 Task: Look for space in Maragogipe, Brazil from 7th July, 2023 to 14th July, 2023 for 1 adult in price range Rs.6000 to Rs.14000. Place can be shared room with 1  bedroom having 1 bed and 1 bathroom. Property type can be house, flat, guest house, hotel. Booking option can be shelf check-in. Required host language is Spanish.
Action: Mouse moved to (509, 130)
Screenshot: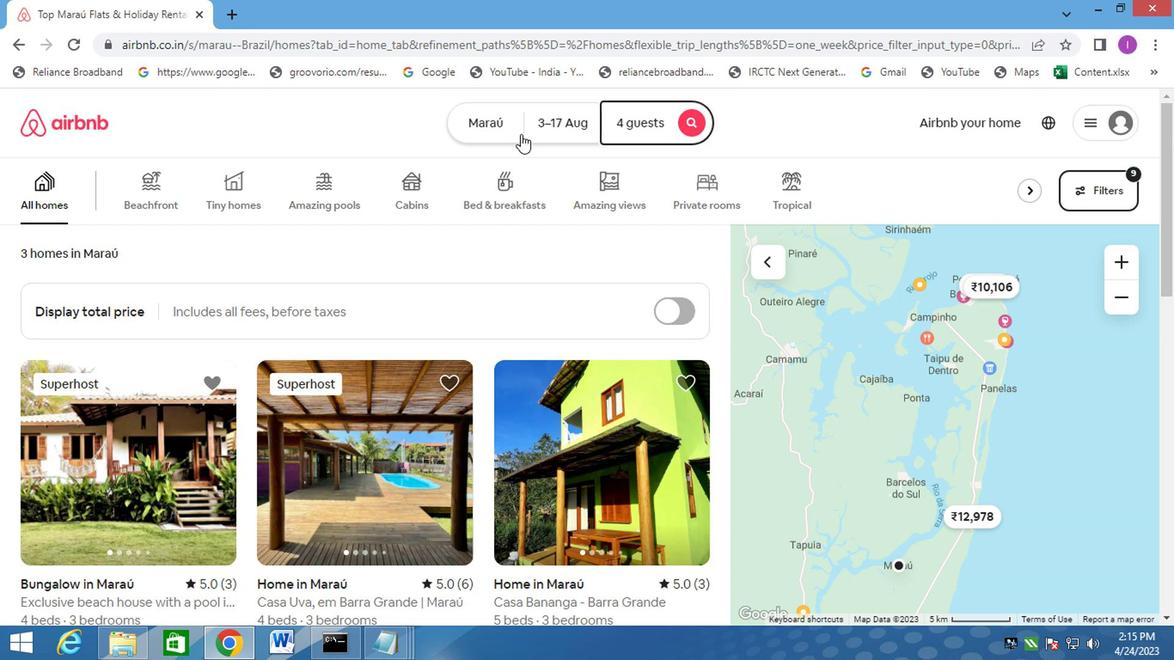 
Action: Mouse pressed left at (509, 130)
Screenshot: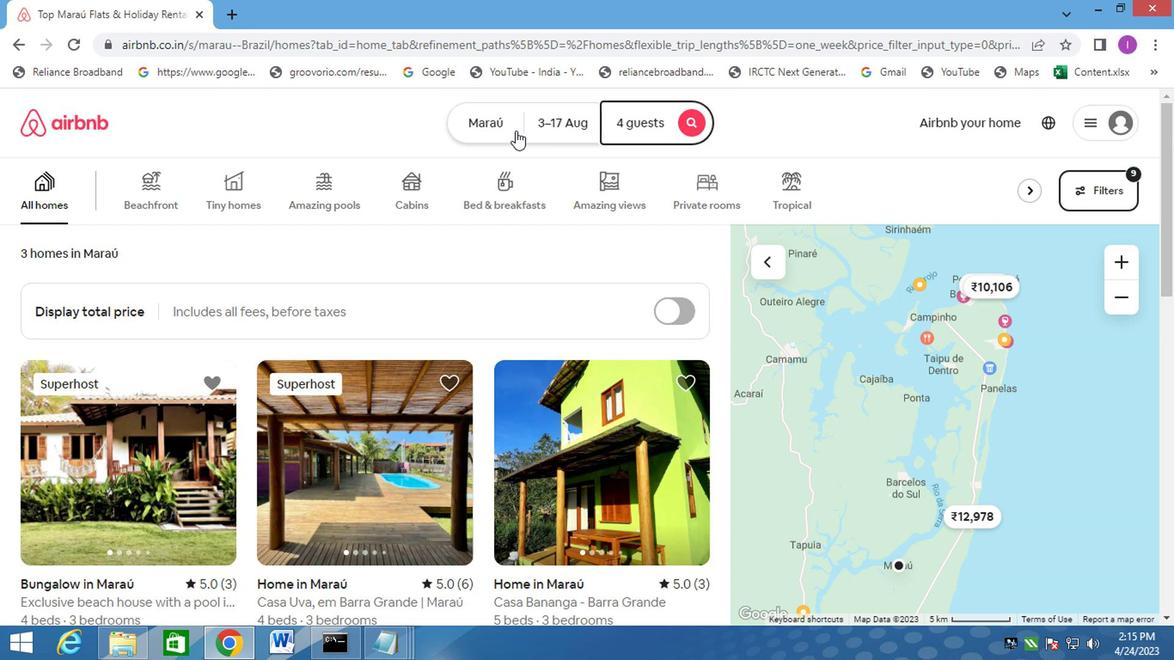 
Action: Mouse moved to (469, 188)
Screenshot: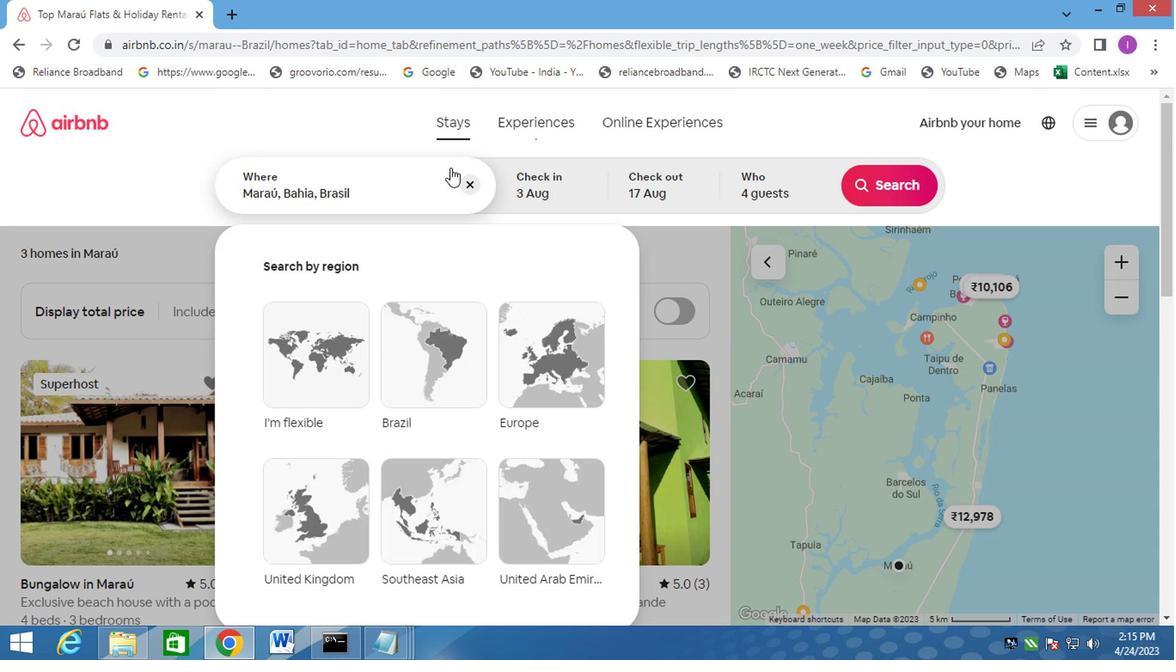 
Action: Mouse pressed left at (469, 188)
Screenshot: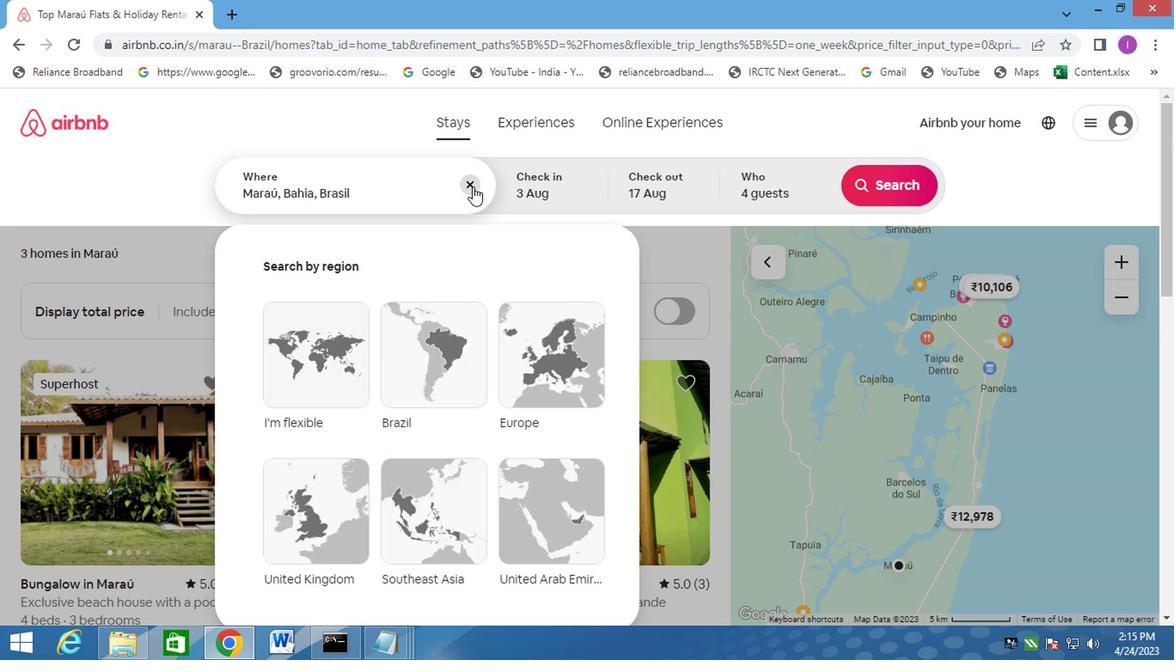 
Action: Mouse moved to (314, 192)
Screenshot: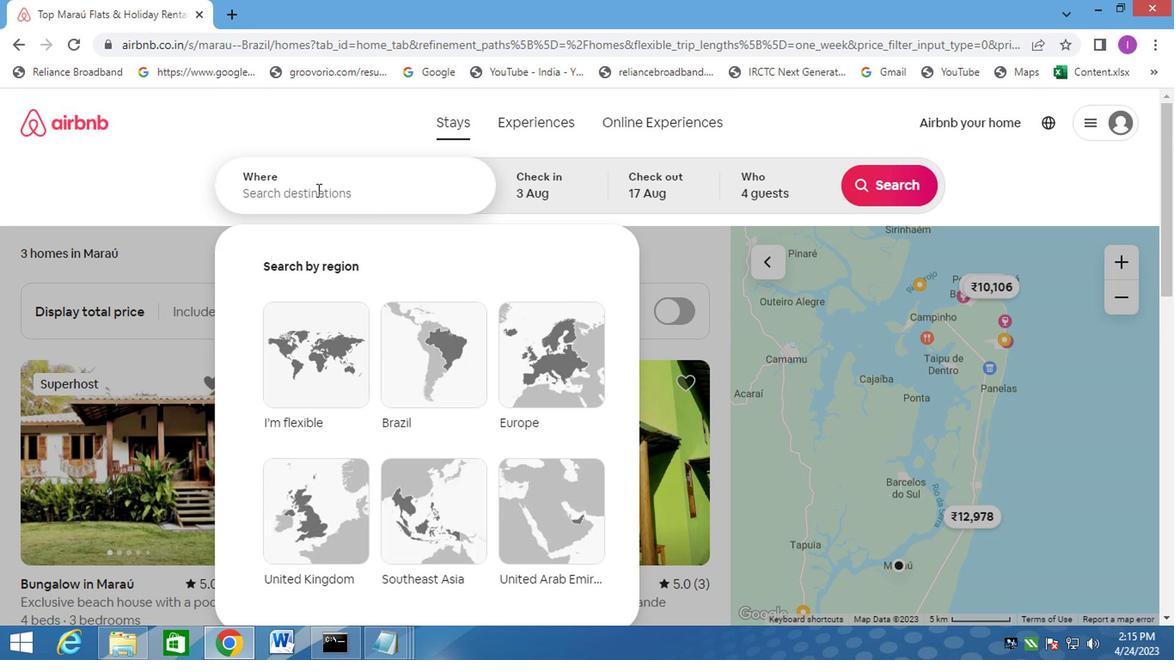
Action: Mouse pressed left at (314, 192)
Screenshot: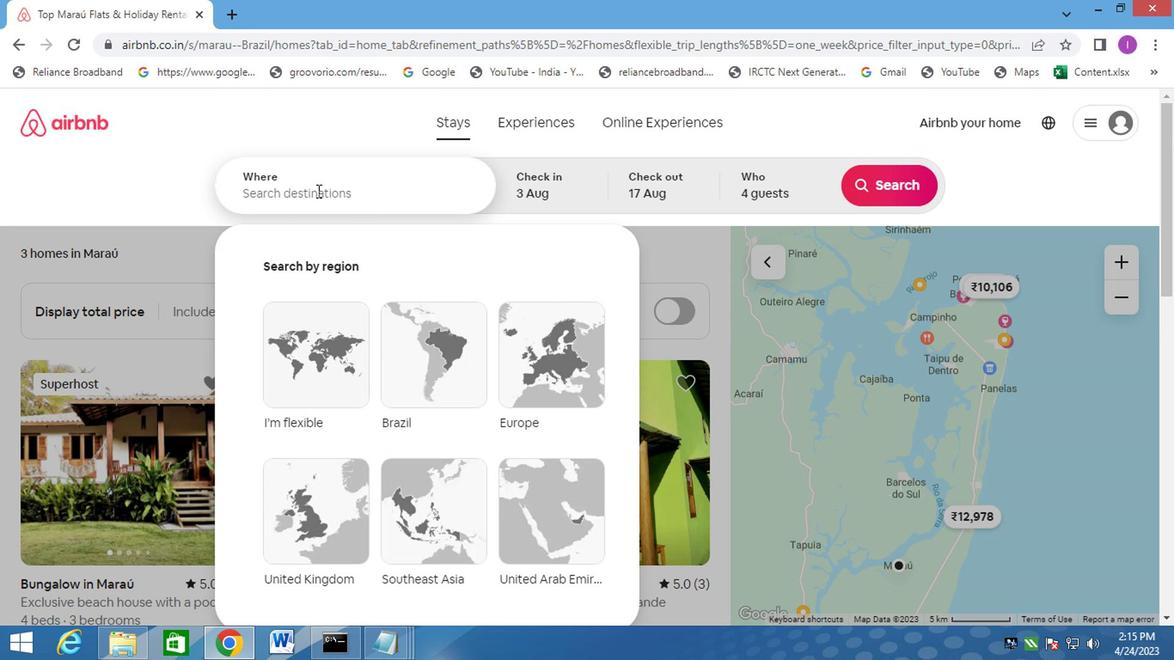 
Action: Mouse moved to (314, 192)
Screenshot: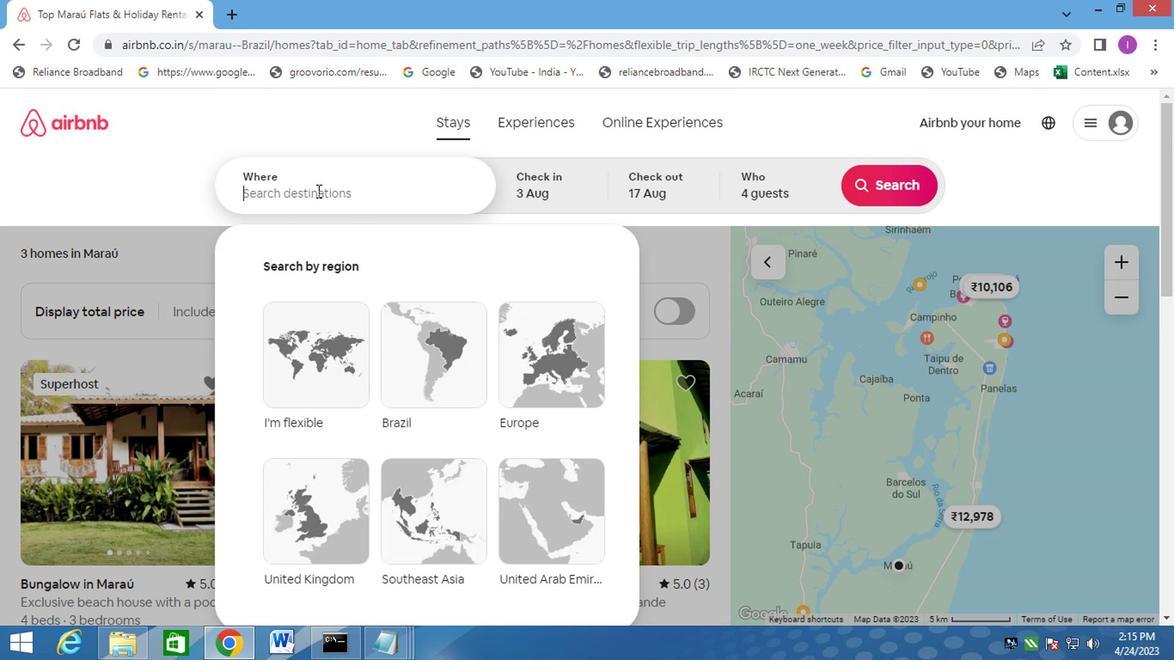
Action: Key pressed maragogipe
Screenshot: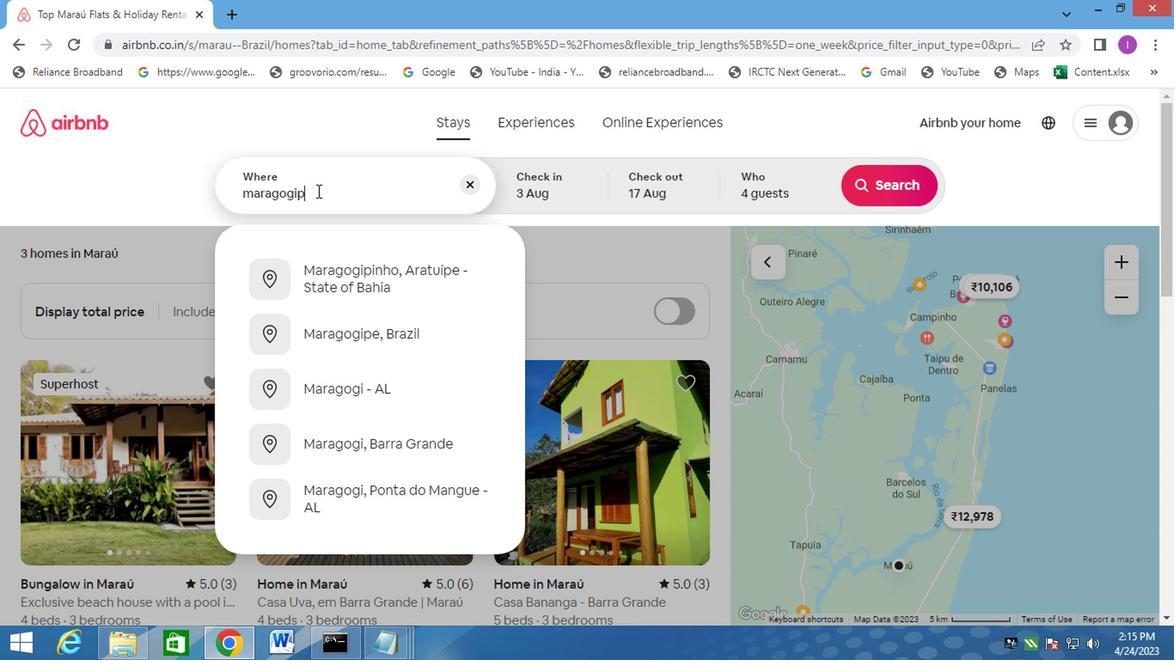 
Action: Mouse moved to (355, 285)
Screenshot: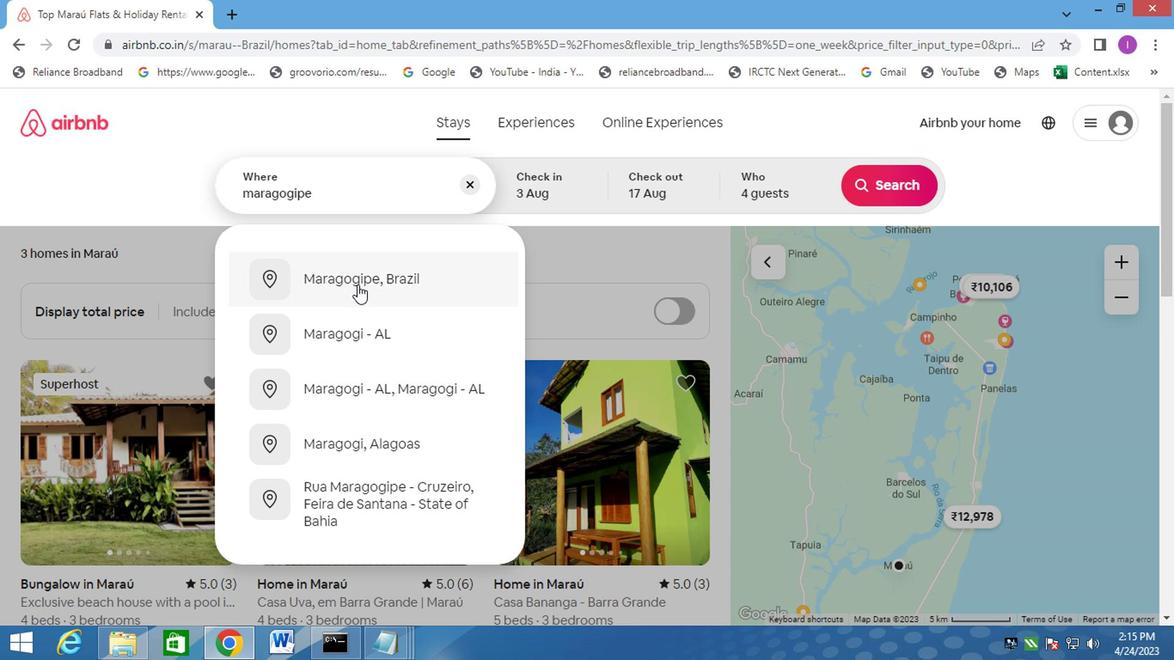 
Action: Mouse pressed left at (355, 285)
Screenshot: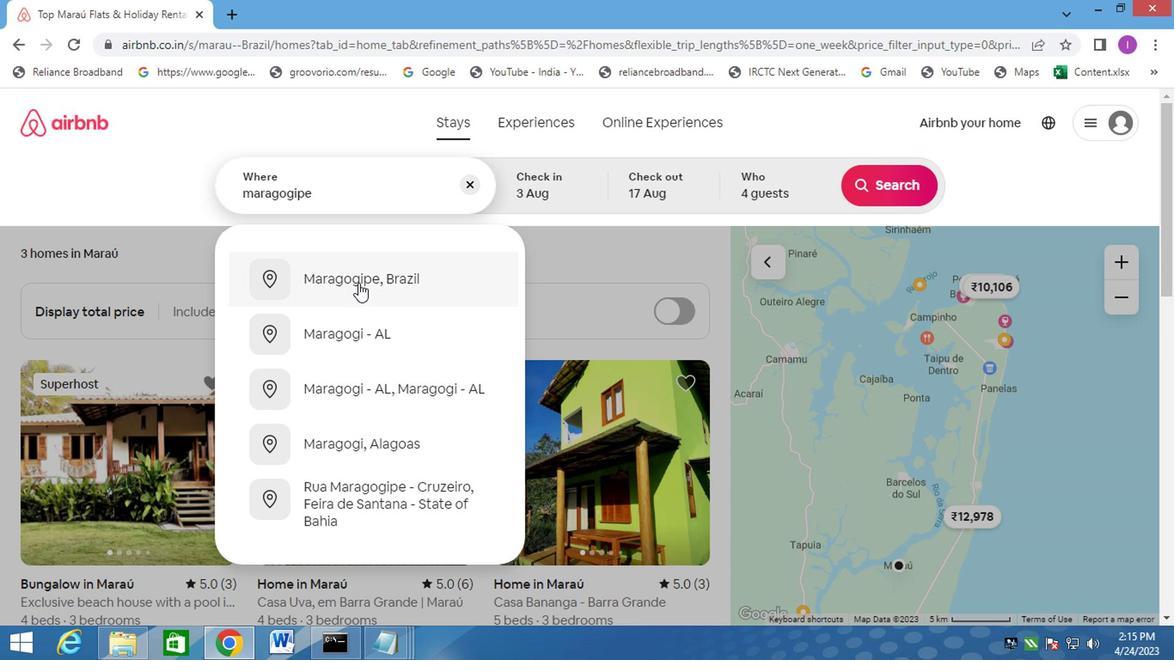 
Action: Mouse moved to (879, 324)
Screenshot: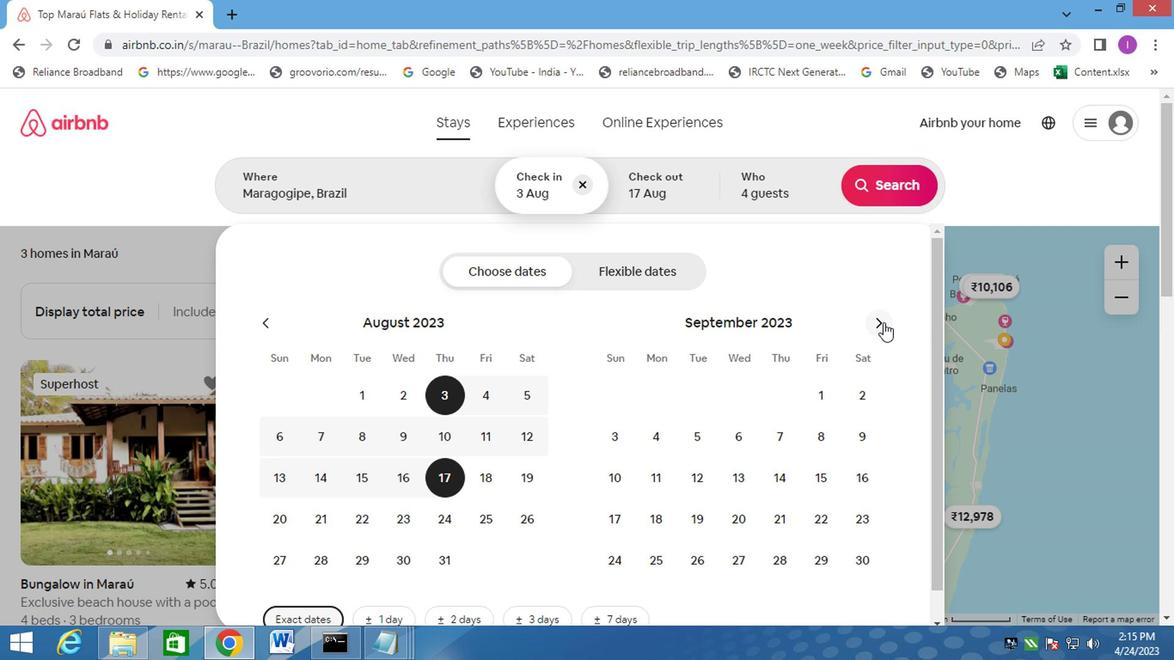 
Action: Mouse pressed left at (879, 324)
Screenshot: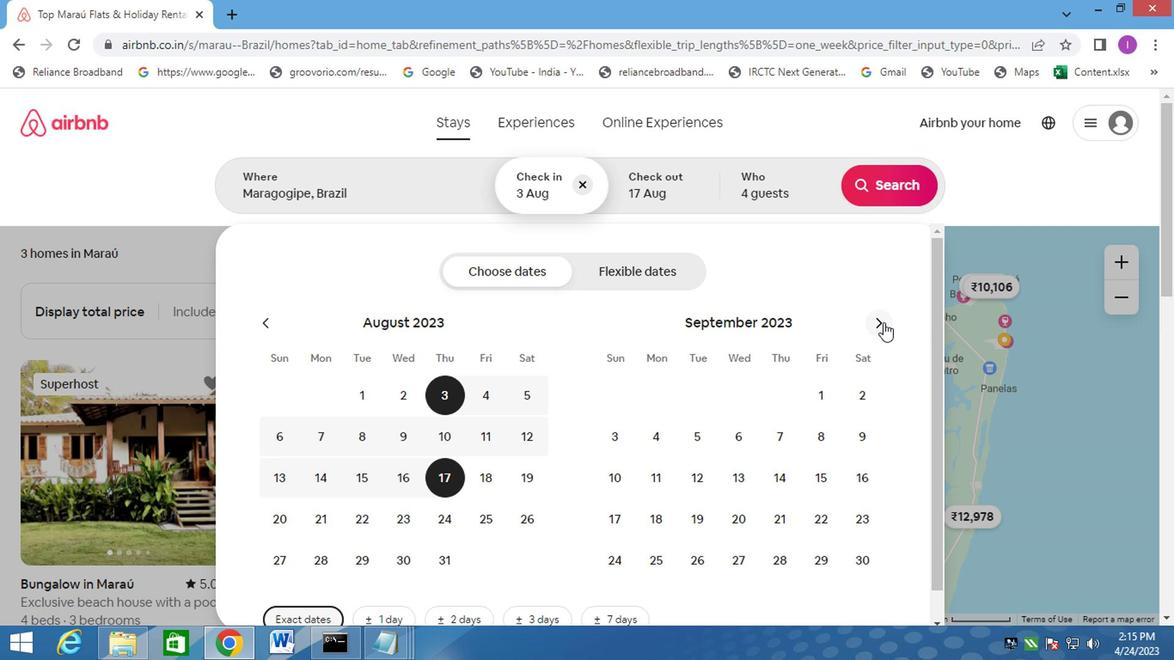 
Action: Mouse moved to (256, 321)
Screenshot: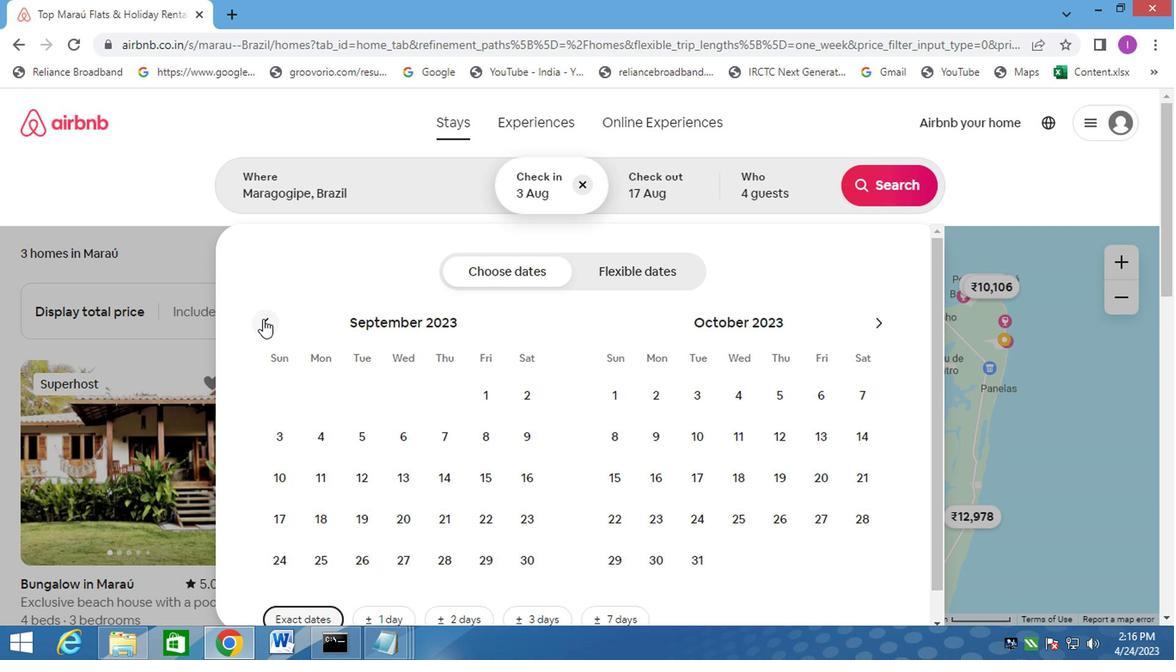 
Action: Mouse pressed left at (256, 321)
Screenshot: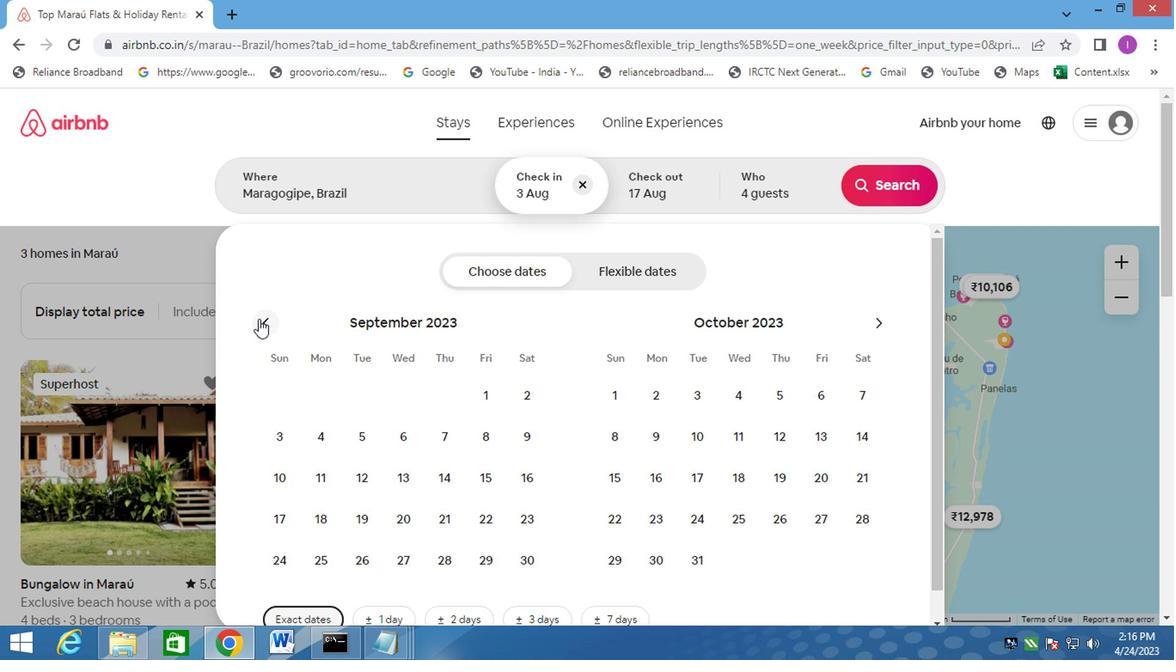 
Action: Mouse moved to (259, 325)
Screenshot: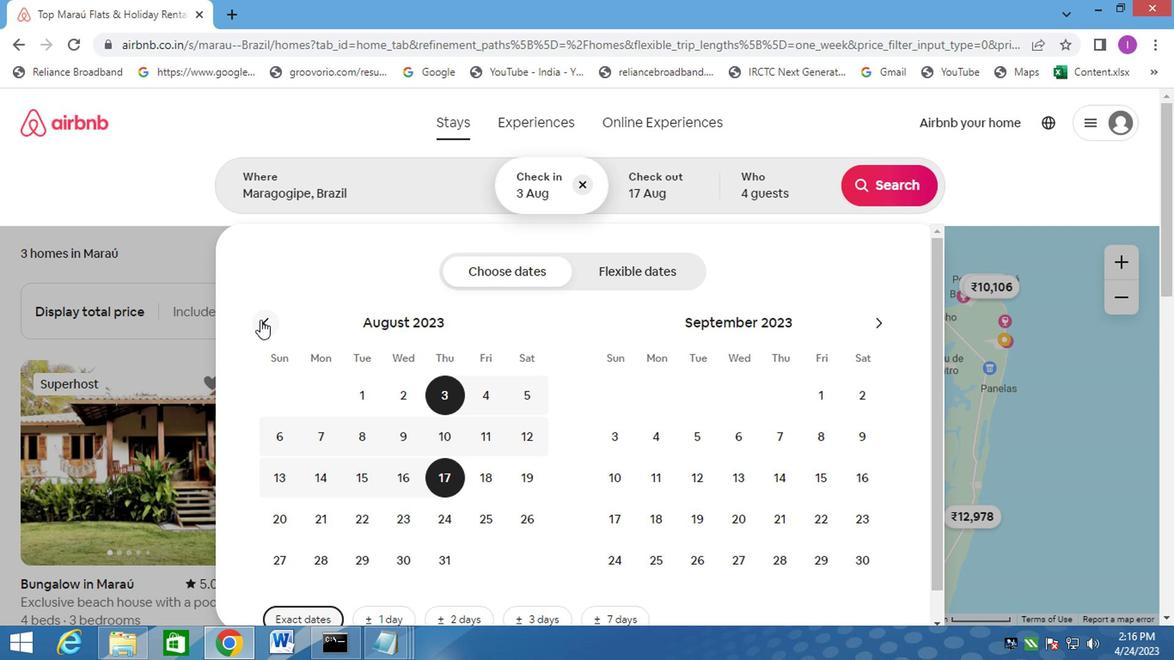 
Action: Mouse pressed left at (259, 325)
Screenshot: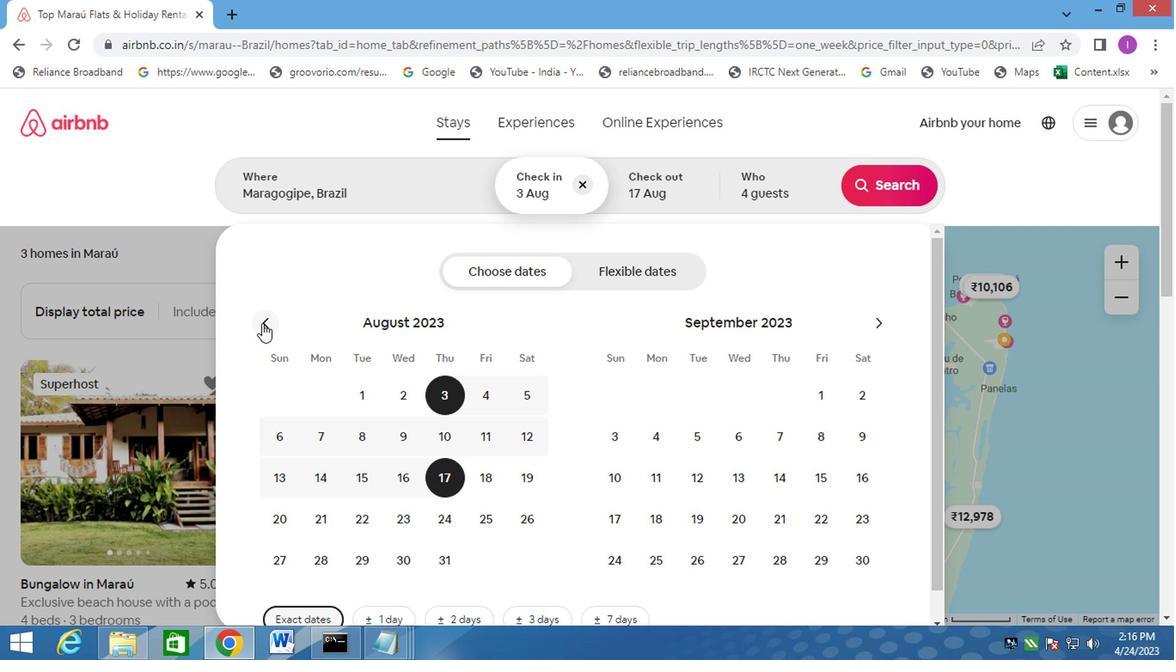 
Action: Mouse moved to (488, 435)
Screenshot: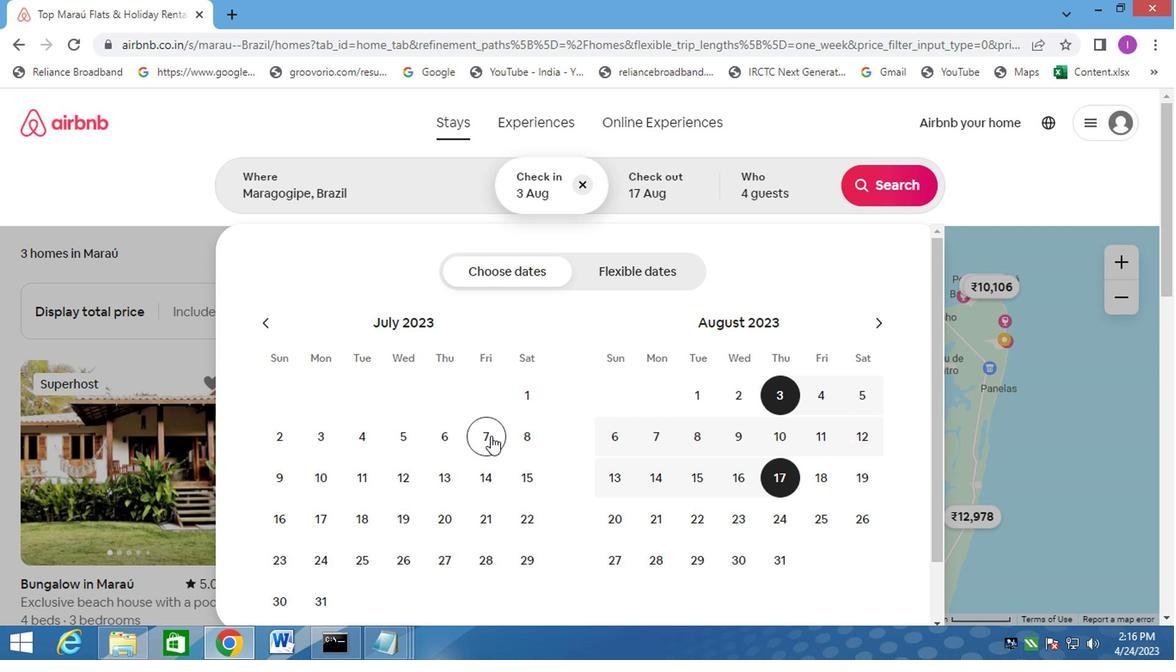 
Action: Mouse pressed left at (488, 435)
Screenshot: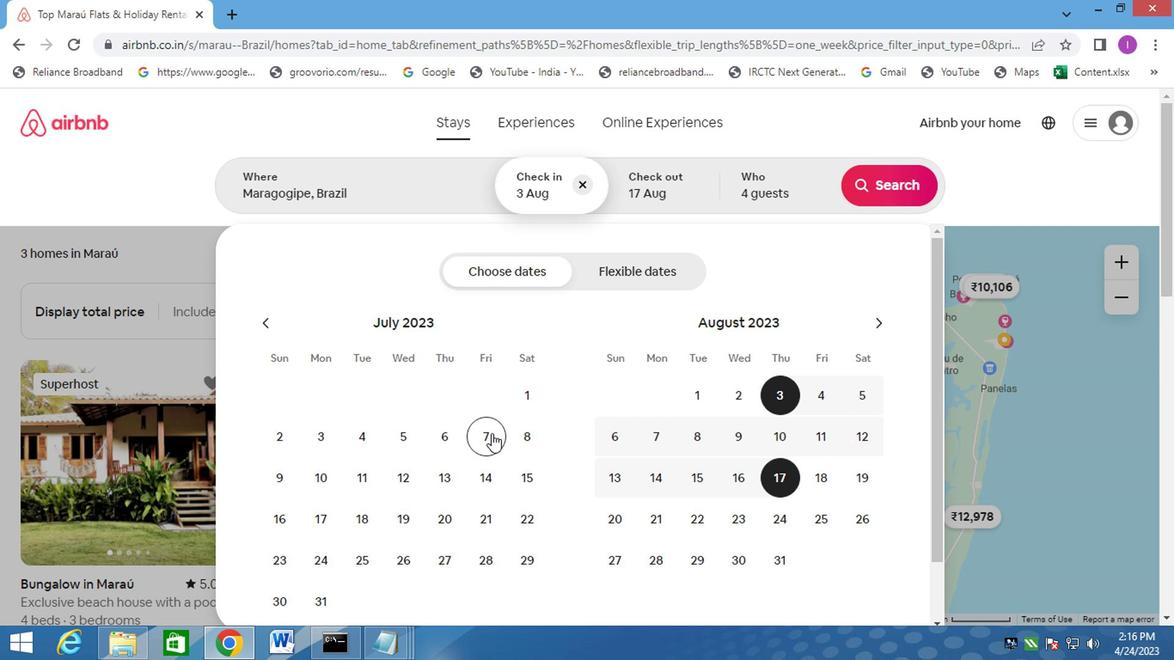 
Action: Mouse moved to (479, 481)
Screenshot: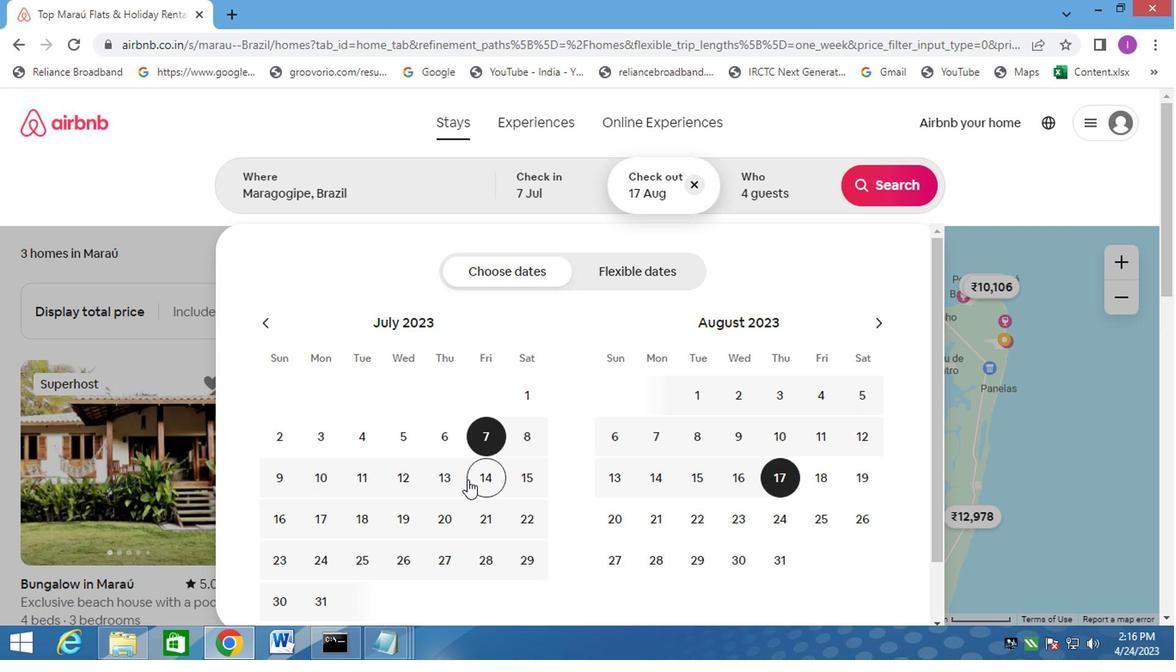 
Action: Mouse pressed left at (479, 481)
Screenshot: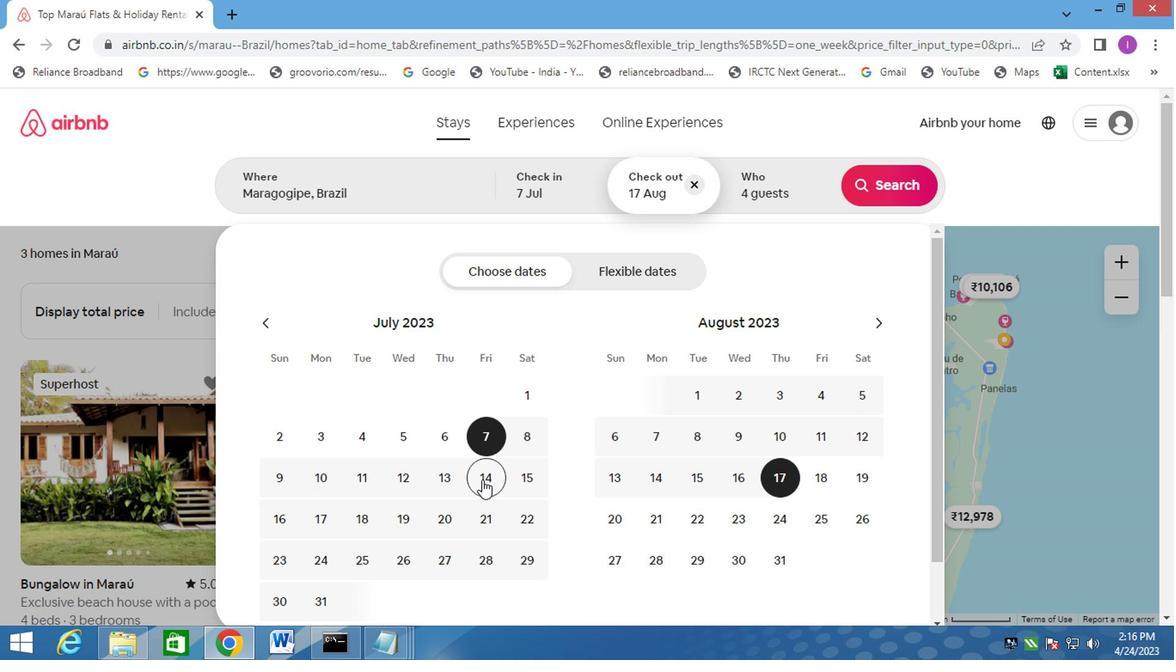 
Action: Mouse moved to (779, 201)
Screenshot: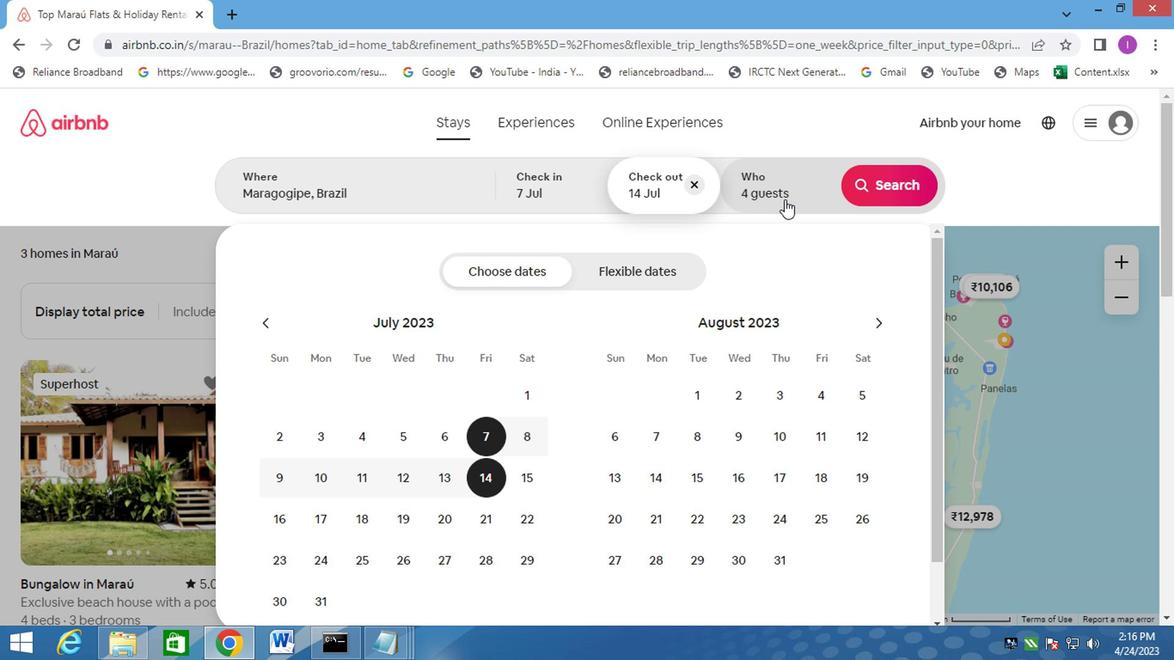 
Action: Mouse pressed left at (779, 201)
Screenshot: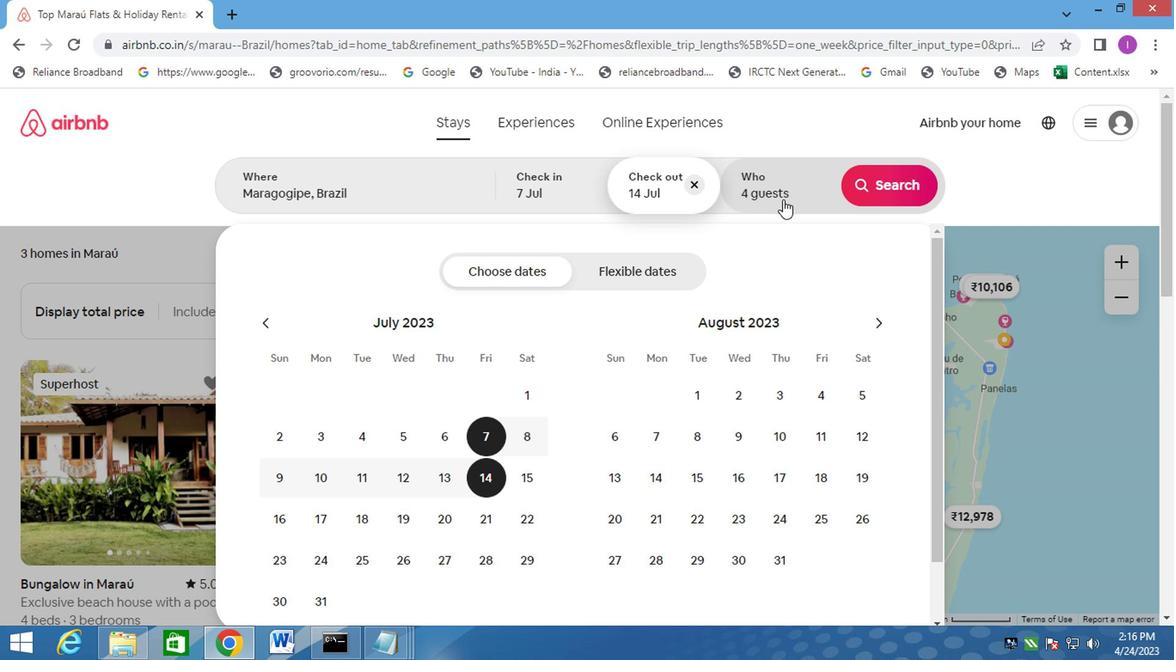 
Action: Mouse moved to (830, 364)
Screenshot: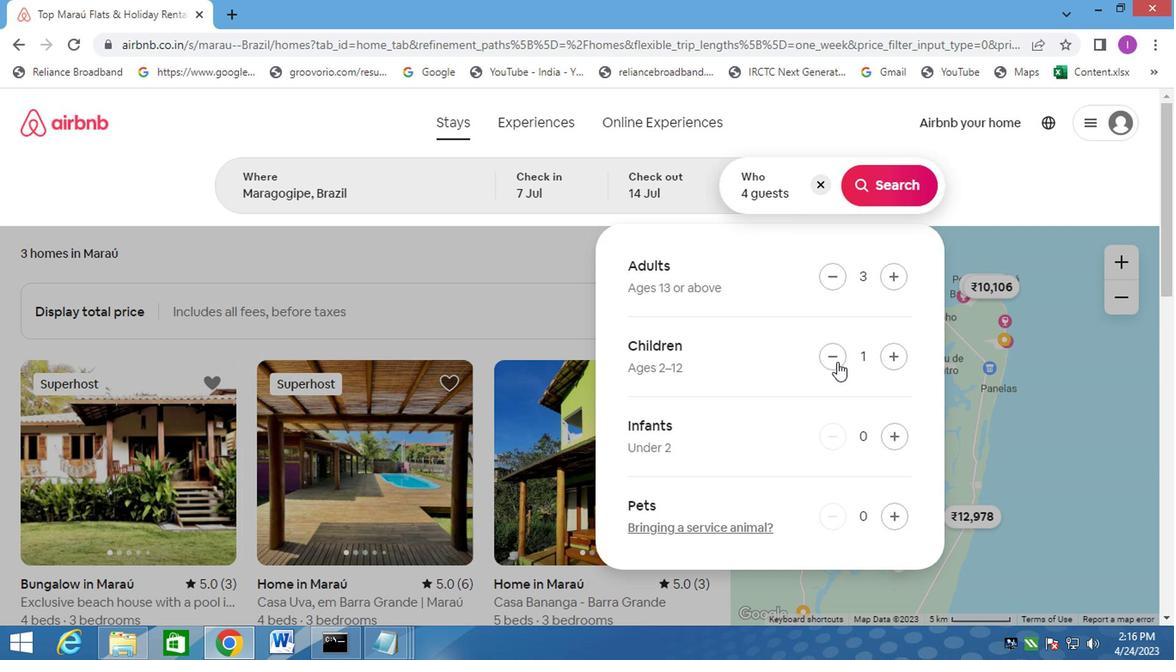 
Action: Mouse pressed left at (830, 364)
Screenshot: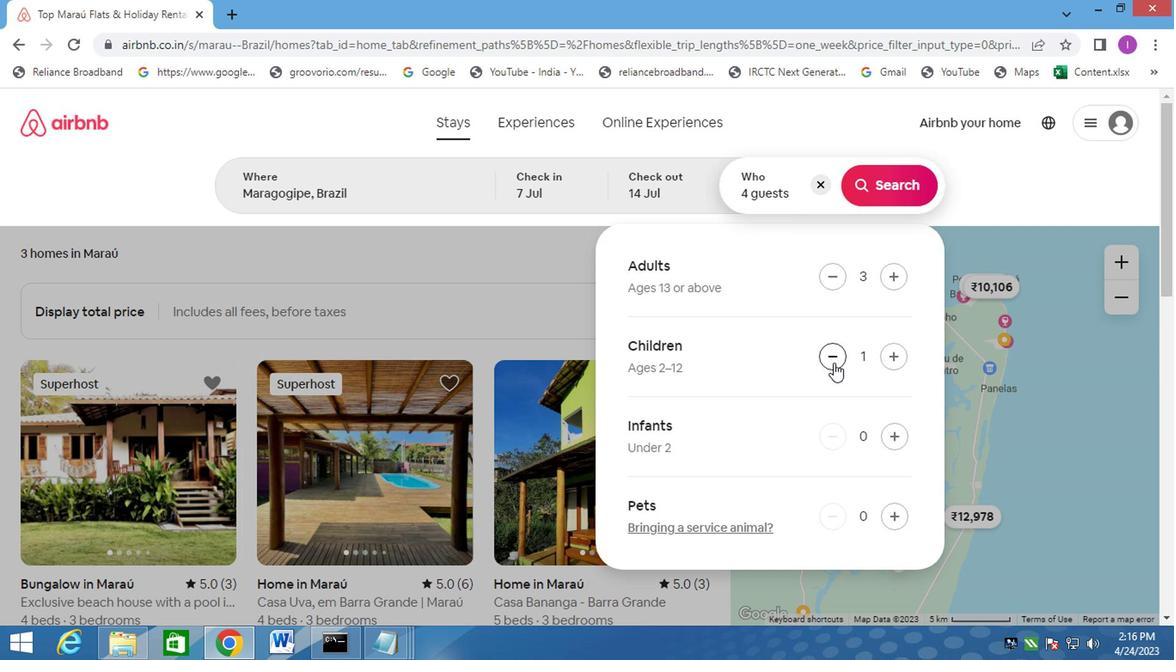 
Action: Mouse moved to (836, 276)
Screenshot: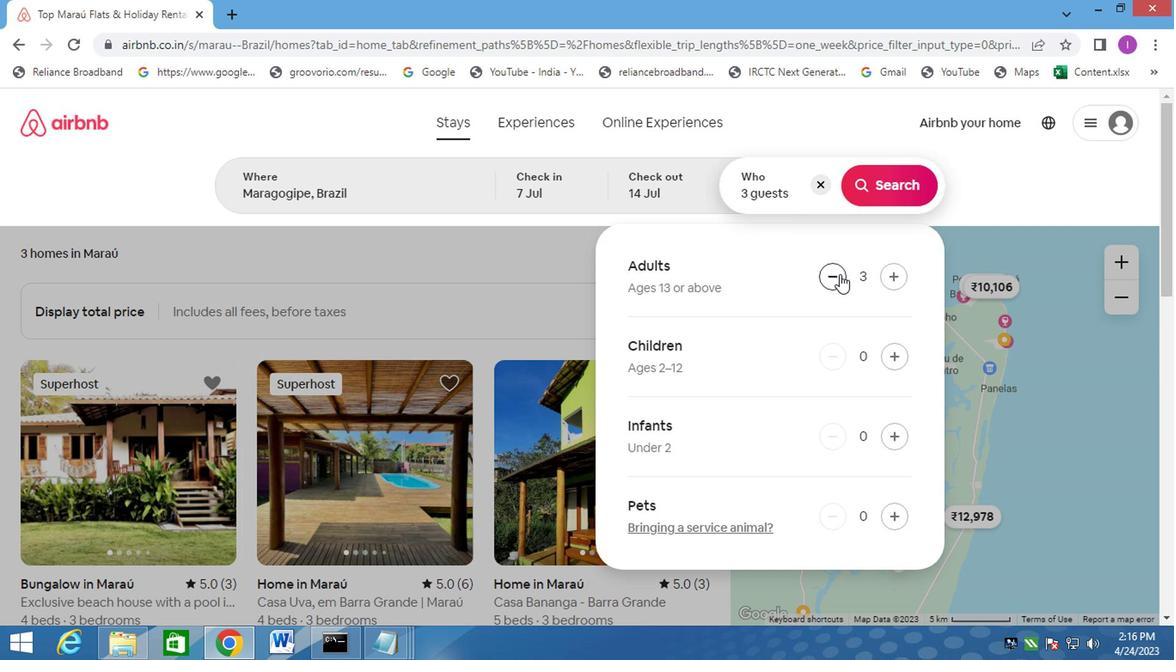 
Action: Mouse pressed left at (836, 276)
Screenshot: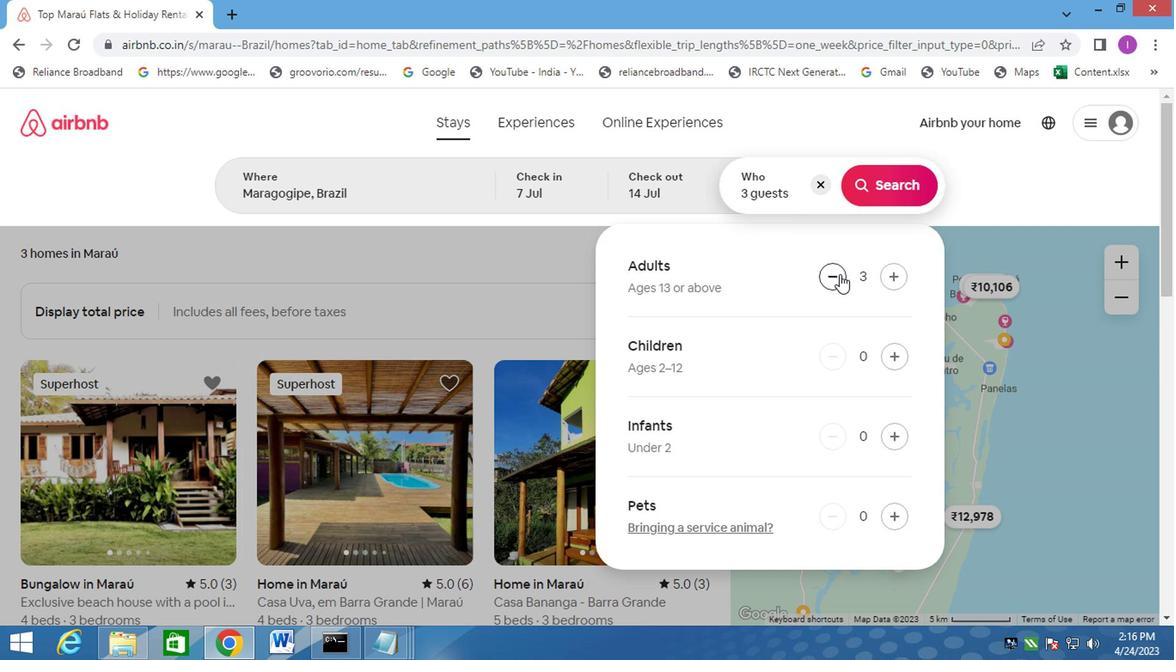 
Action: Mouse moved to (834, 275)
Screenshot: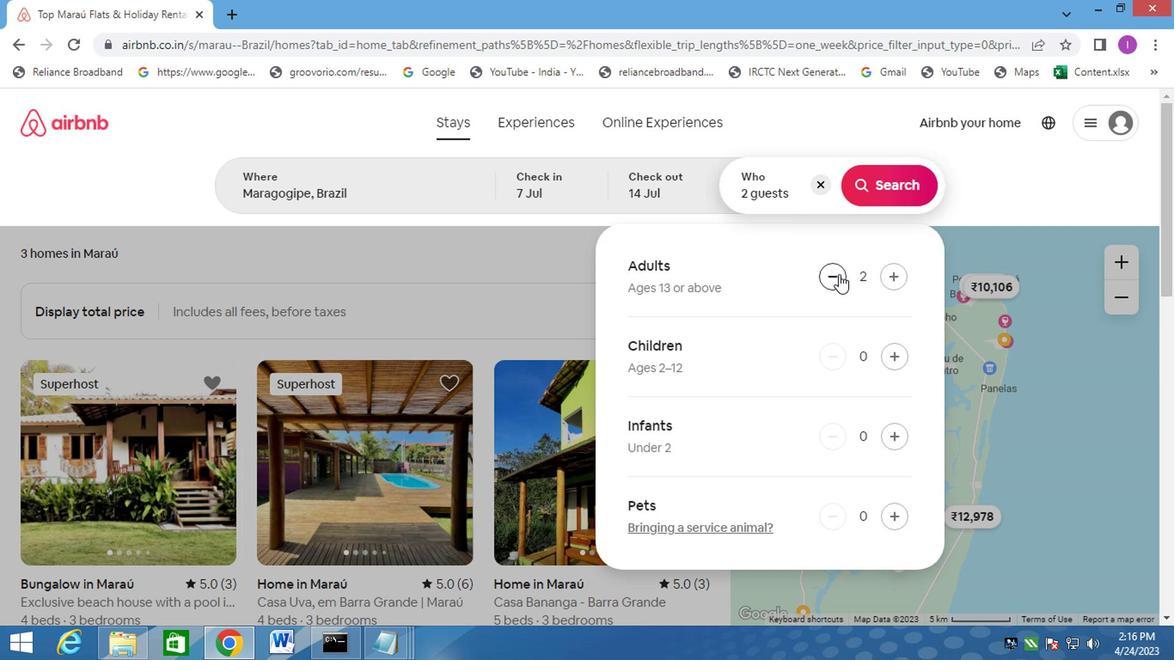 
Action: Mouse pressed left at (834, 275)
Screenshot: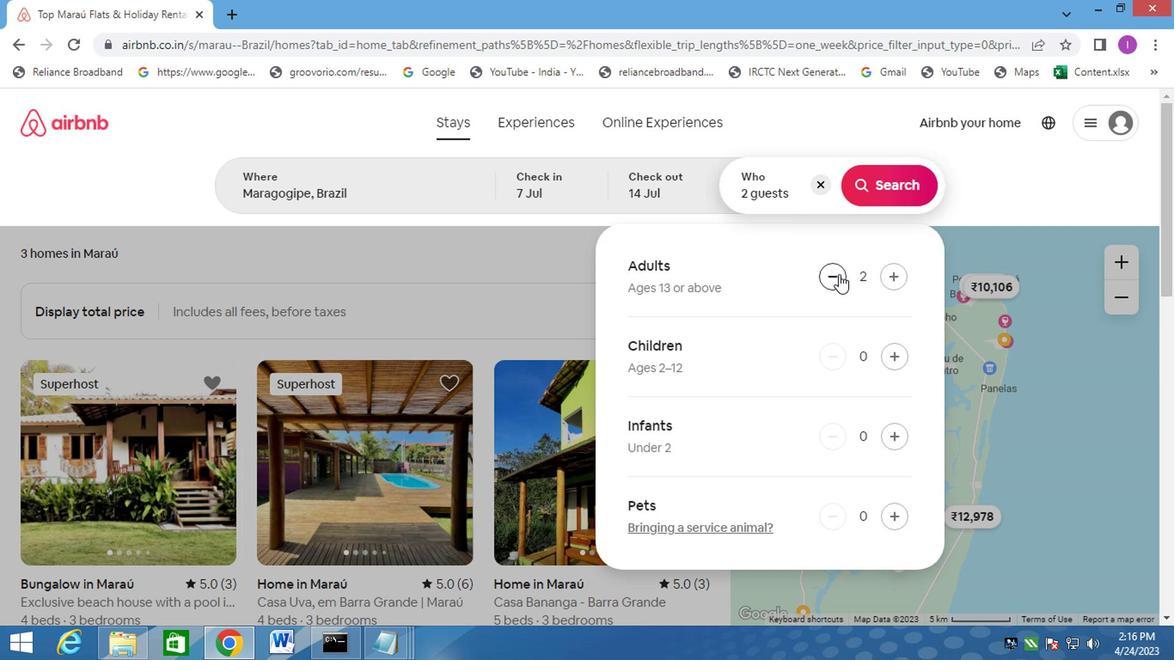 
Action: Mouse moved to (881, 179)
Screenshot: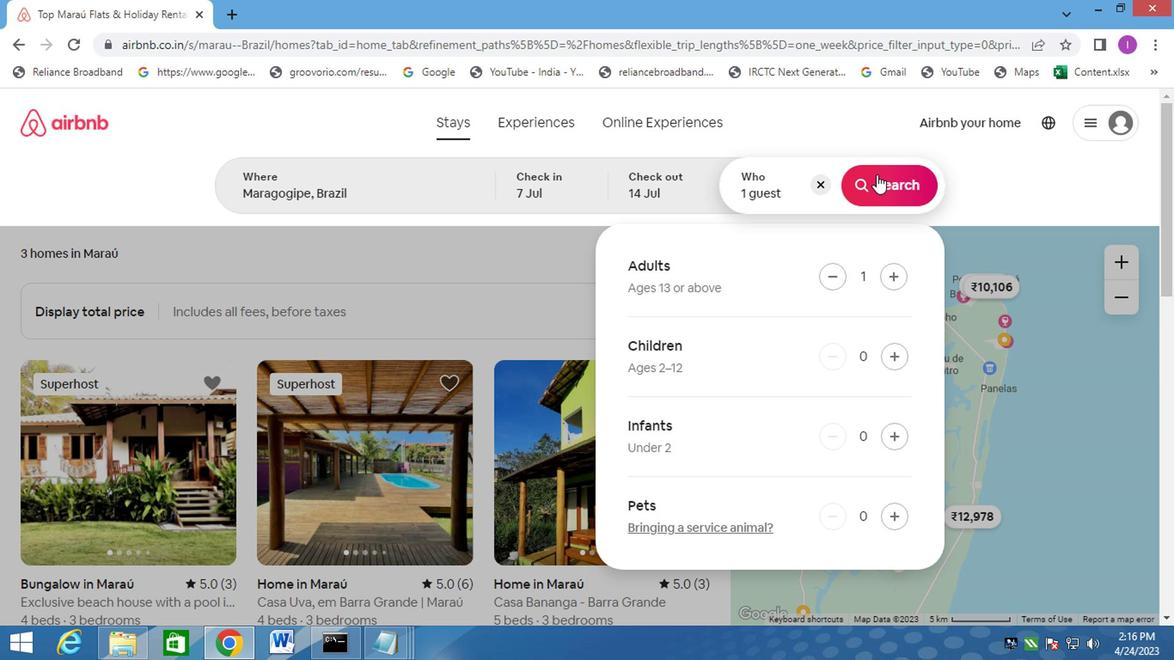 
Action: Mouse pressed left at (881, 179)
Screenshot: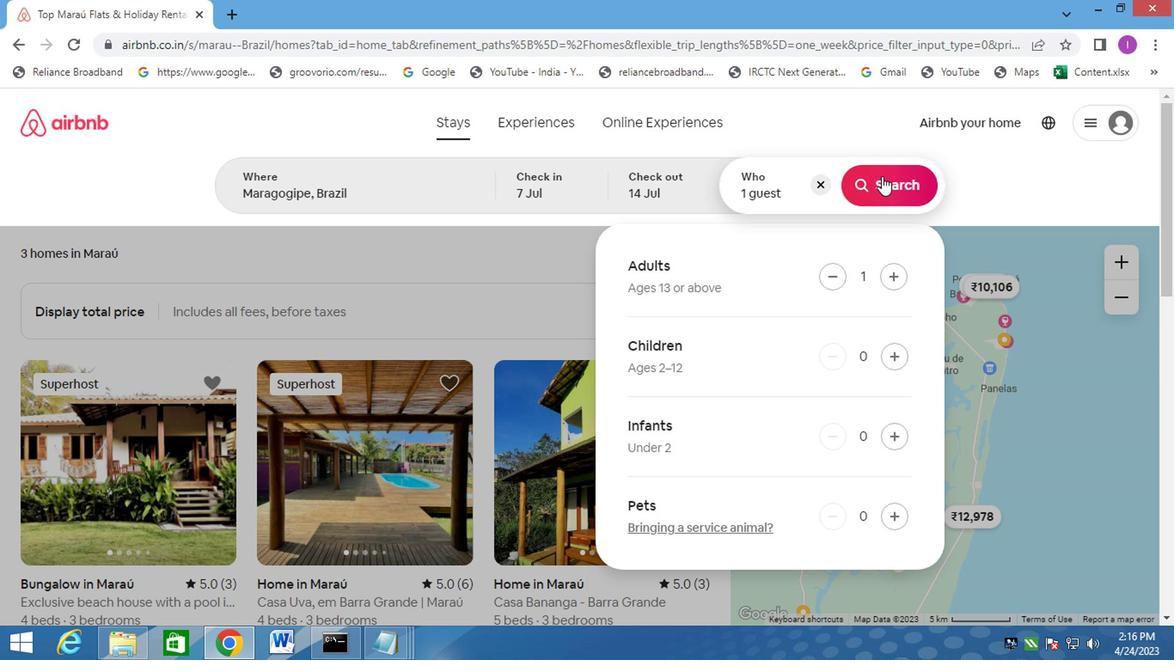 
Action: Mouse moved to (1078, 198)
Screenshot: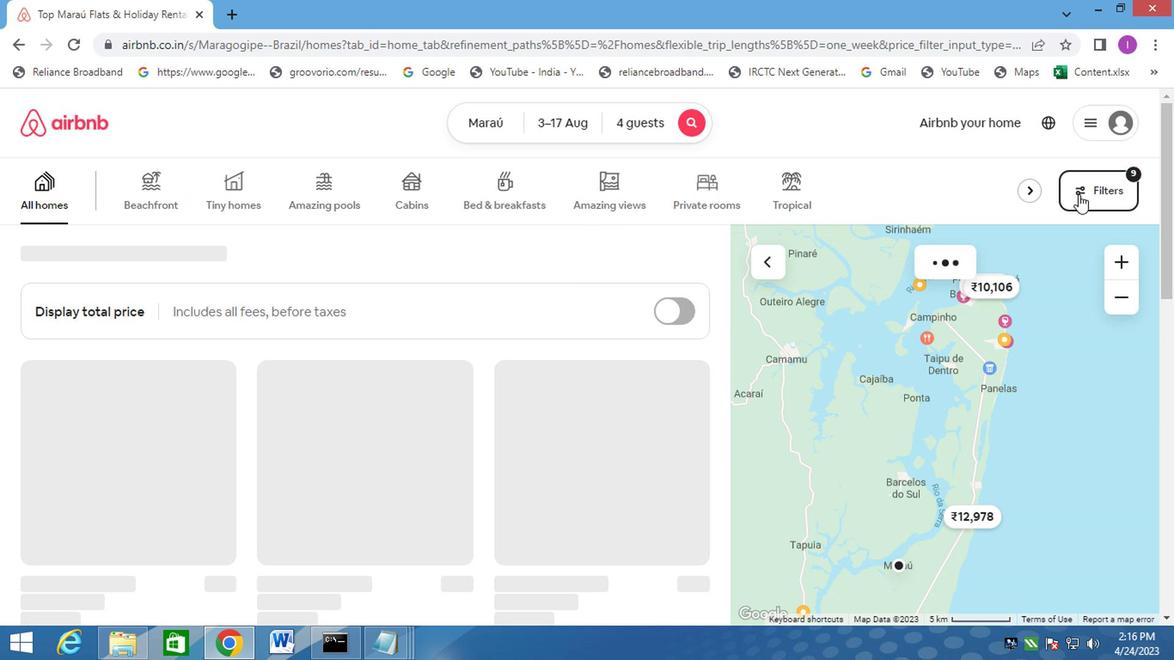 
Action: Mouse pressed left at (1078, 198)
Screenshot: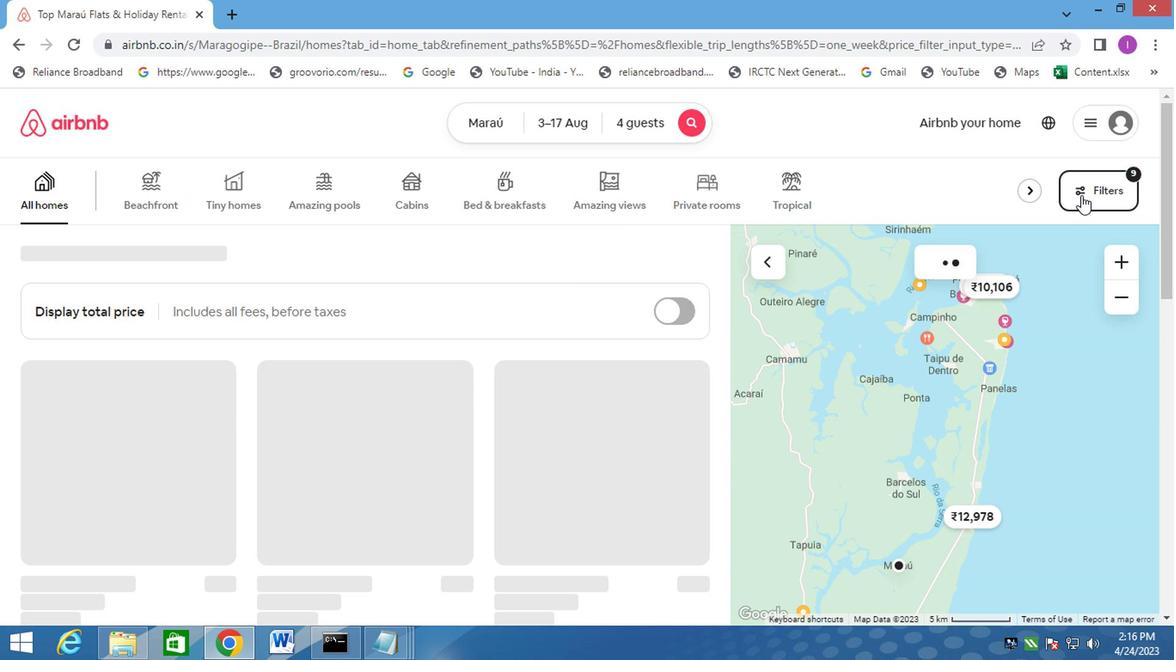 
Action: Mouse moved to (331, 410)
Screenshot: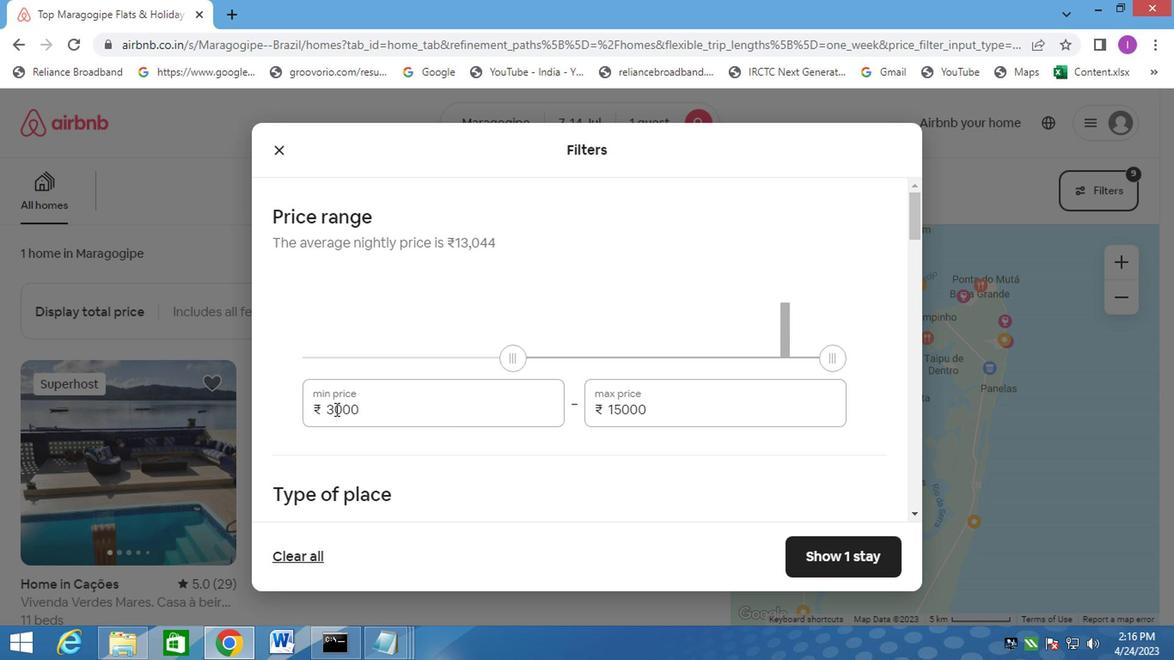 
Action: Mouse pressed left at (331, 410)
Screenshot: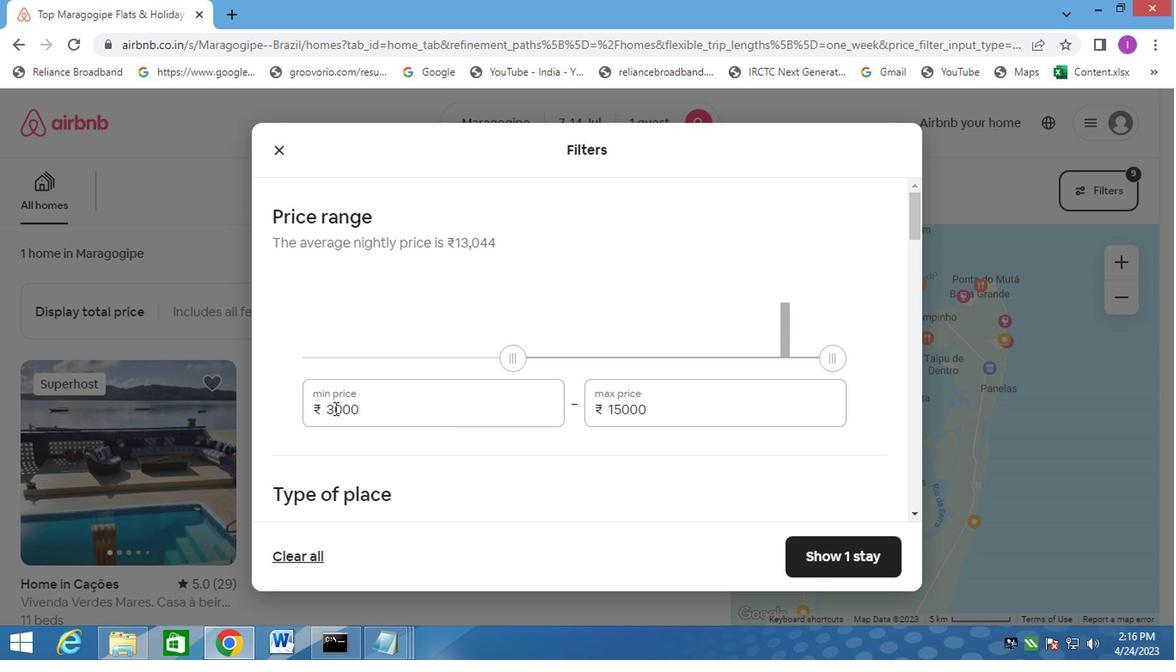 
Action: Mouse moved to (523, 364)
Screenshot: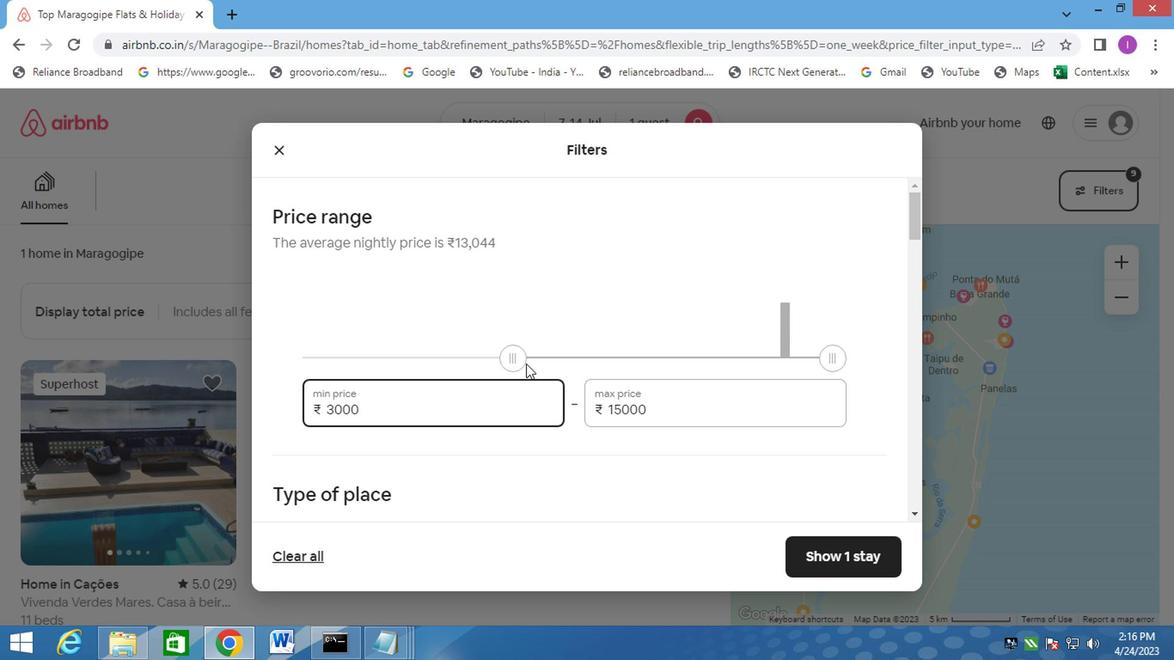 
Action: Key pressed <Key.backspace>6
Screenshot: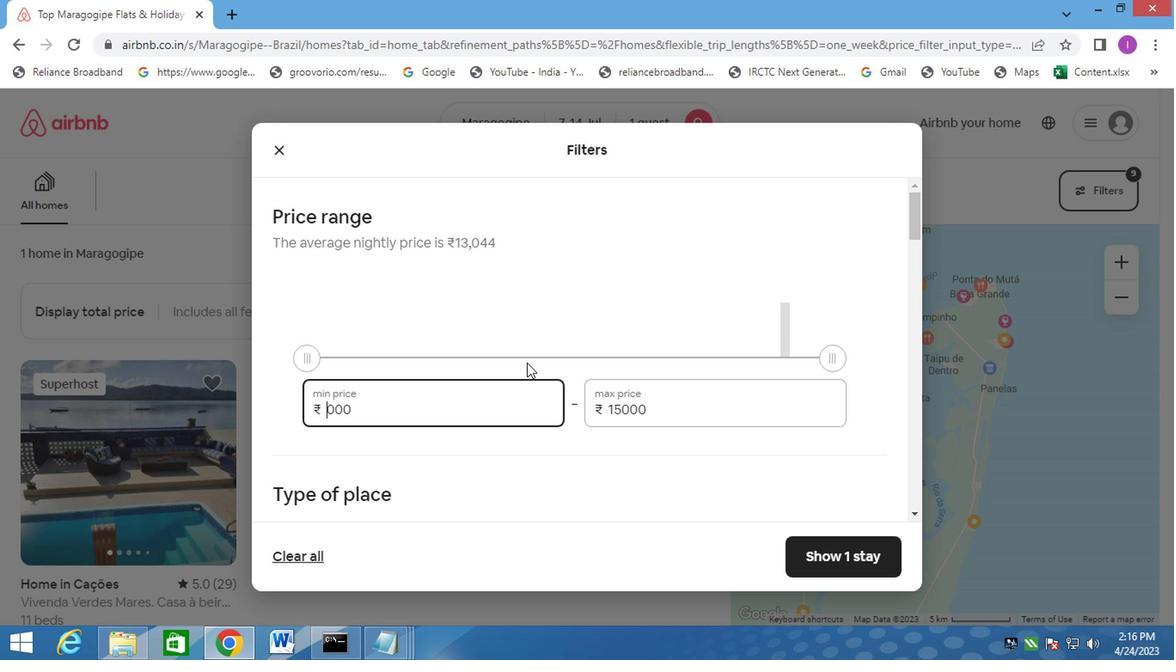
Action: Mouse moved to (614, 410)
Screenshot: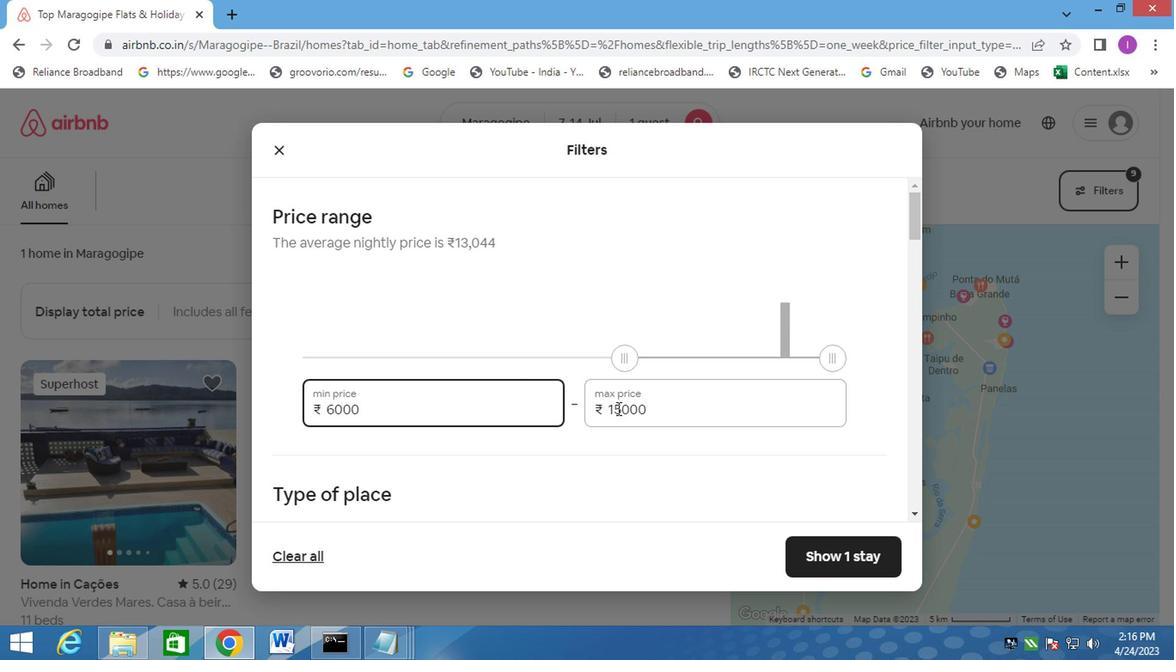 
Action: Mouse pressed left at (614, 410)
Screenshot: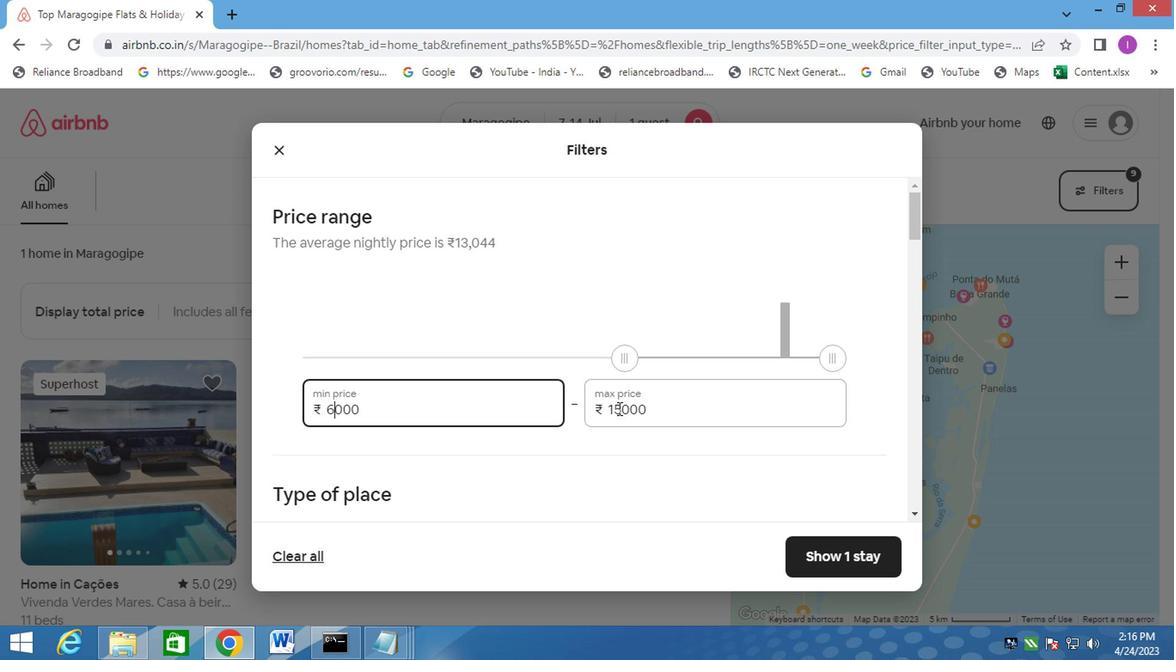 
Action: Mouse moved to (674, 224)
Screenshot: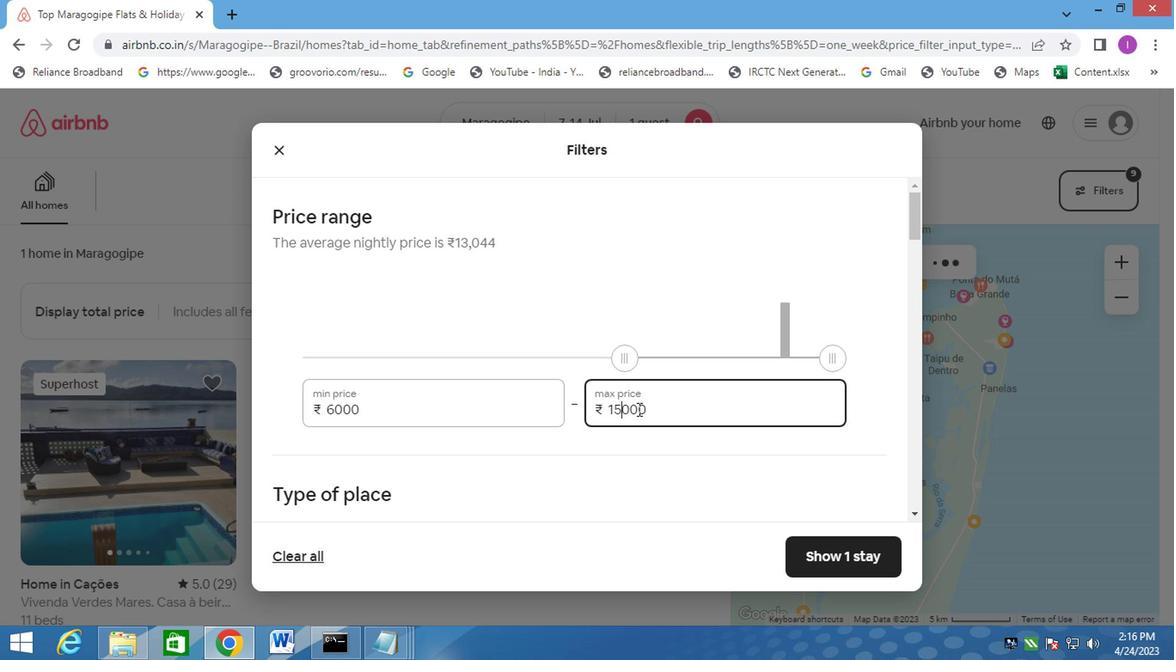 
Action: Key pressed <Key.backspace>4
Screenshot: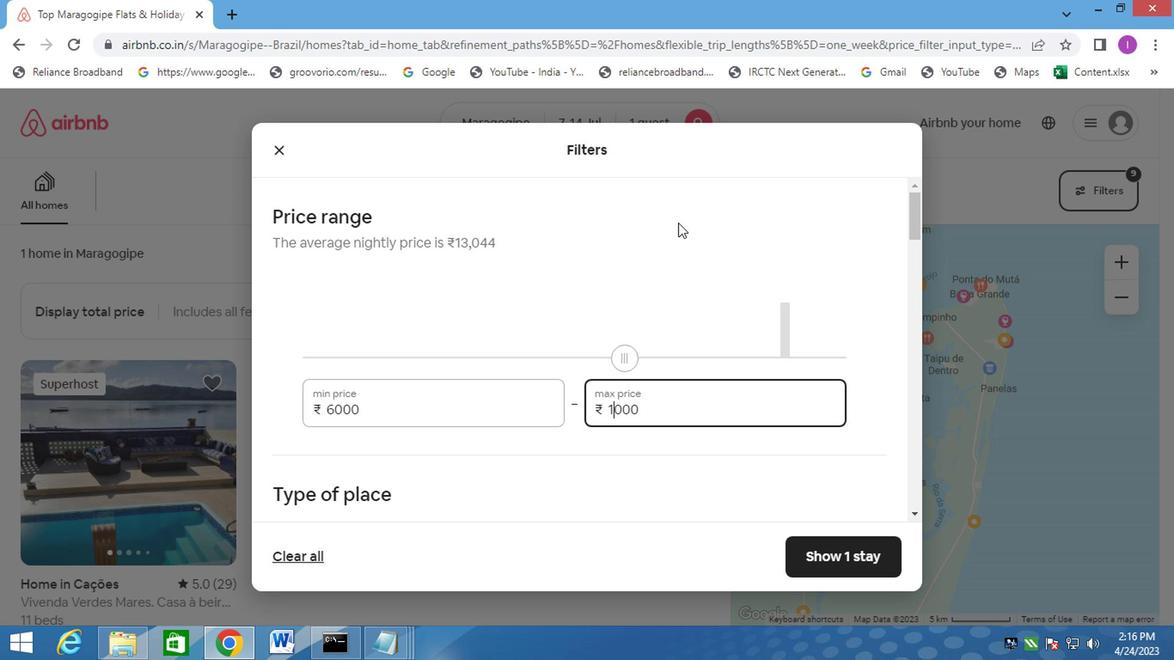 
Action: Mouse moved to (471, 363)
Screenshot: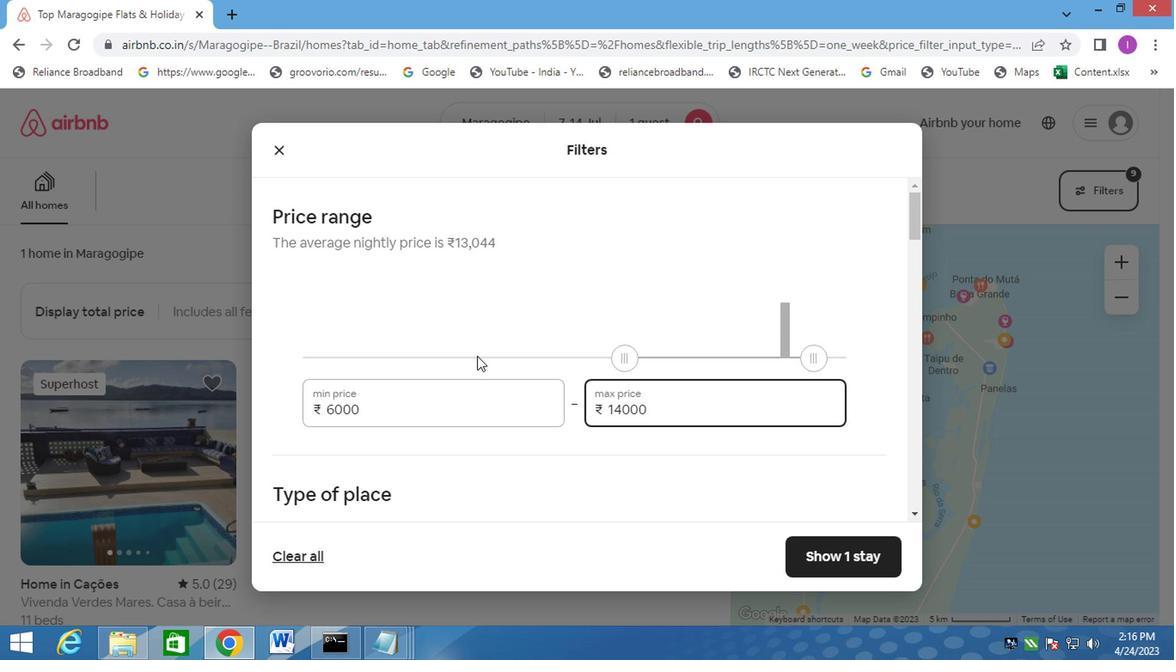 
Action: Mouse scrolled (471, 362) with delta (0, -1)
Screenshot: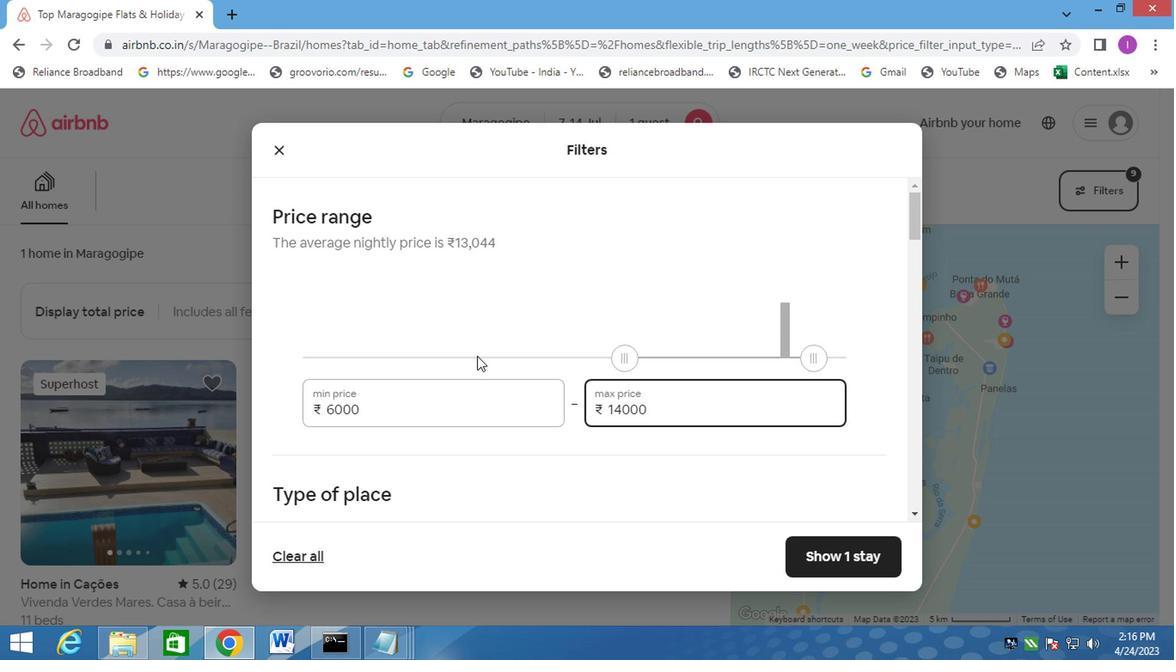 
Action: Mouse moved to (612, 357)
Screenshot: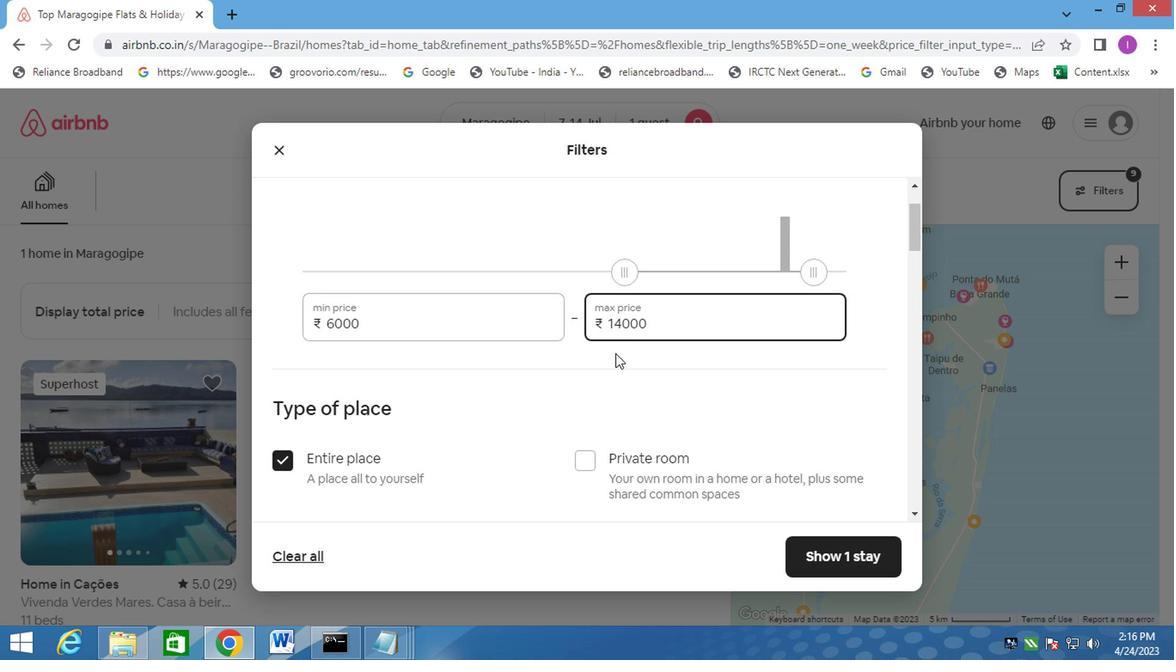 
Action: Mouse scrolled (612, 356) with delta (0, -1)
Screenshot: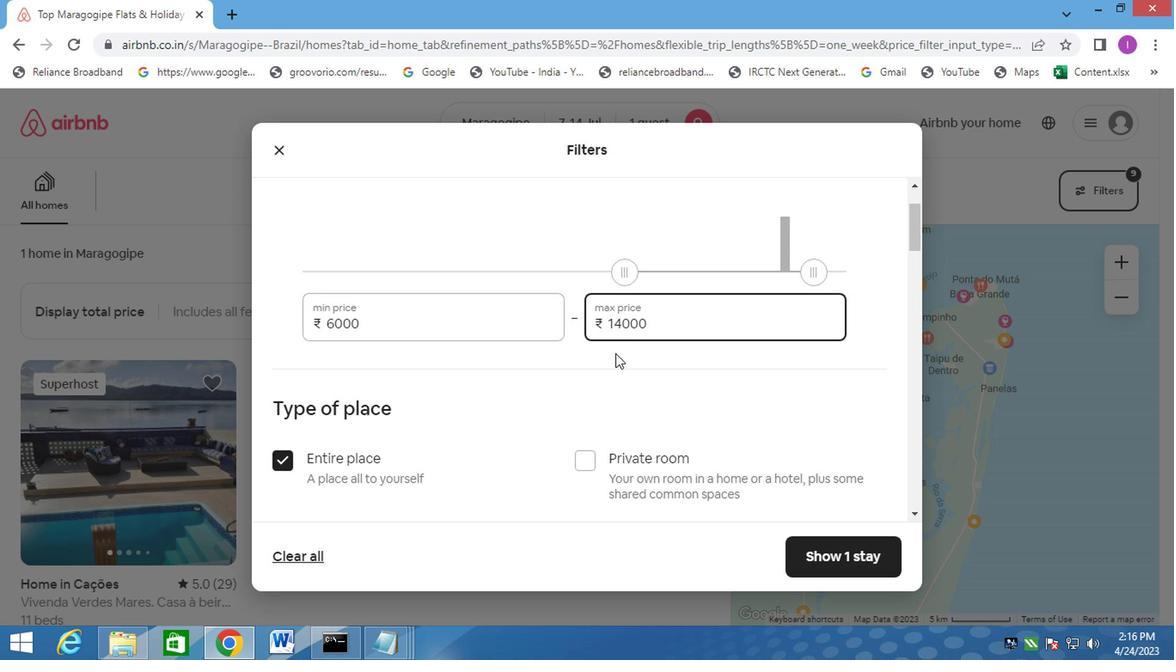 
Action: Mouse moved to (408, 441)
Screenshot: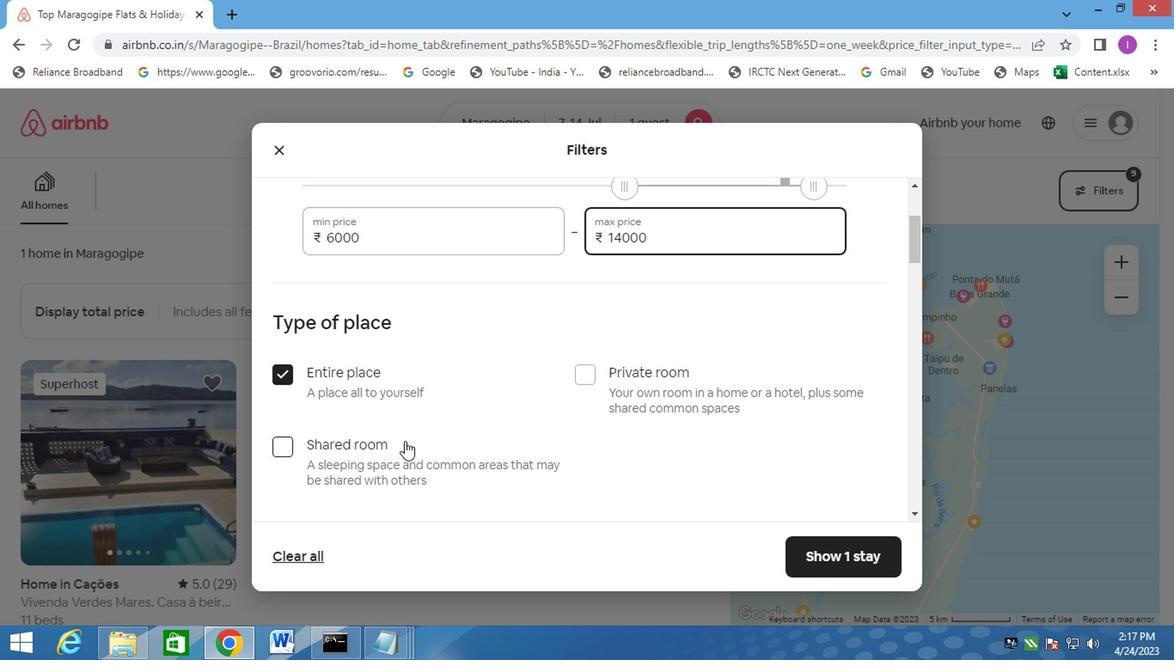 
Action: Mouse scrolled (408, 440) with delta (0, 0)
Screenshot: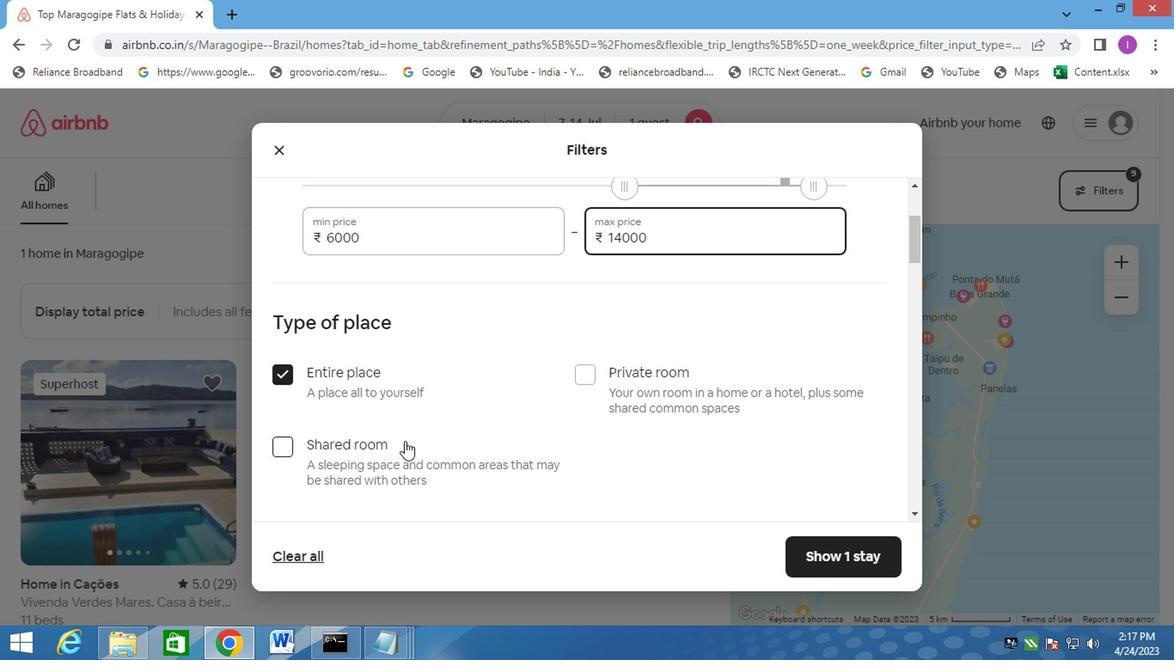 
Action: Mouse moved to (419, 439)
Screenshot: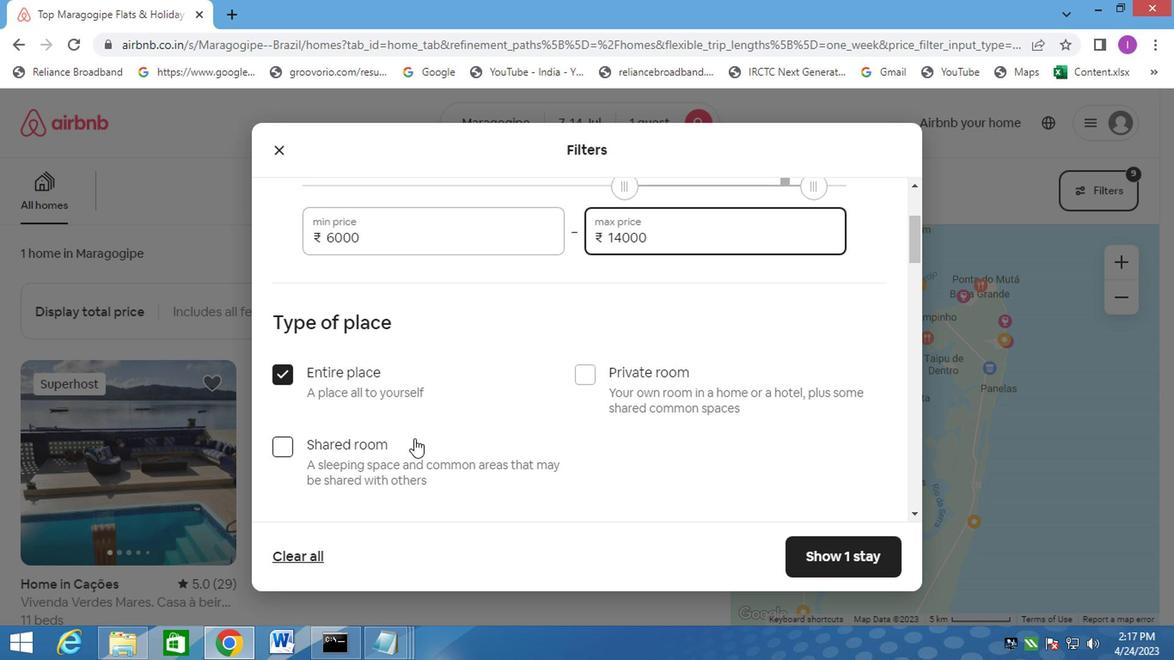 
Action: Mouse scrolled (419, 438) with delta (0, -1)
Screenshot: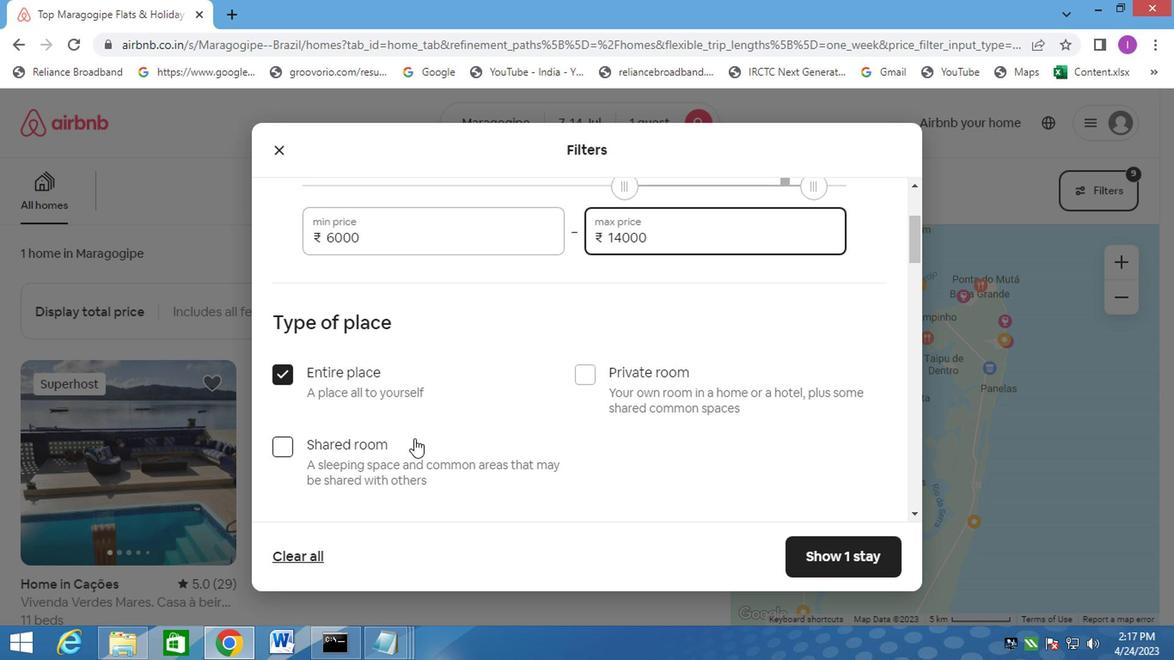 
Action: Mouse moved to (417, 408)
Screenshot: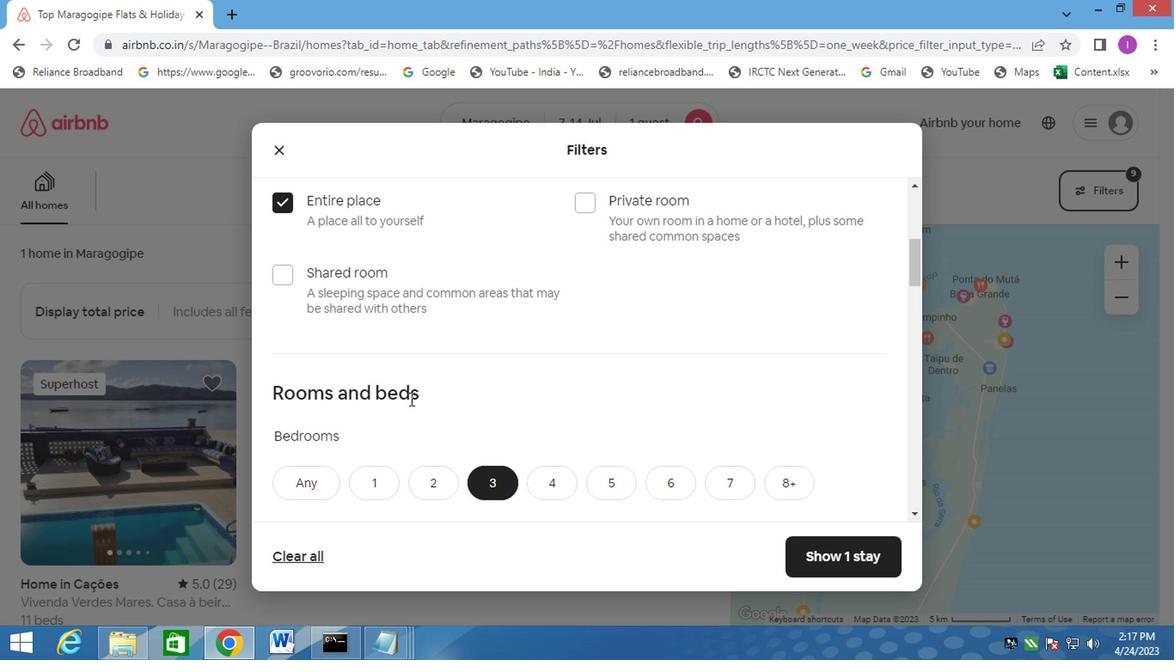 
Action: Mouse scrolled (417, 406) with delta (0, -1)
Screenshot: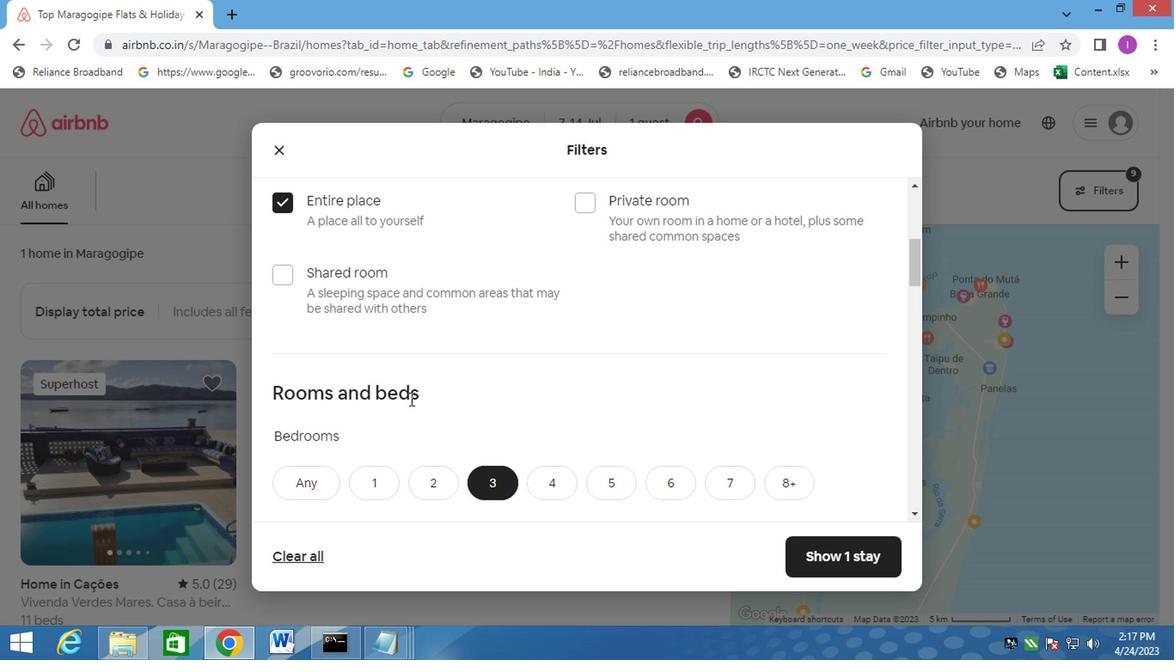 
Action: Mouse moved to (433, 412)
Screenshot: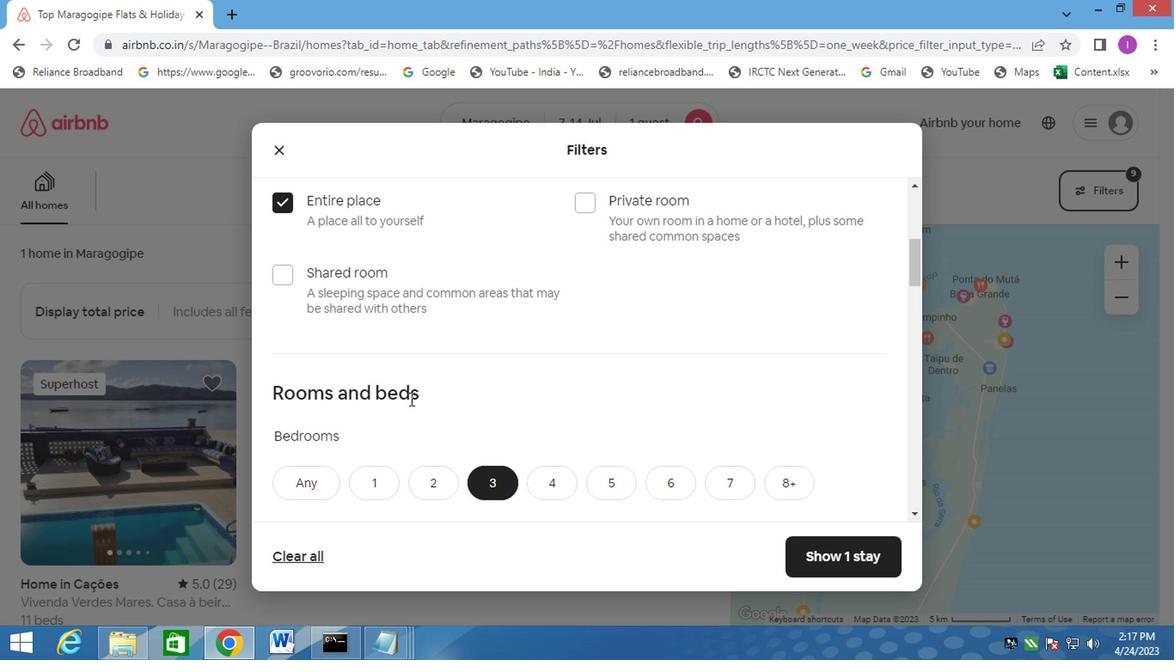 
Action: Mouse scrolled (433, 411) with delta (0, -1)
Screenshot: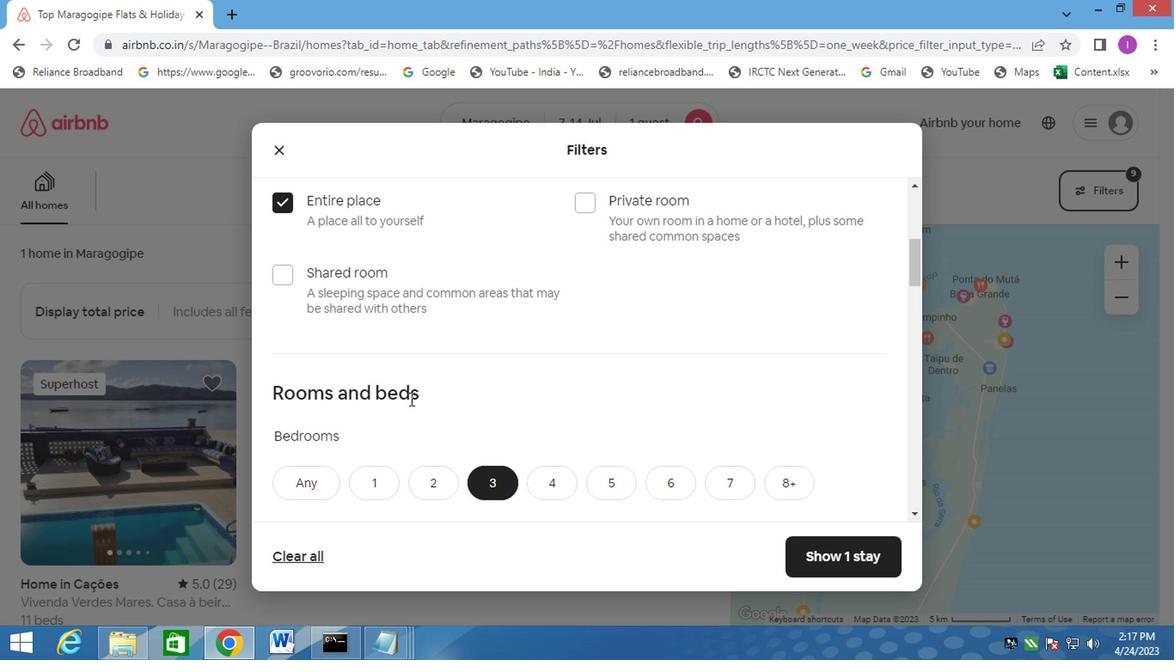 
Action: Mouse moved to (376, 319)
Screenshot: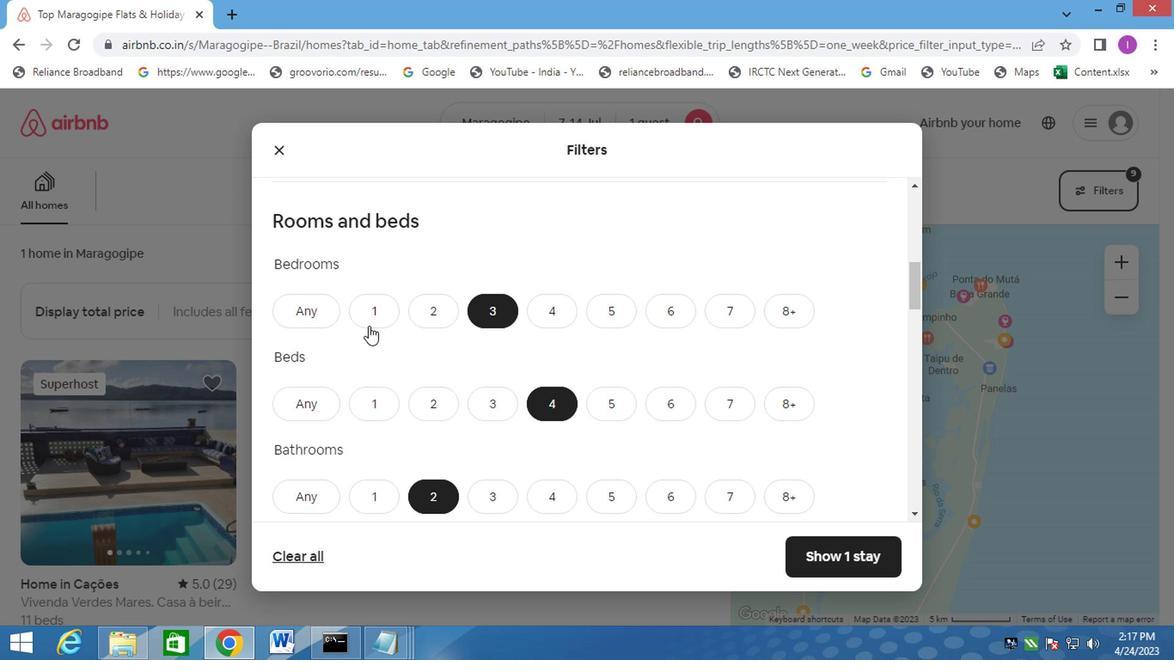 
Action: Mouse pressed left at (376, 319)
Screenshot: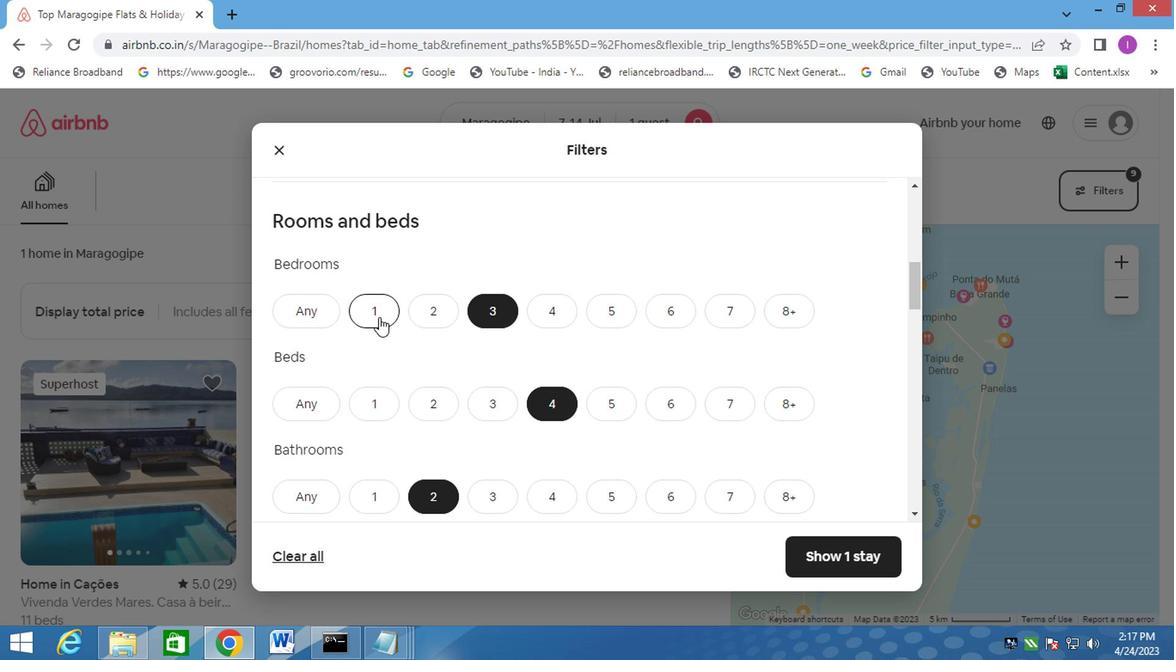 
Action: Mouse moved to (370, 397)
Screenshot: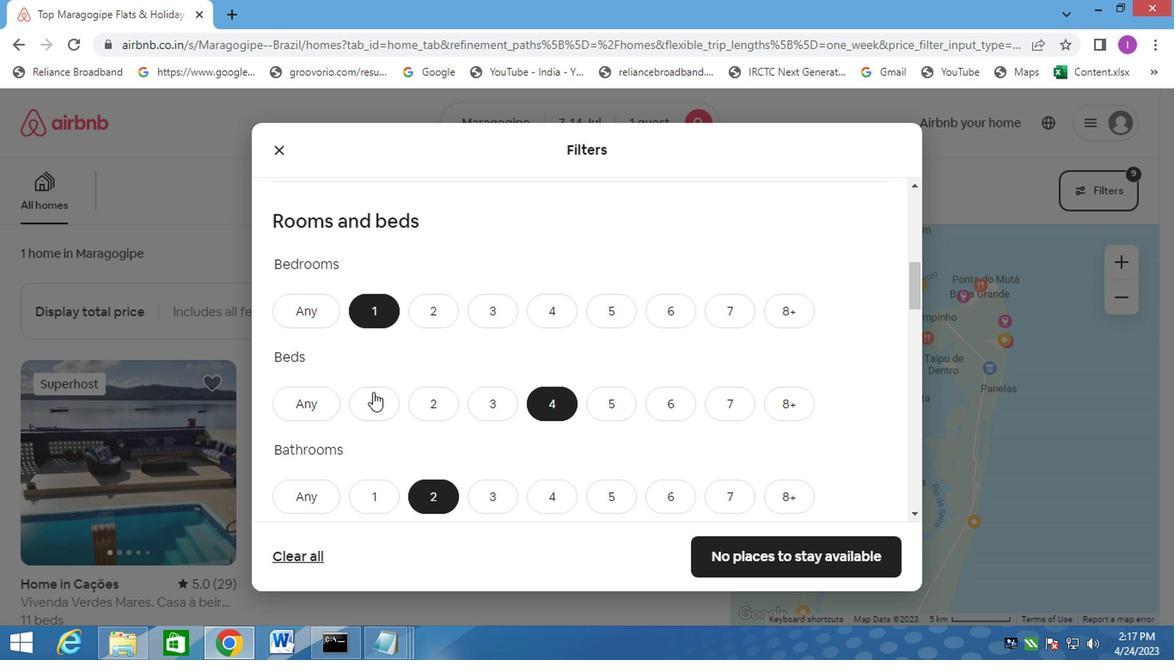 
Action: Mouse pressed left at (370, 397)
Screenshot: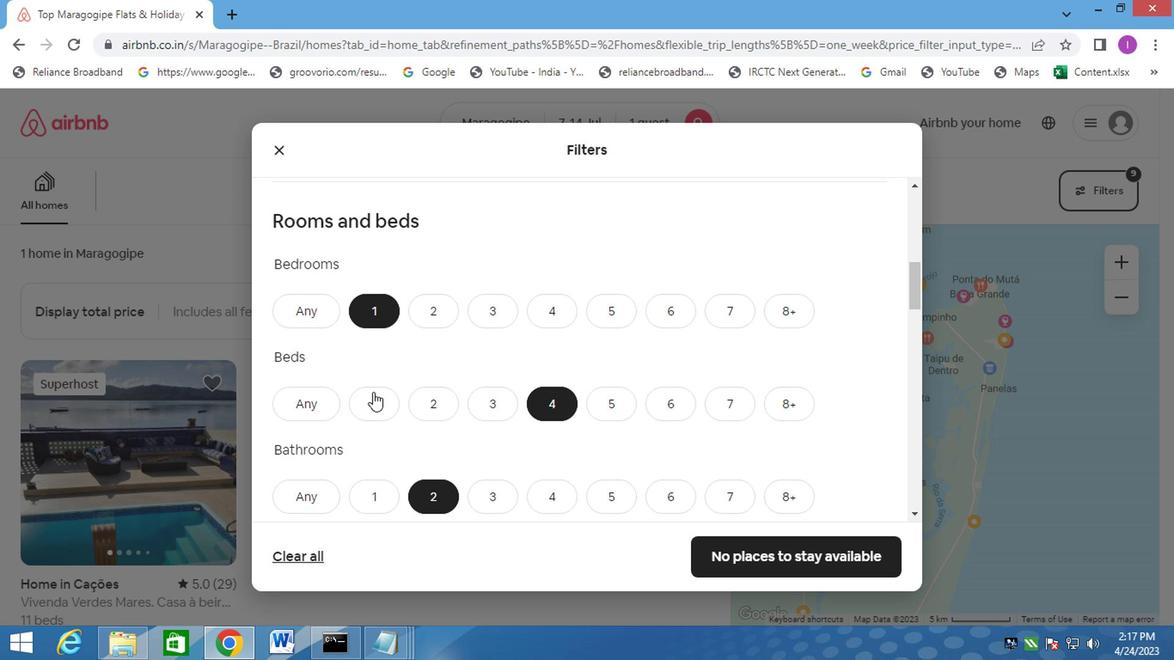 
Action: Mouse moved to (378, 501)
Screenshot: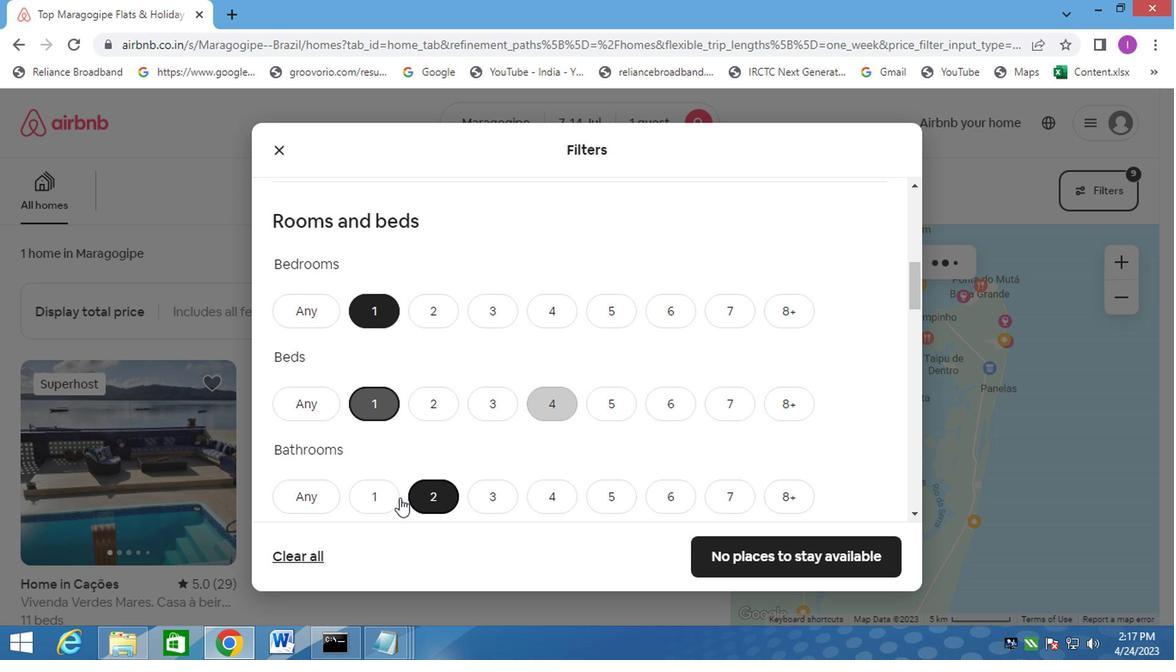 
Action: Mouse pressed left at (378, 501)
Screenshot: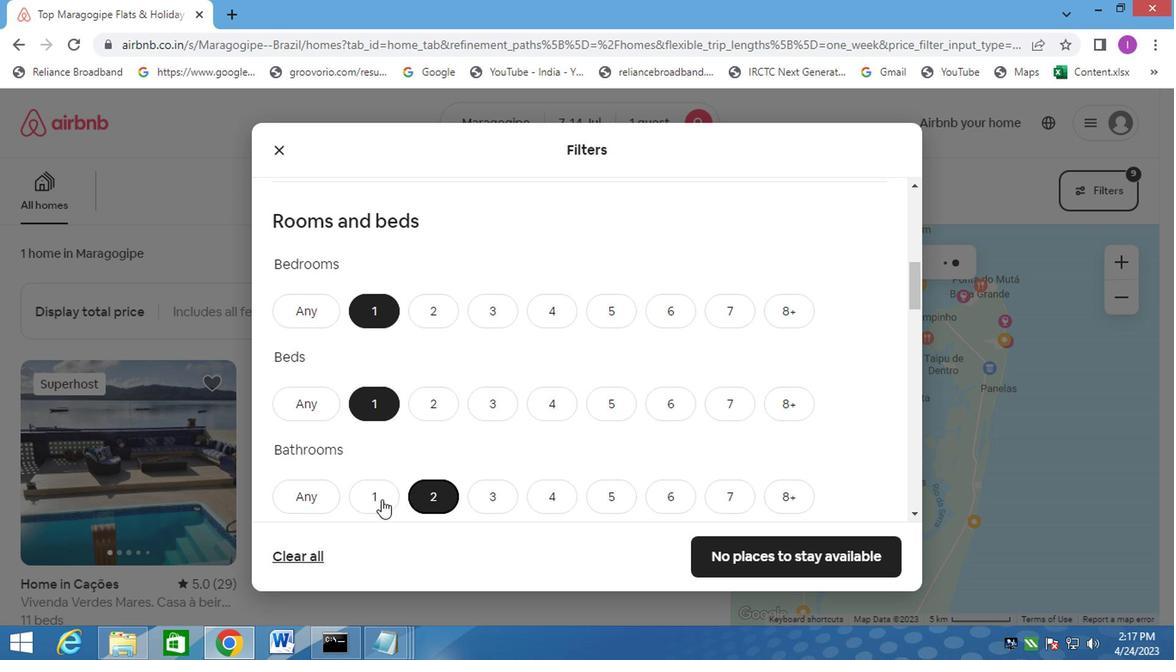 
Action: Mouse moved to (493, 411)
Screenshot: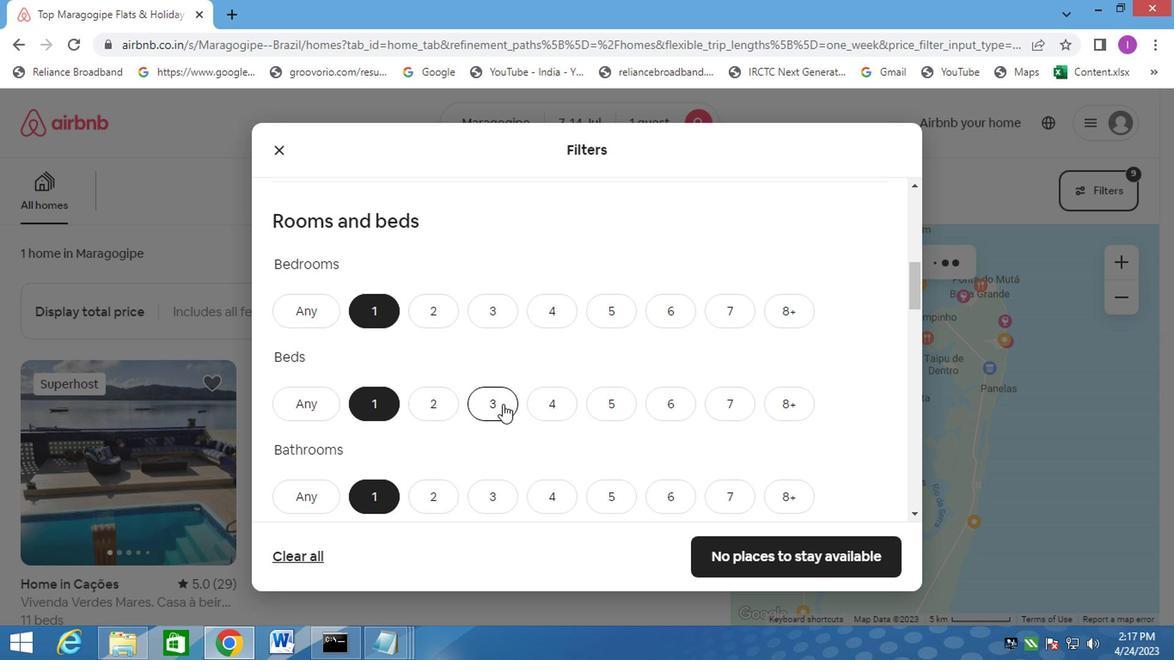 
Action: Mouse scrolled (493, 410) with delta (0, 0)
Screenshot: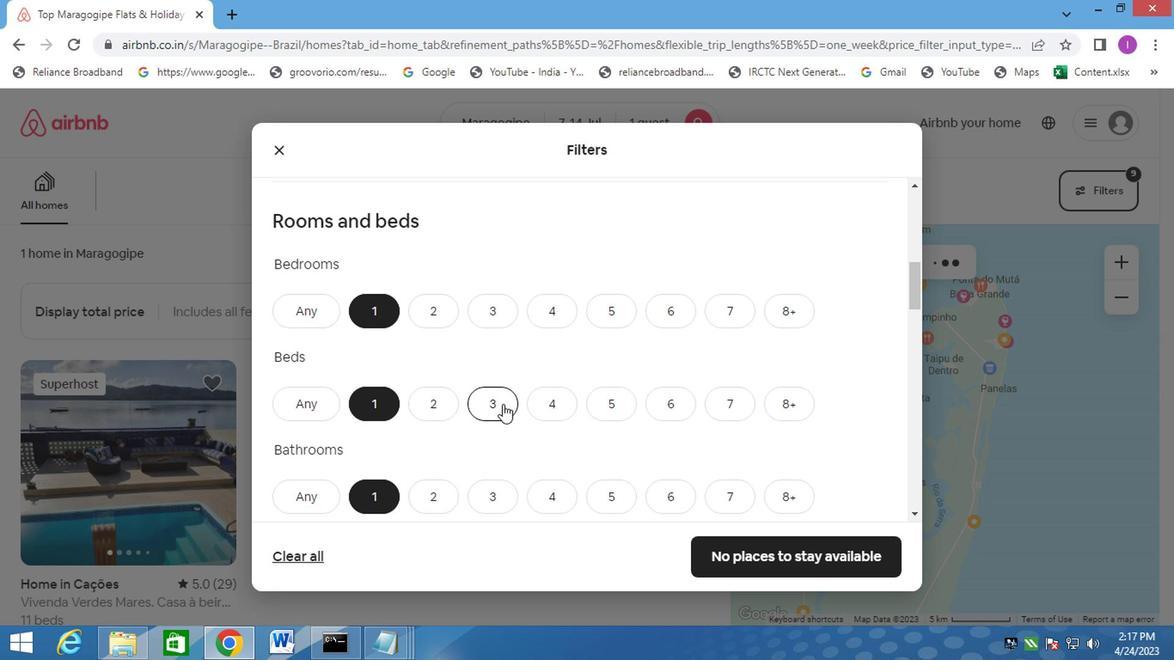 
Action: Mouse moved to (493, 413)
Screenshot: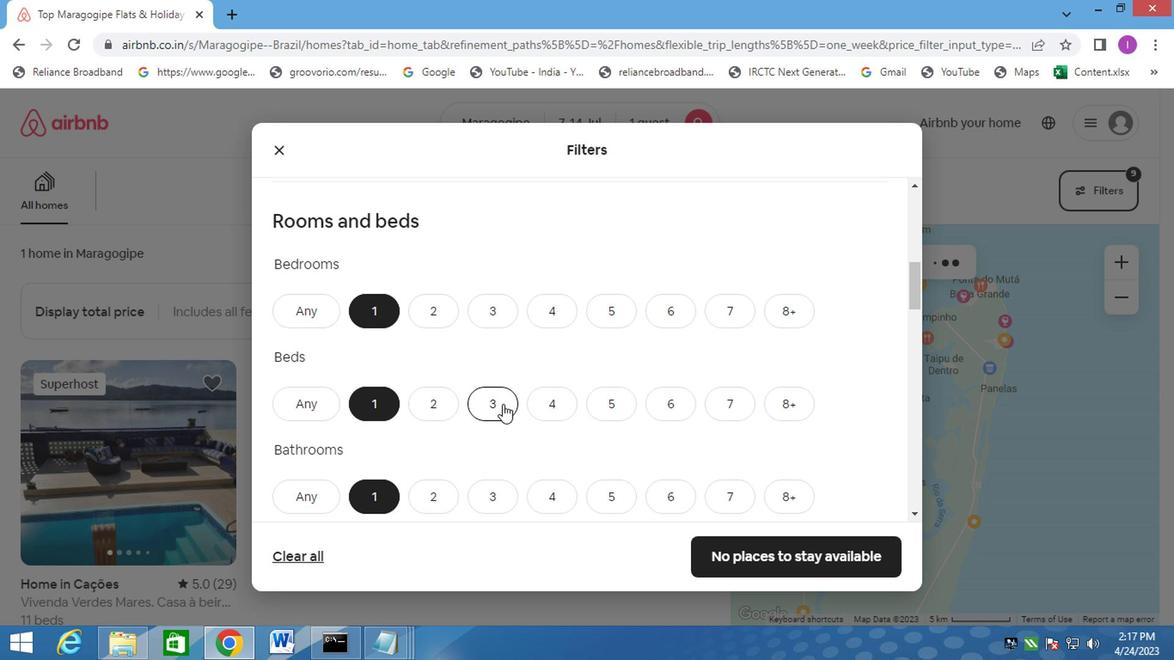 
Action: Mouse scrolled (493, 412) with delta (0, 0)
Screenshot: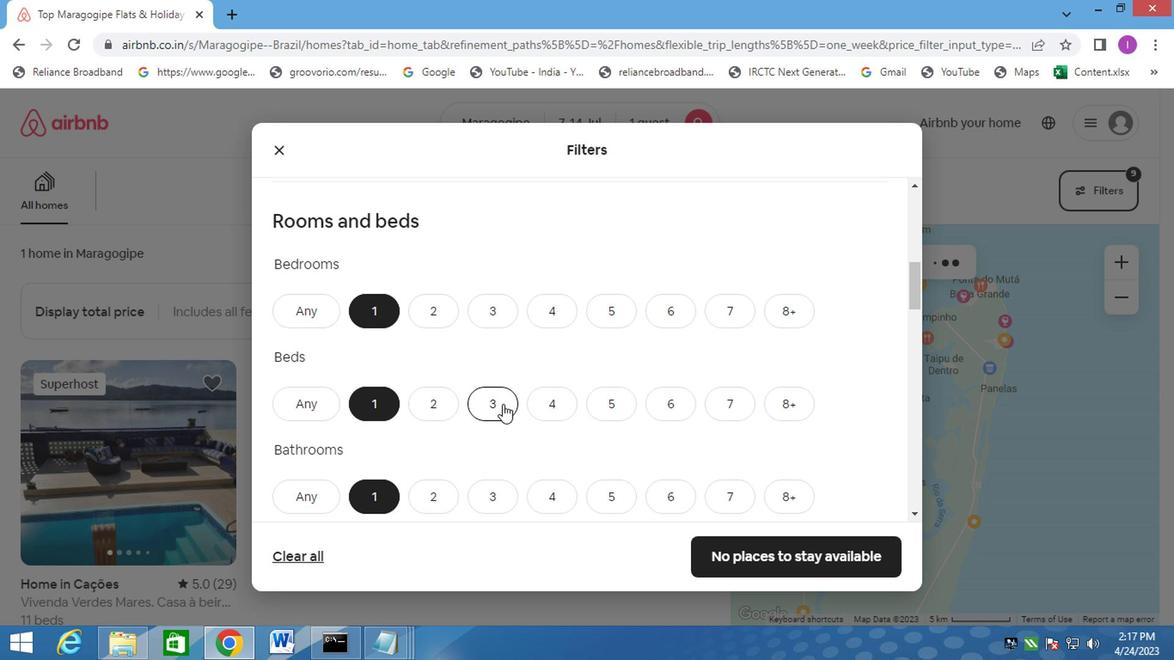 
Action: Mouse moved to (493, 415)
Screenshot: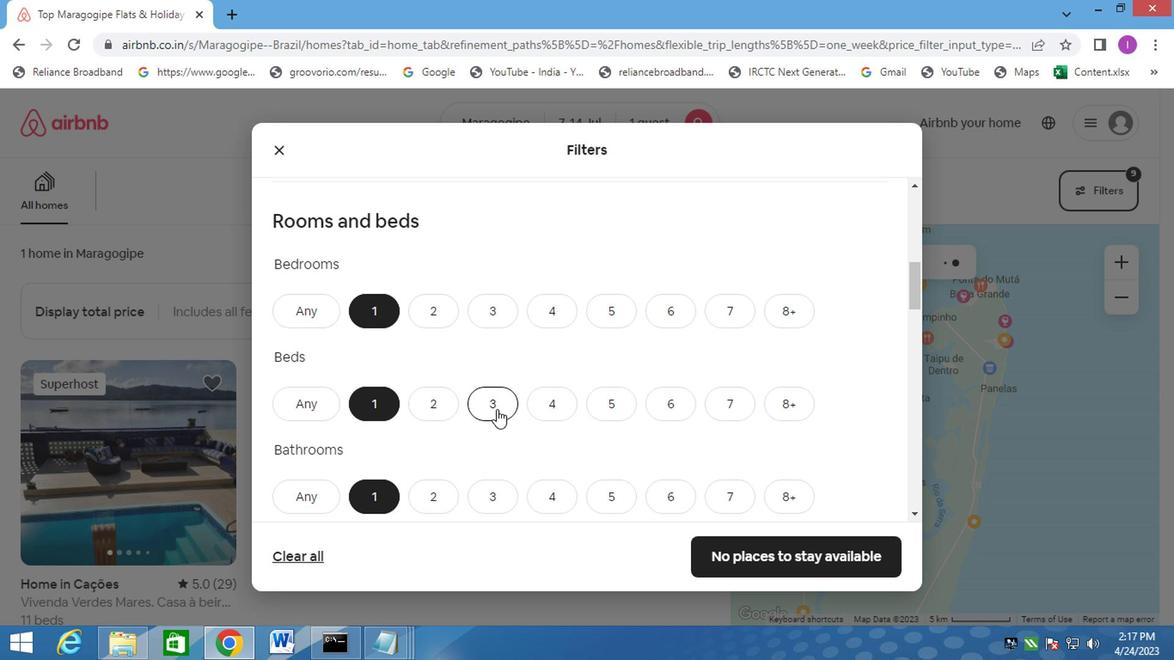 
Action: Mouse scrolled (493, 414) with delta (0, 0)
Screenshot: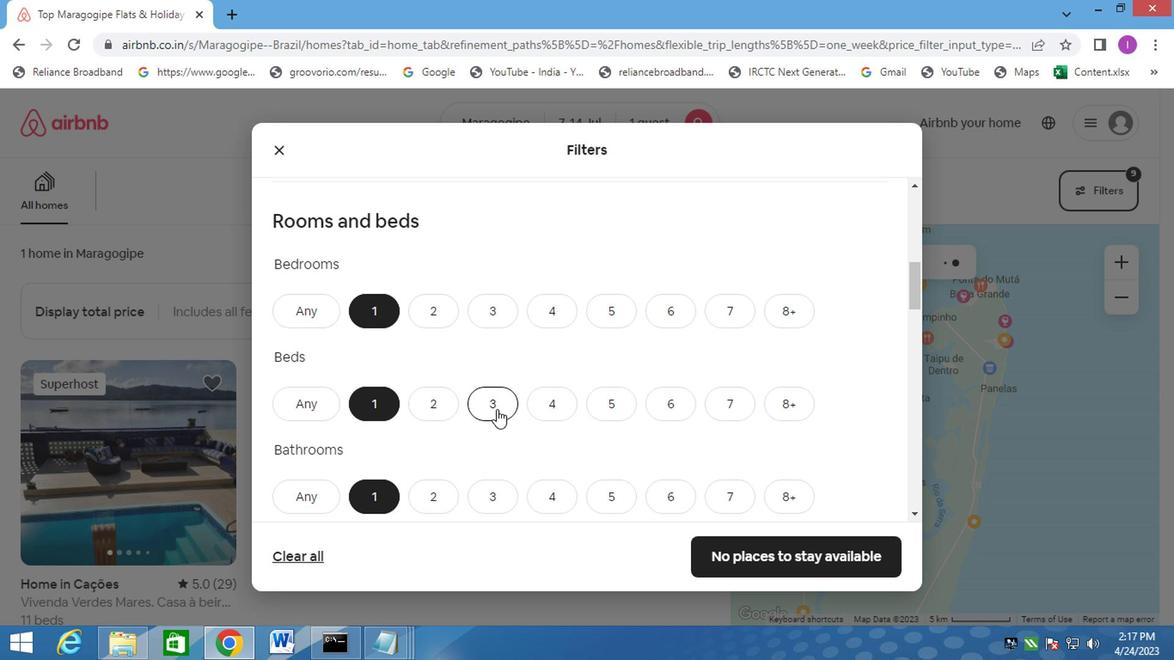 
Action: Mouse moved to (687, 372)
Screenshot: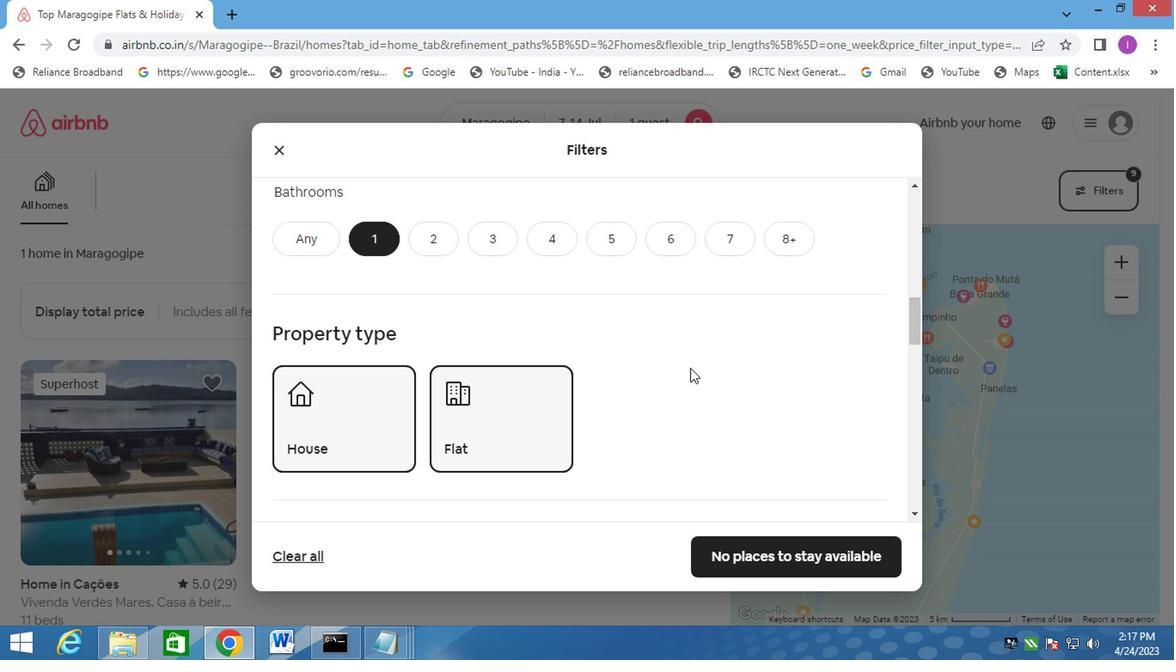 
Action: Mouse scrolled (687, 370) with delta (0, -1)
Screenshot: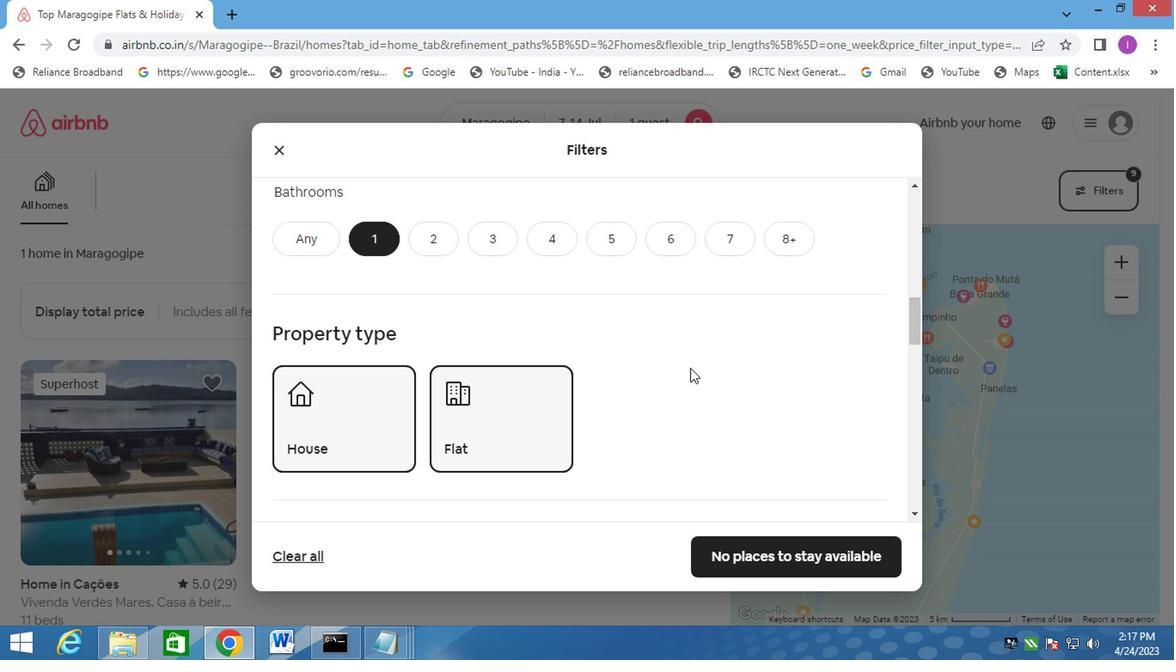 
Action: Mouse moved to (695, 375)
Screenshot: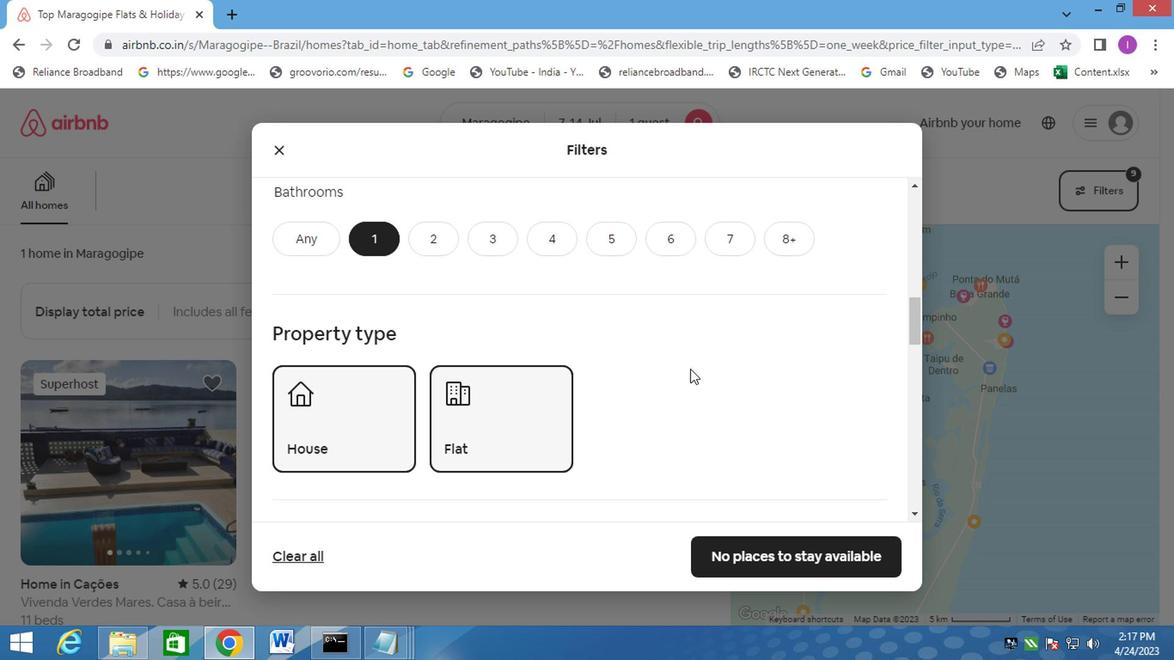 
Action: Mouse scrolled (695, 374) with delta (0, 0)
Screenshot: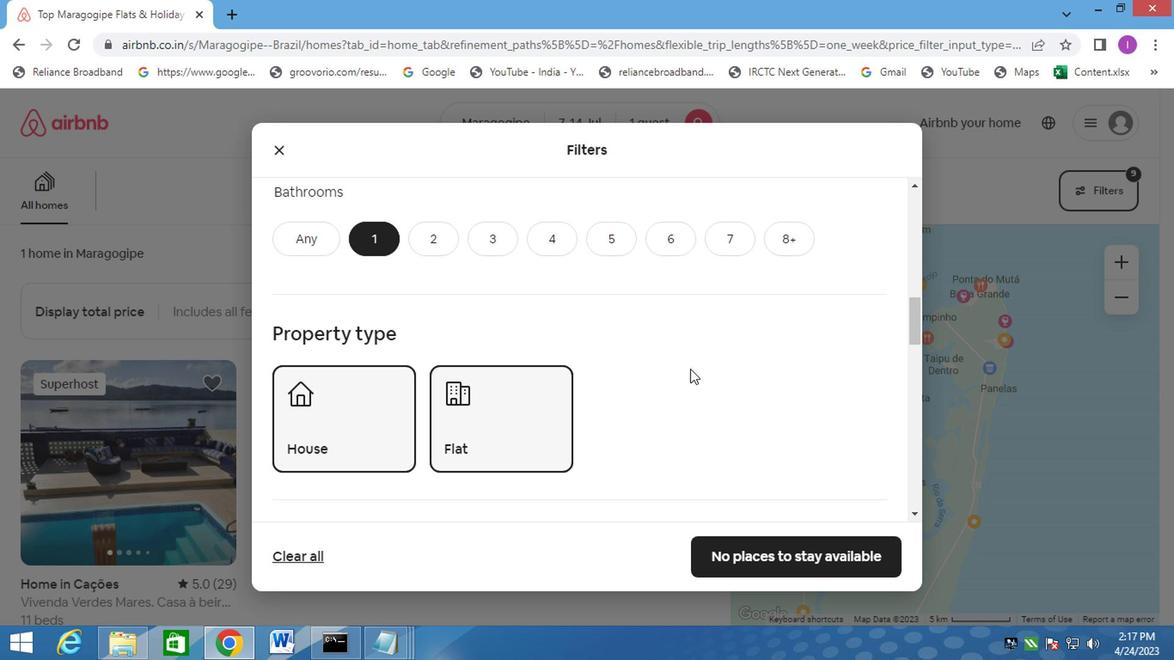 
Action: Mouse moved to (703, 379)
Screenshot: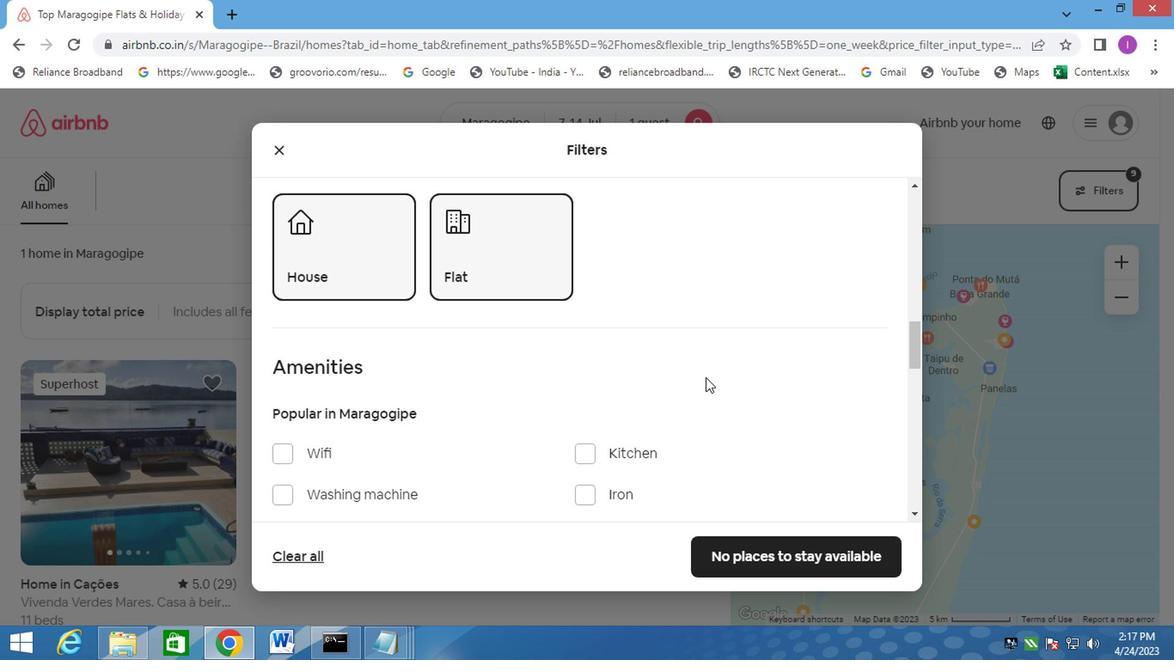 
Action: Mouse scrolled (703, 378) with delta (0, 0)
Screenshot: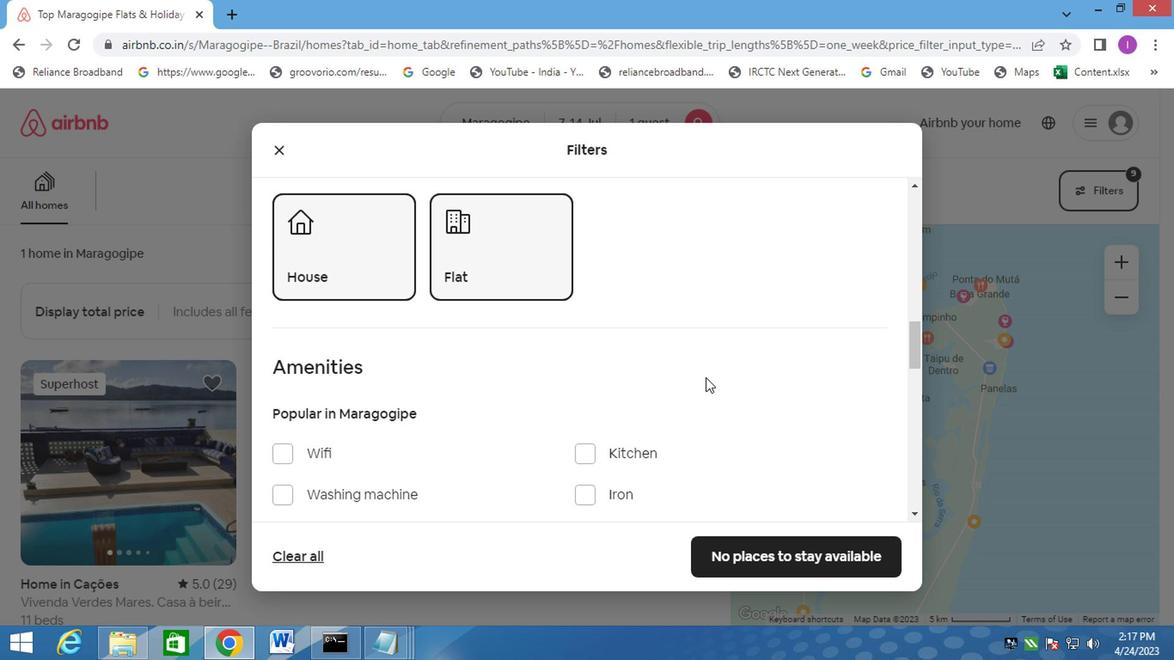 
Action: Mouse moved to (485, 376)
Screenshot: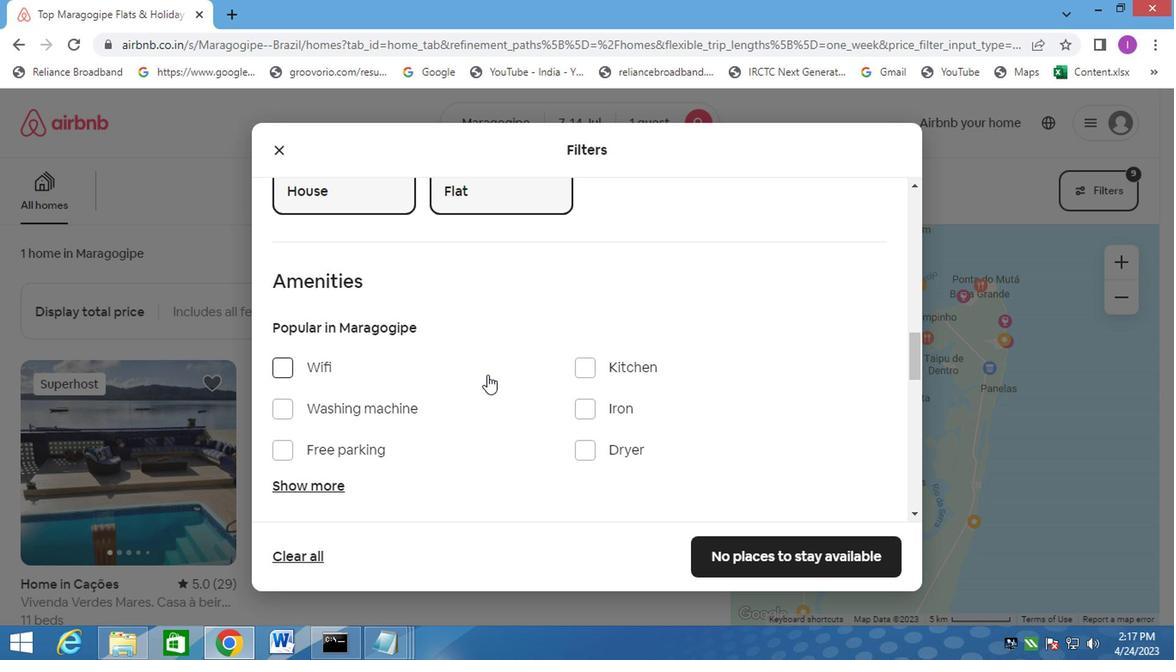 
Action: Mouse scrolled (485, 375) with delta (0, -1)
Screenshot: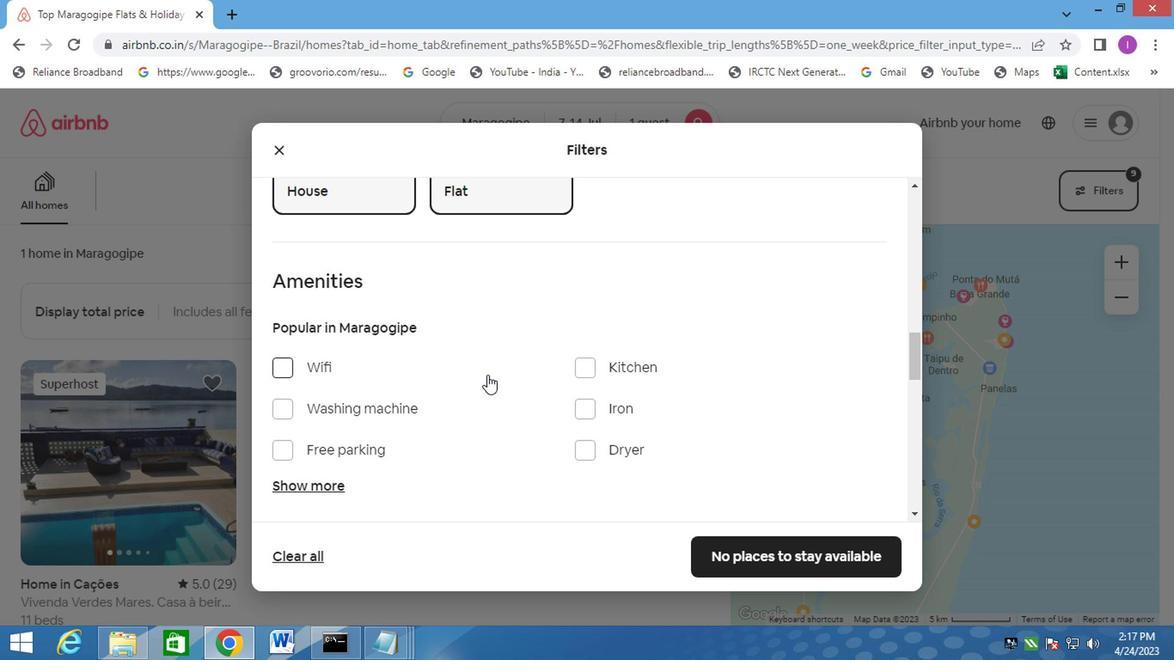 
Action: Mouse moved to (488, 376)
Screenshot: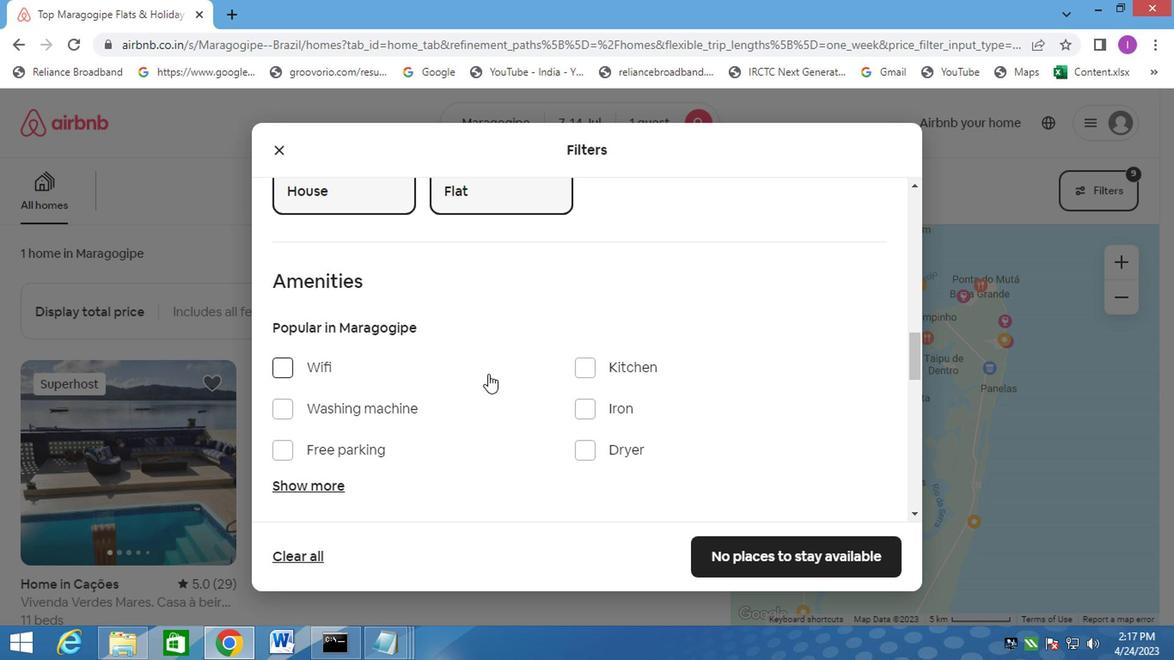 
Action: Mouse scrolled (488, 375) with delta (0, -1)
Screenshot: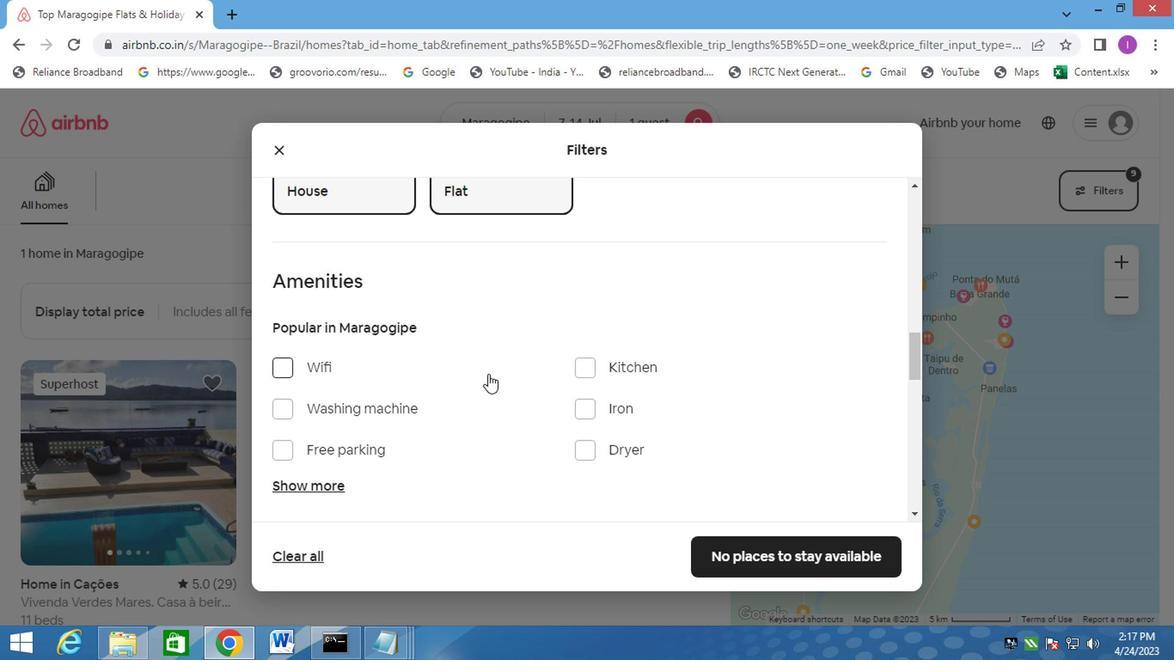 
Action: Mouse moved to (500, 434)
Screenshot: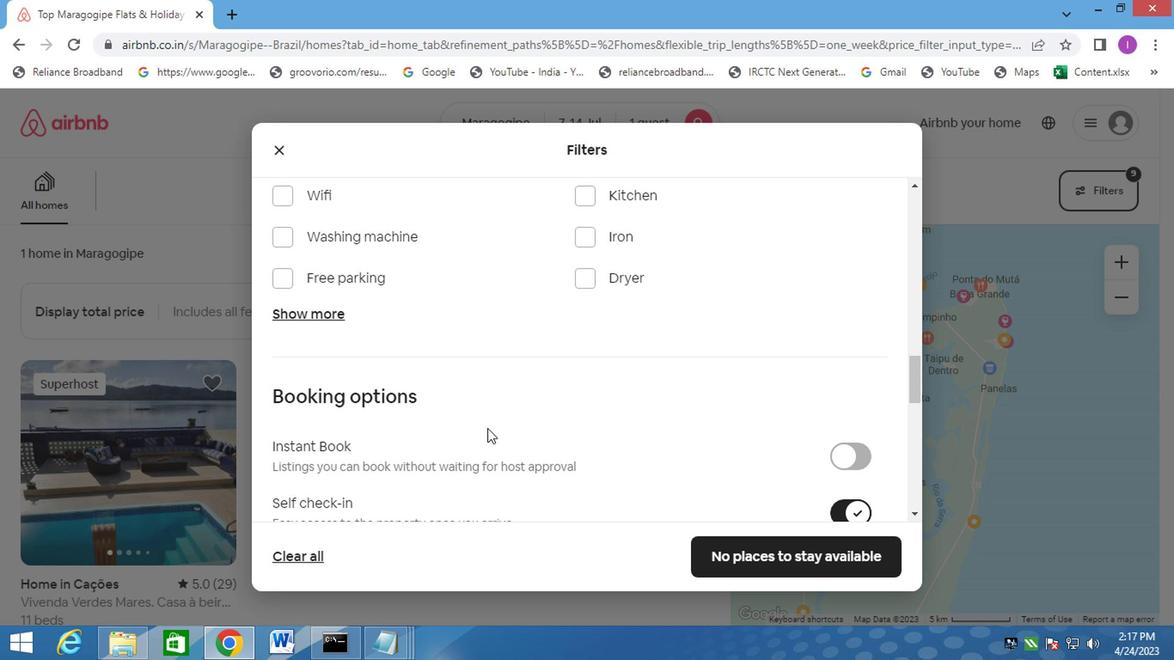 
Action: Mouse scrolled (500, 433) with delta (0, 0)
Screenshot: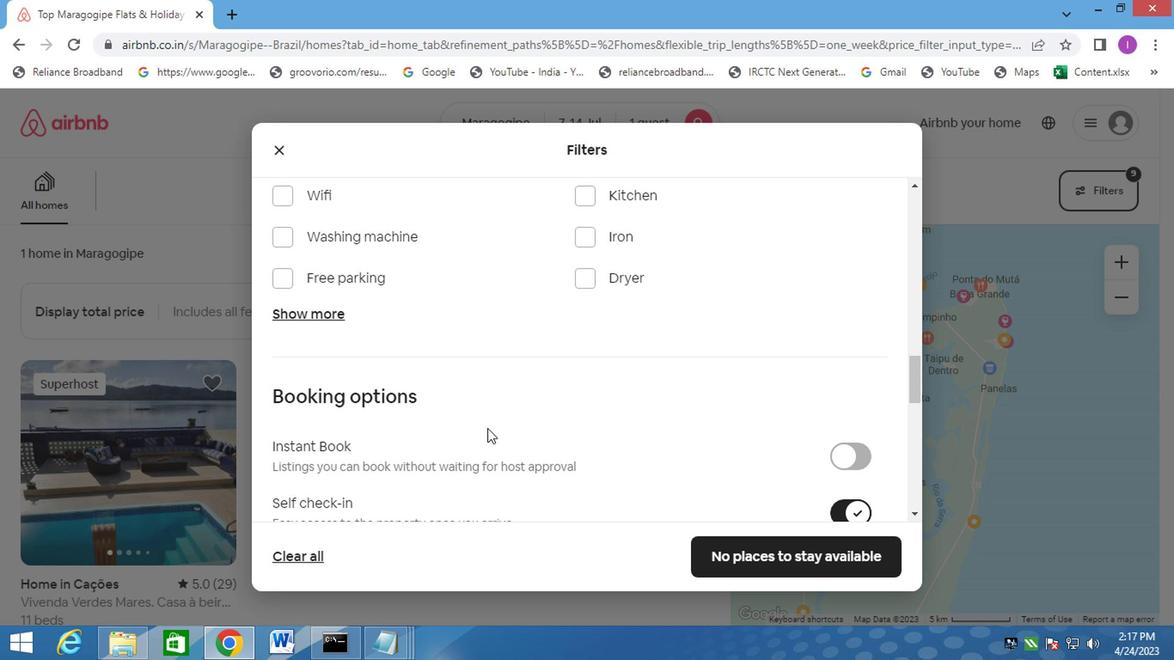 
Action: Mouse moved to (505, 434)
Screenshot: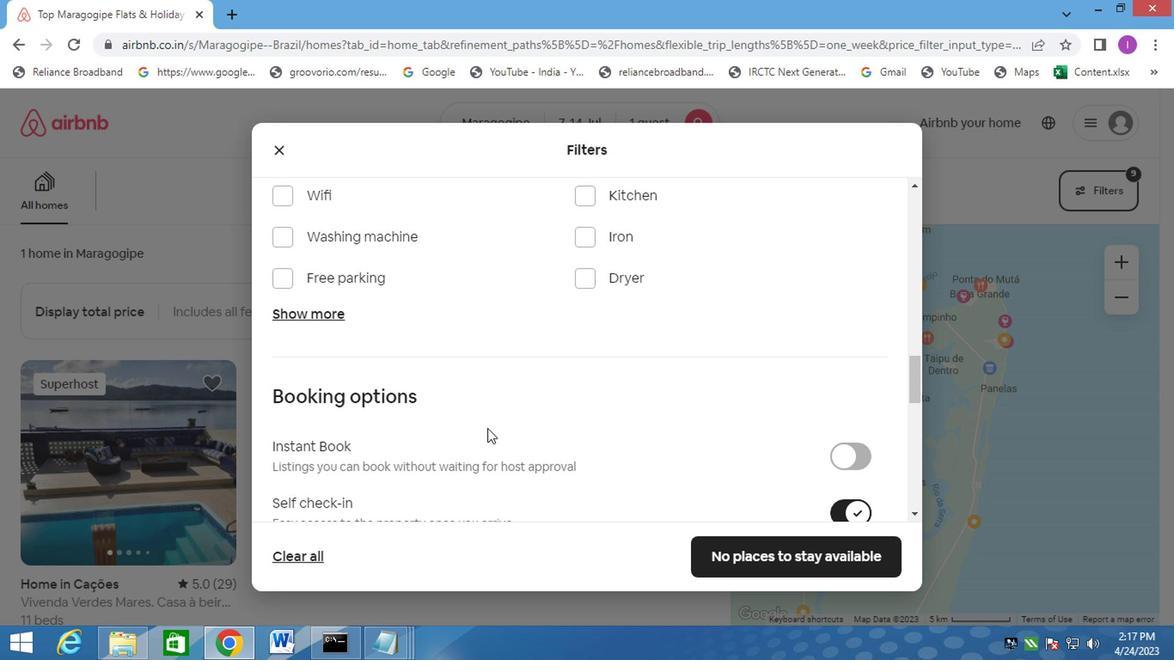 
Action: Mouse scrolled (505, 433) with delta (0, 0)
Screenshot: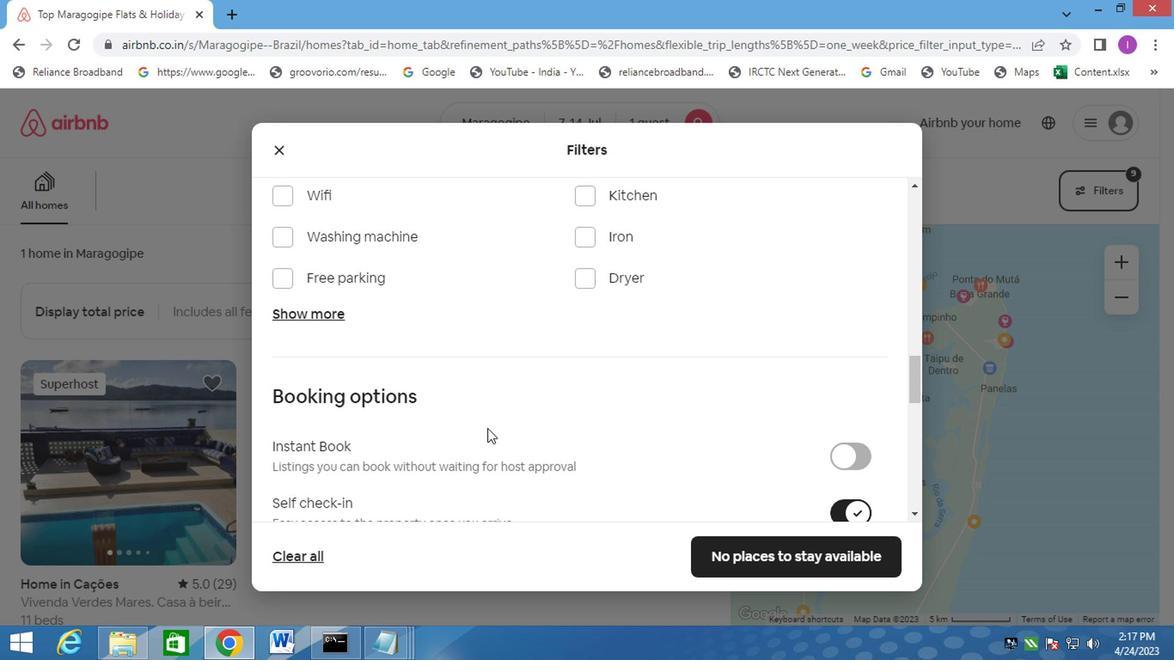 
Action: Mouse moved to (552, 396)
Screenshot: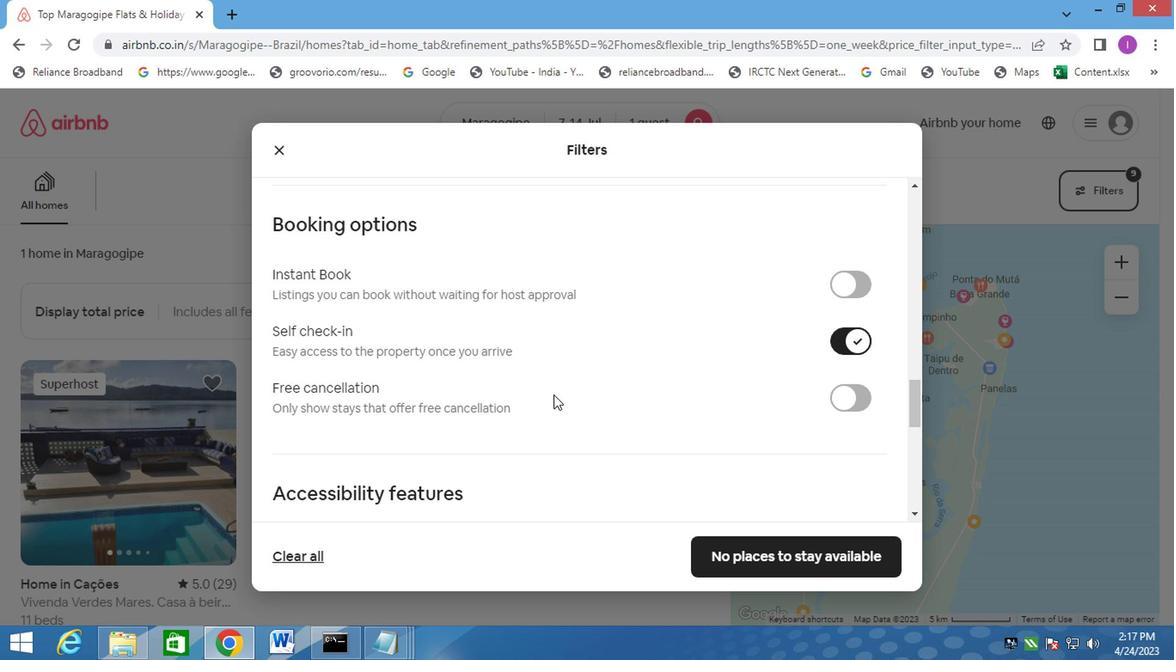 
Action: Mouse scrolled (552, 395) with delta (0, 0)
Screenshot: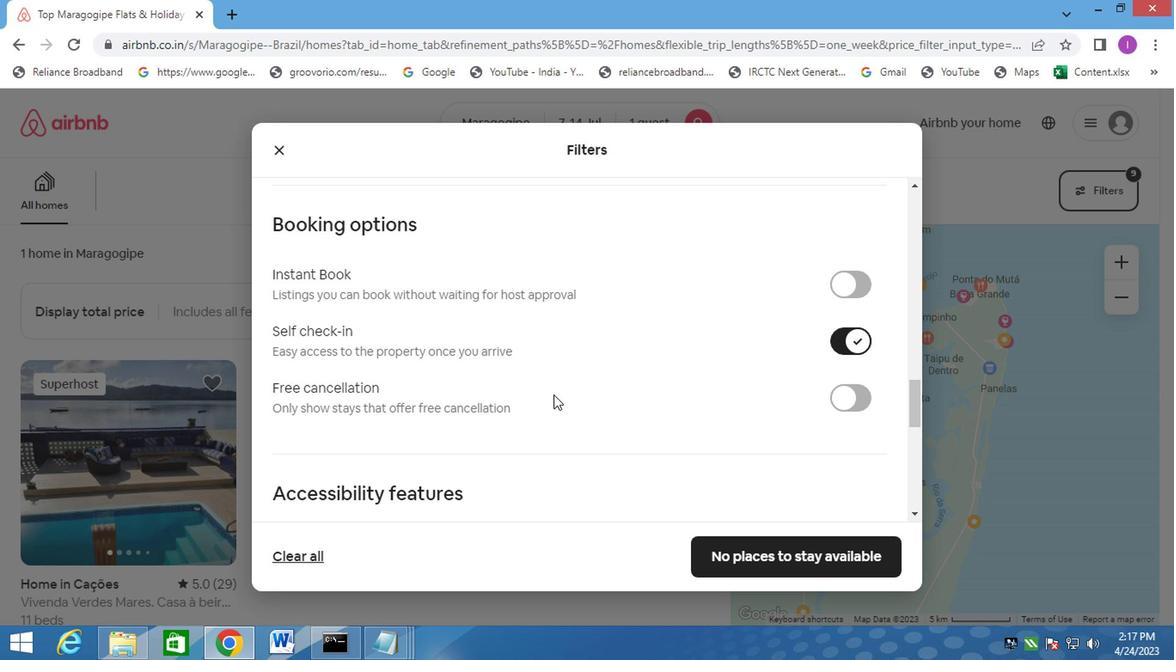 
Action: Mouse moved to (603, 404)
Screenshot: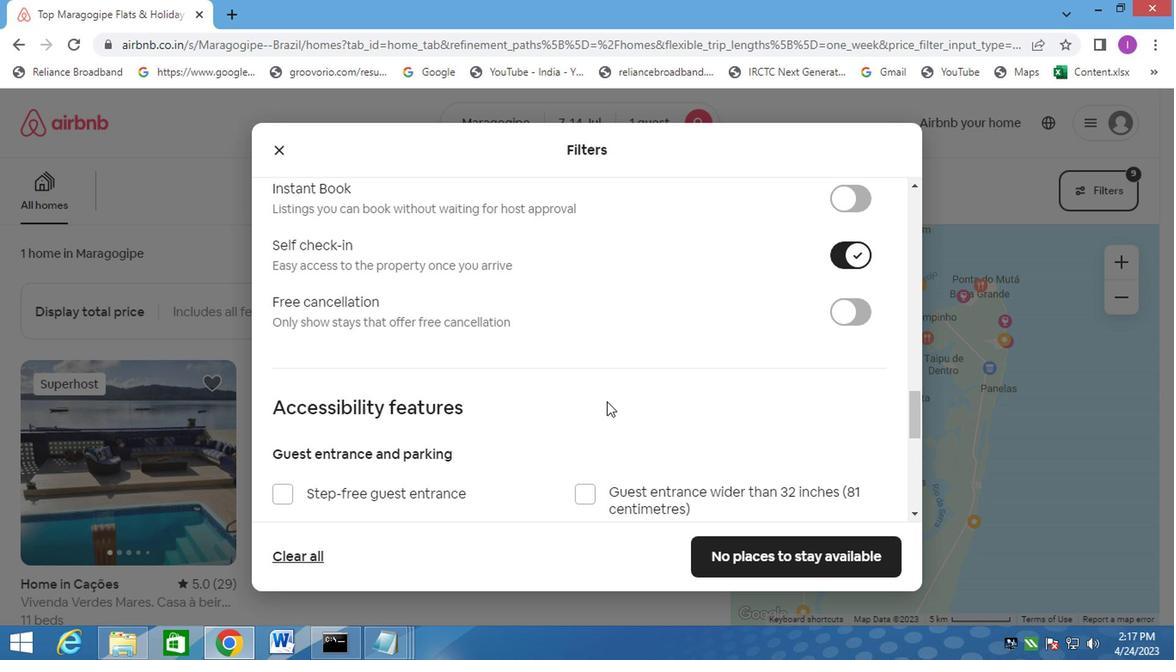 
Action: Mouse scrolled (603, 403) with delta (0, 0)
Screenshot: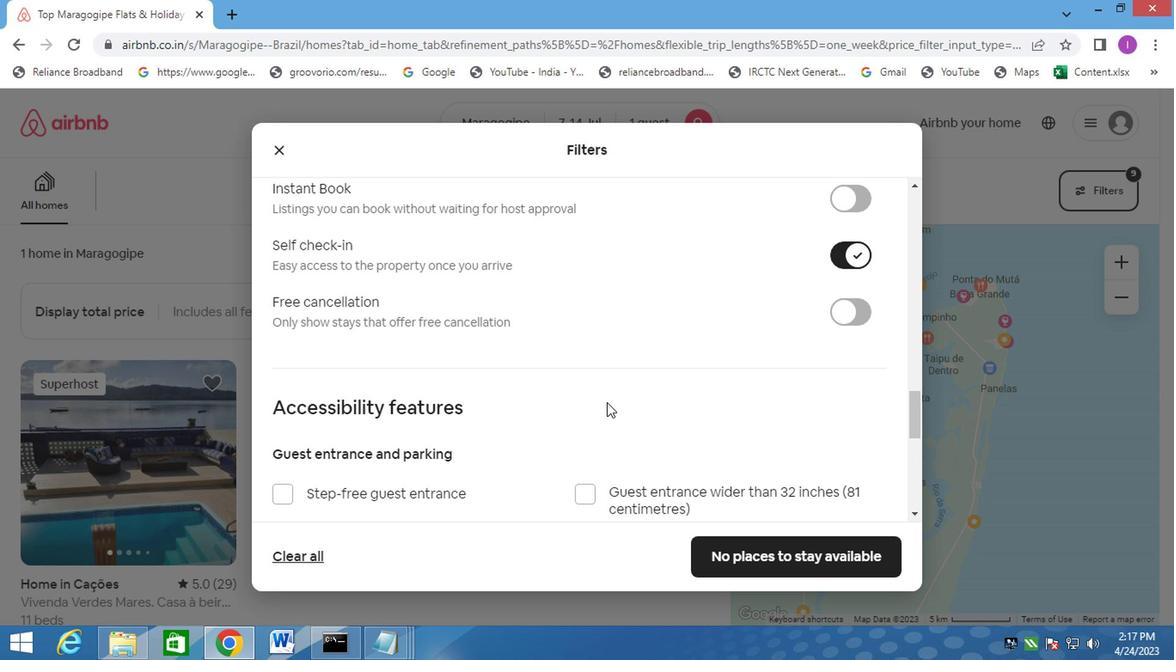 
Action: Mouse scrolled (603, 403) with delta (0, 0)
Screenshot: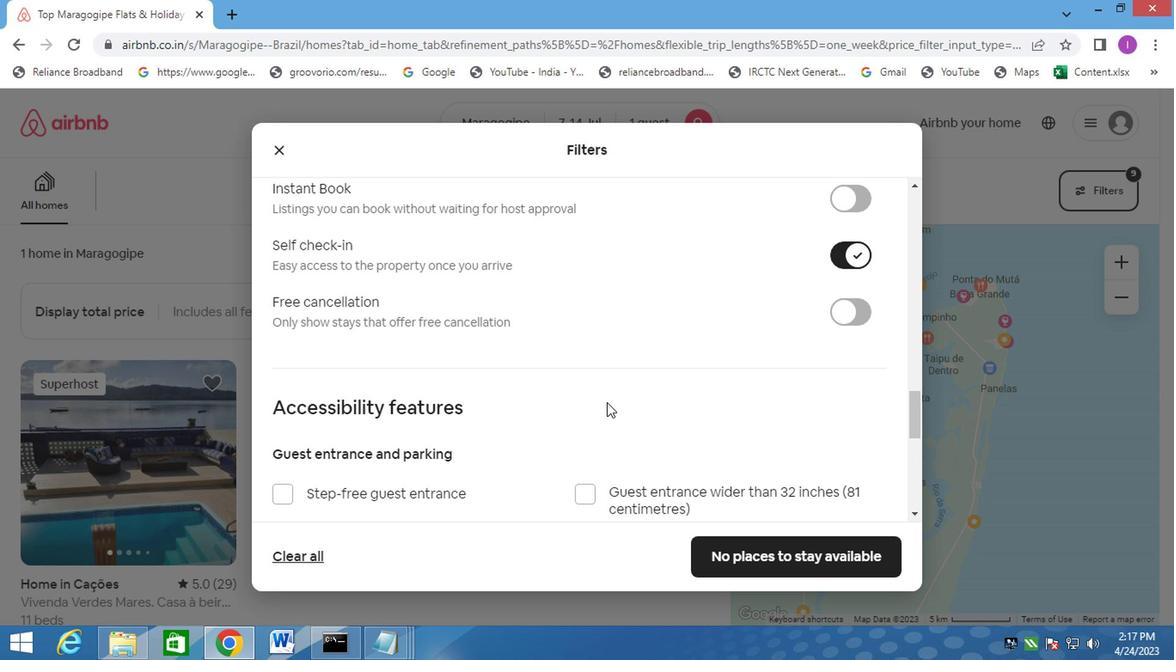 
Action: Mouse moved to (651, 387)
Screenshot: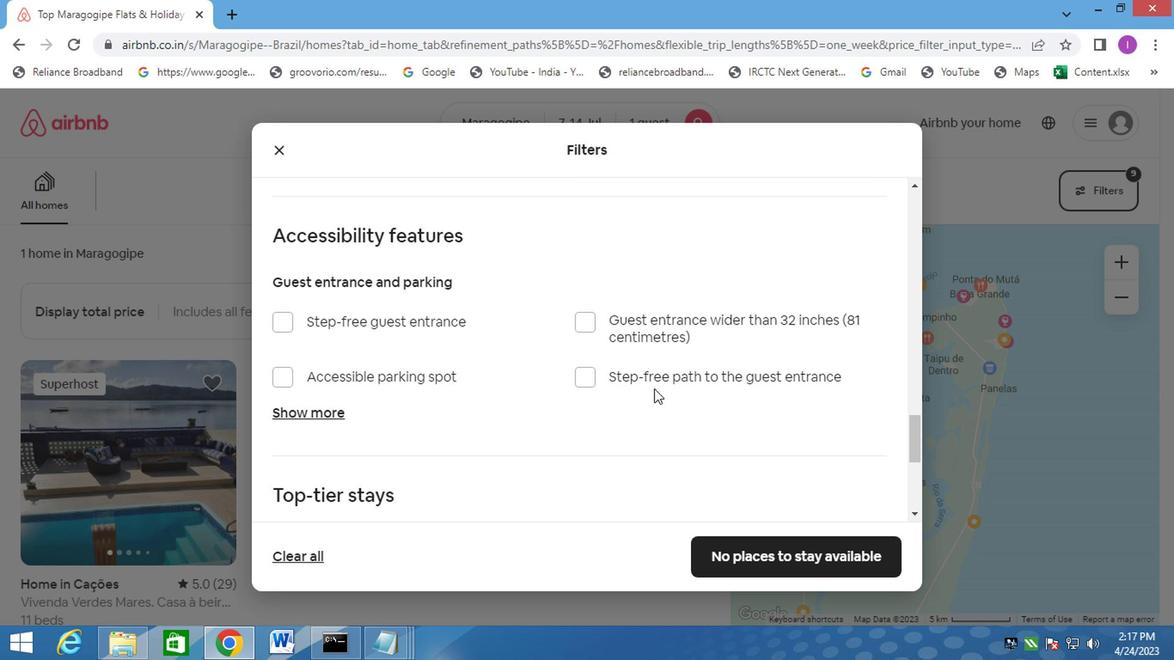 
Action: Mouse scrolled (651, 386) with delta (0, 0)
Screenshot: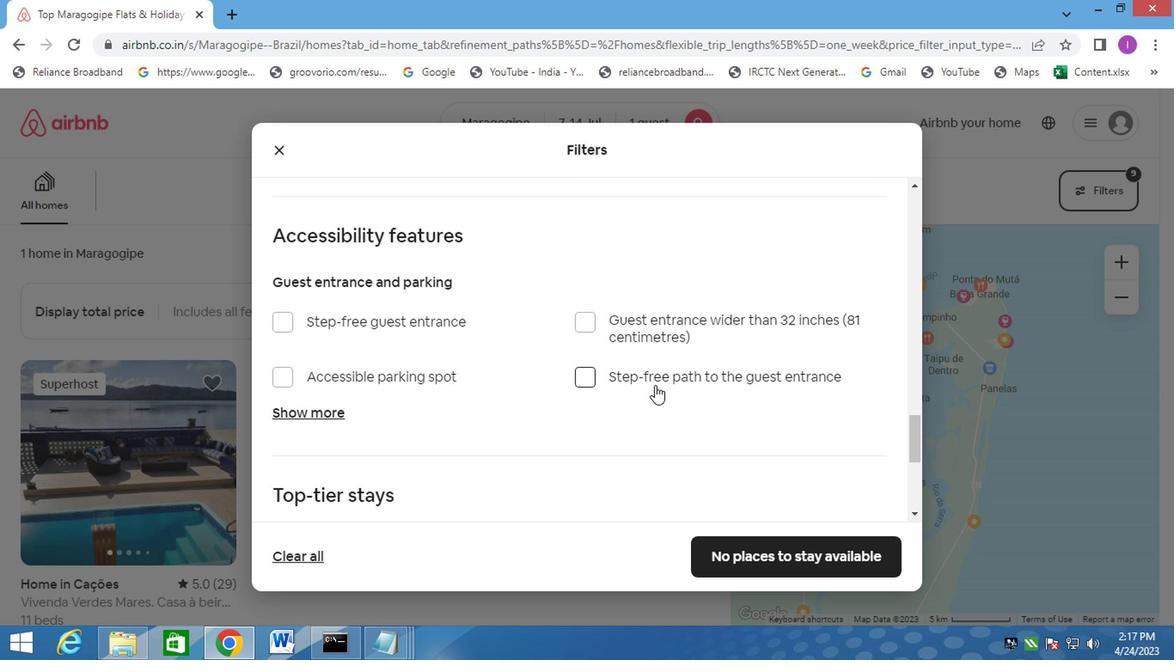 
Action: Mouse scrolled (651, 386) with delta (0, 0)
Screenshot: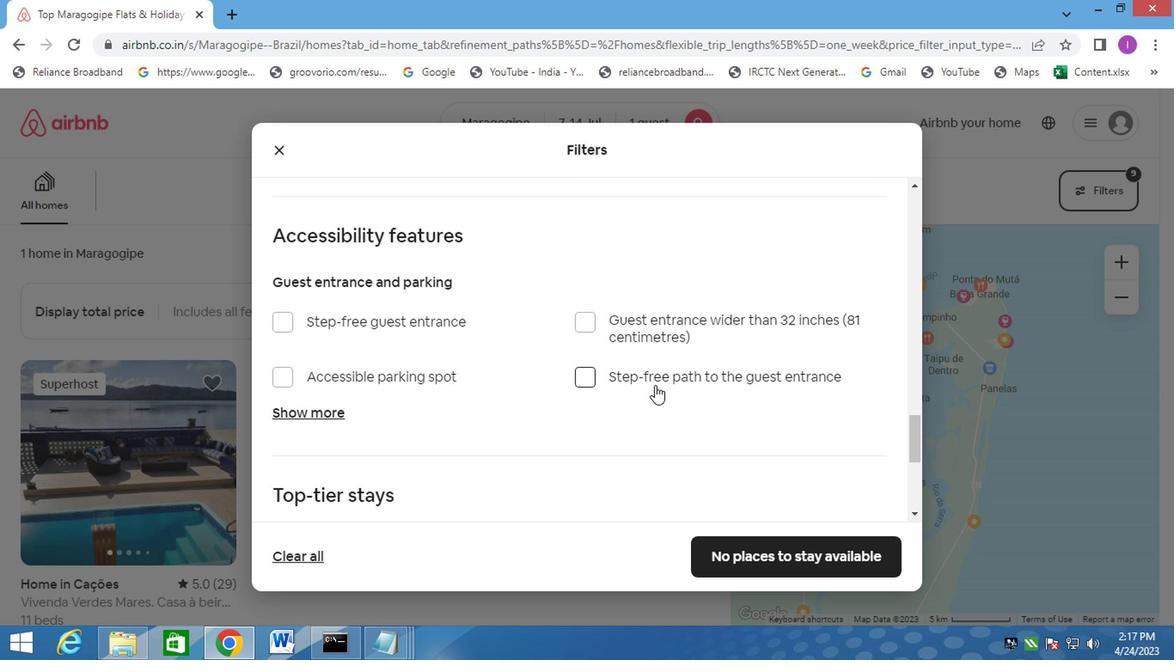 
Action: Mouse scrolled (651, 386) with delta (0, 0)
Screenshot: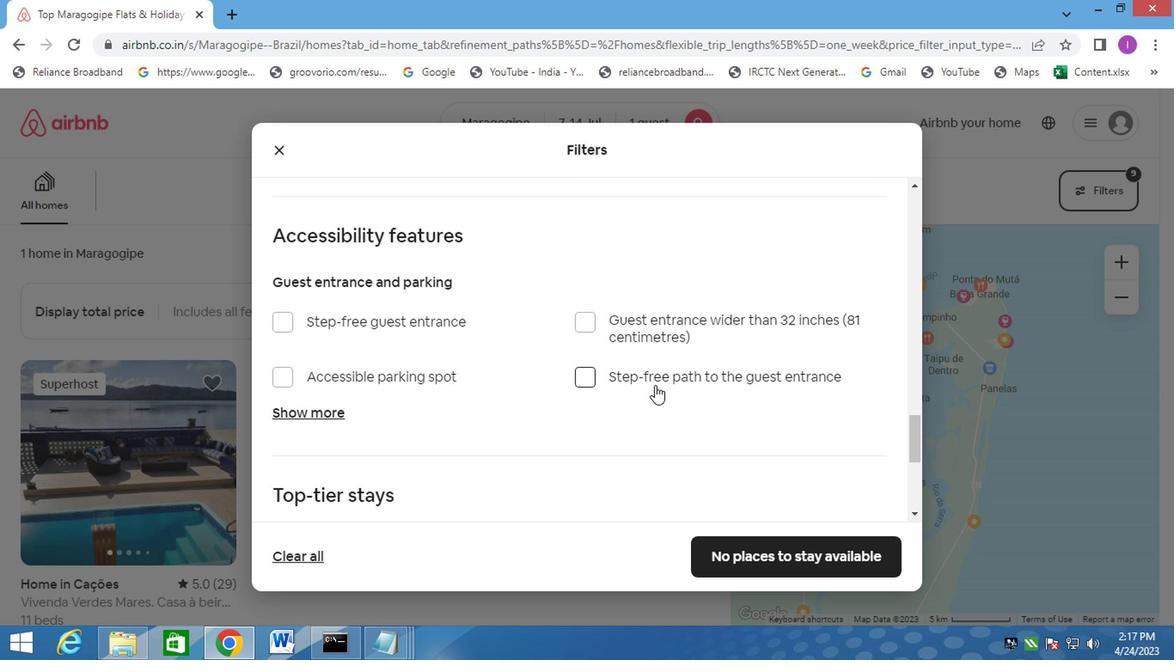 
Action: Mouse scrolled (651, 386) with delta (0, 0)
Screenshot: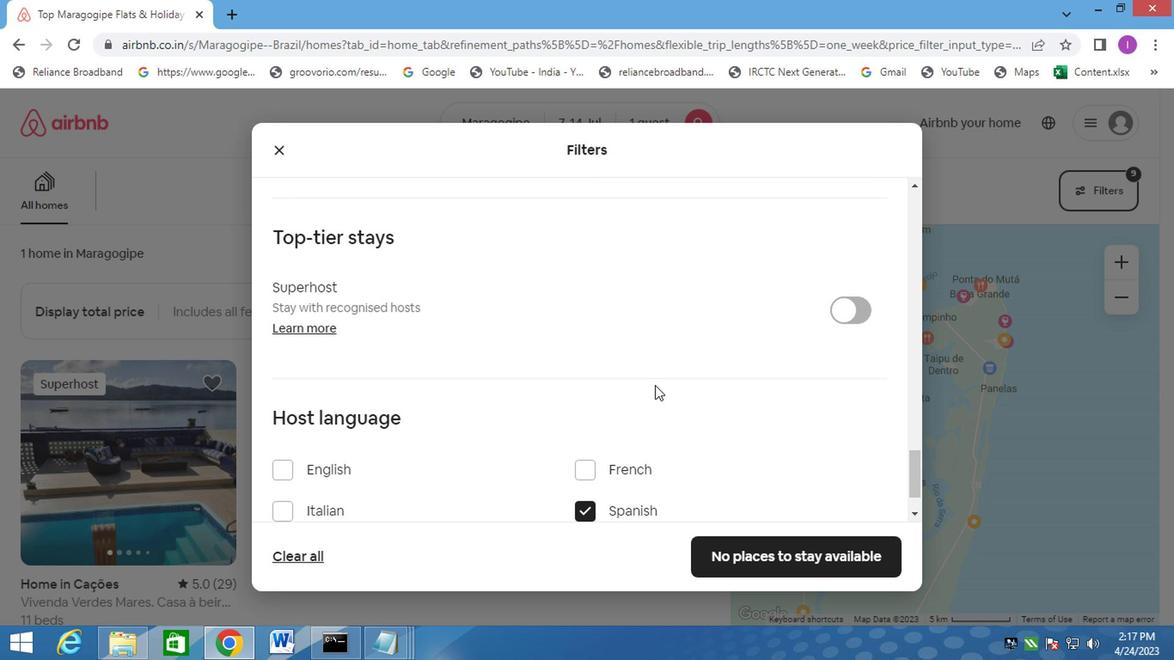 
Action: Mouse scrolled (651, 386) with delta (0, 0)
Screenshot: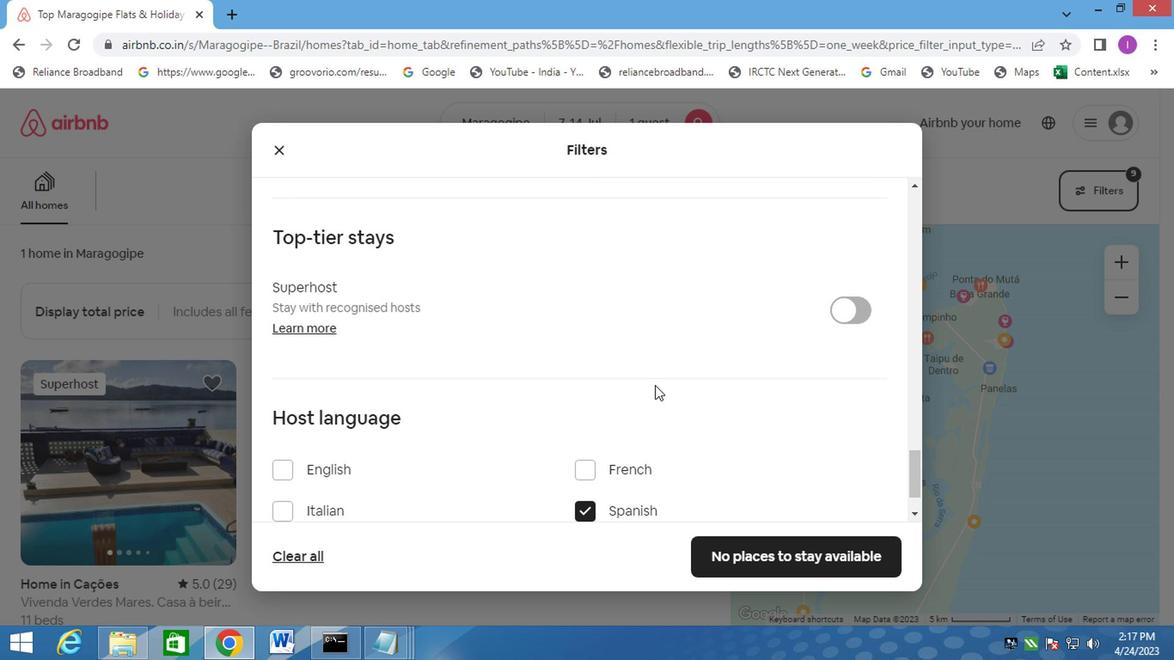 
Action: Mouse moved to (651, 387)
Screenshot: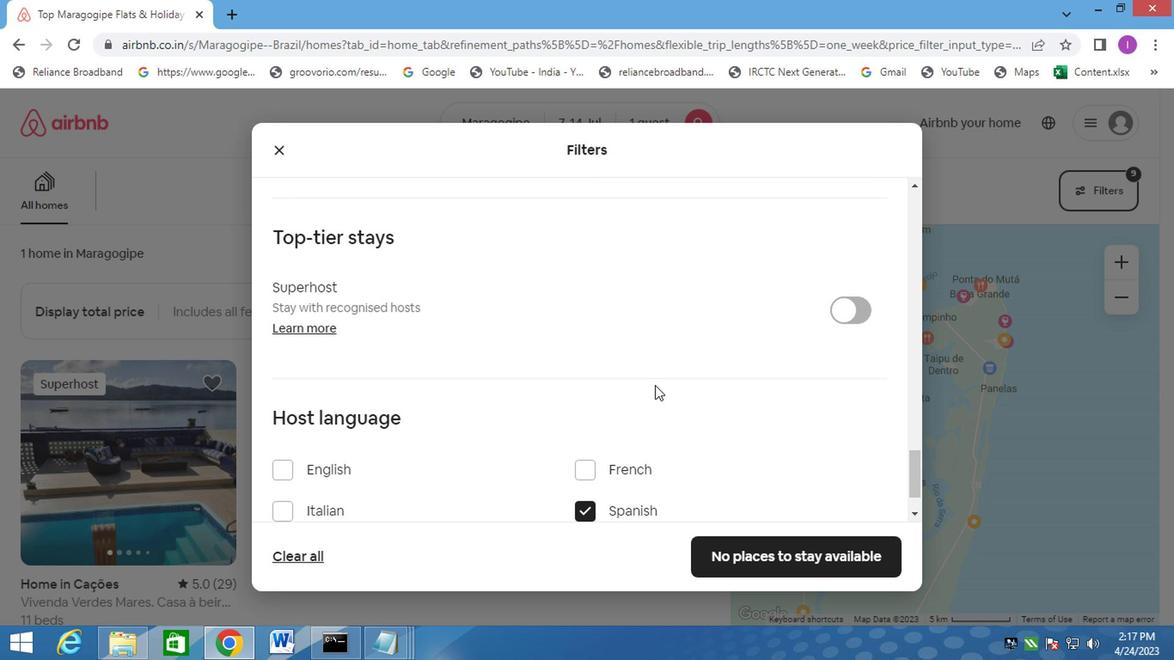 
Action: Mouse scrolled (651, 387) with delta (0, 0)
Screenshot: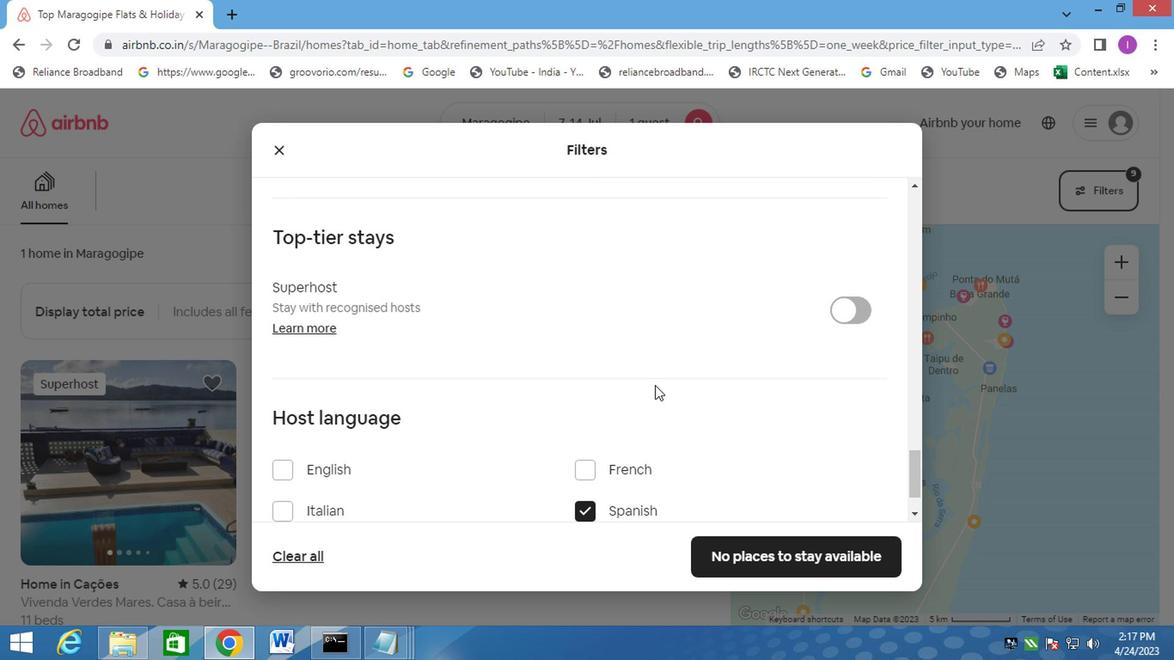 
Action: Mouse moved to (666, 395)
Screenshot: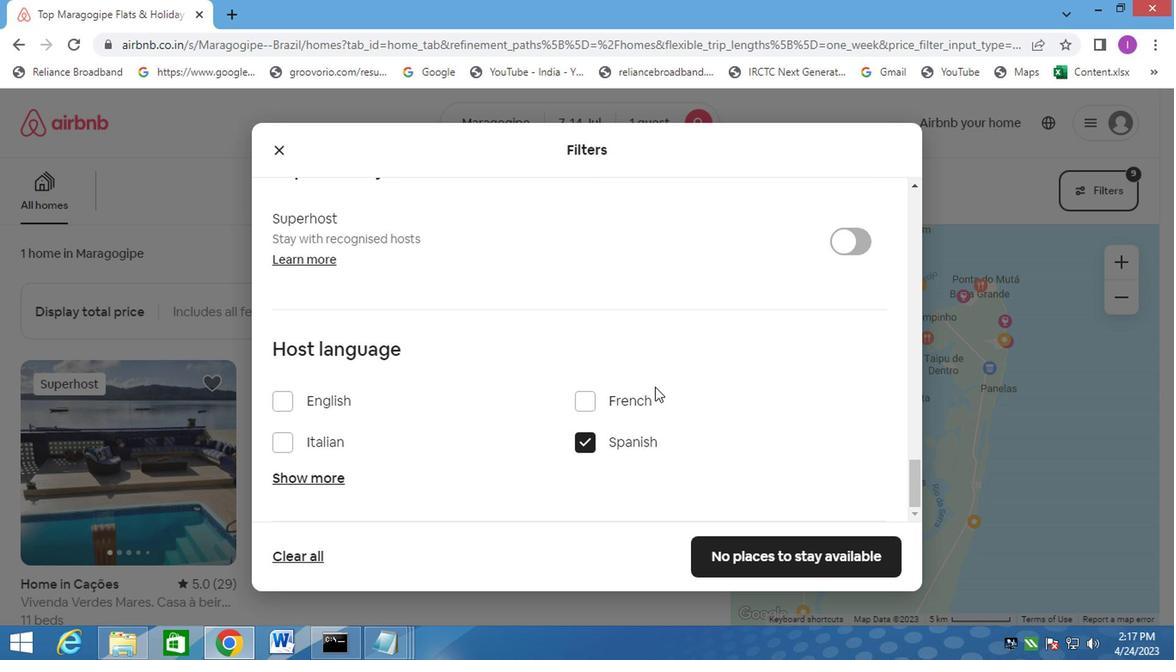 
Action: Mouse scrolled (666, 395) with delta (0, 0)
Screenshot: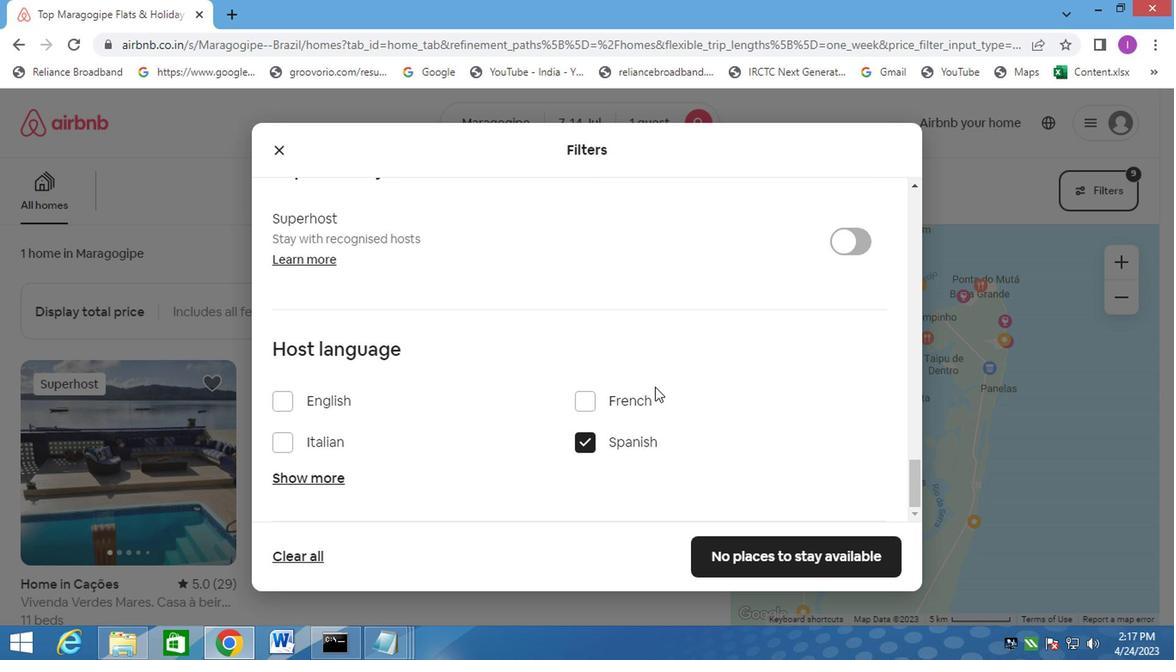 
Action: Mouse moved to (678, 401)
Screenshot: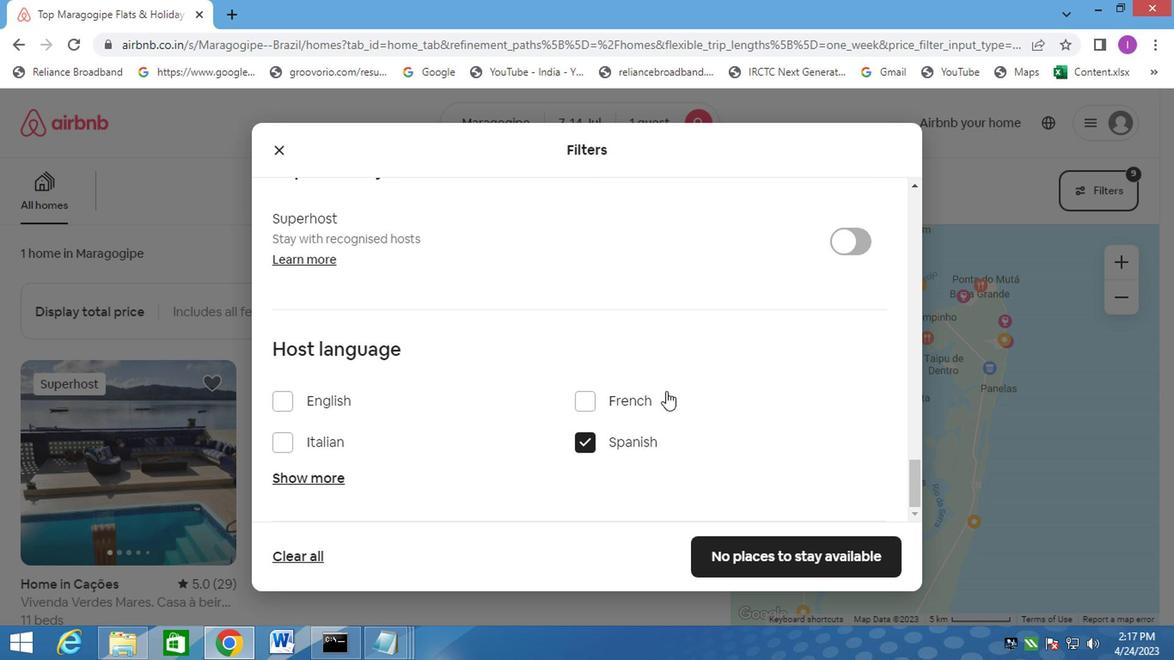 
Action: Mouse scrolled (678, 400) with delta (0, -1)
Screenshot: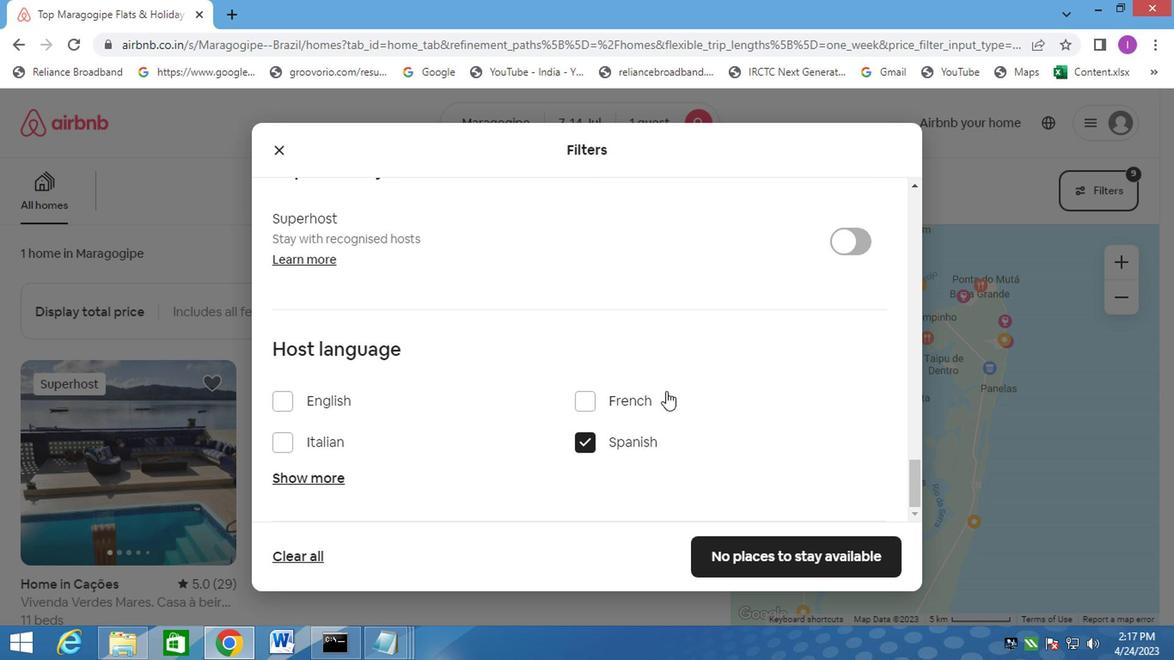 
Action: Mouse moved to (756, 559)
Screenshot: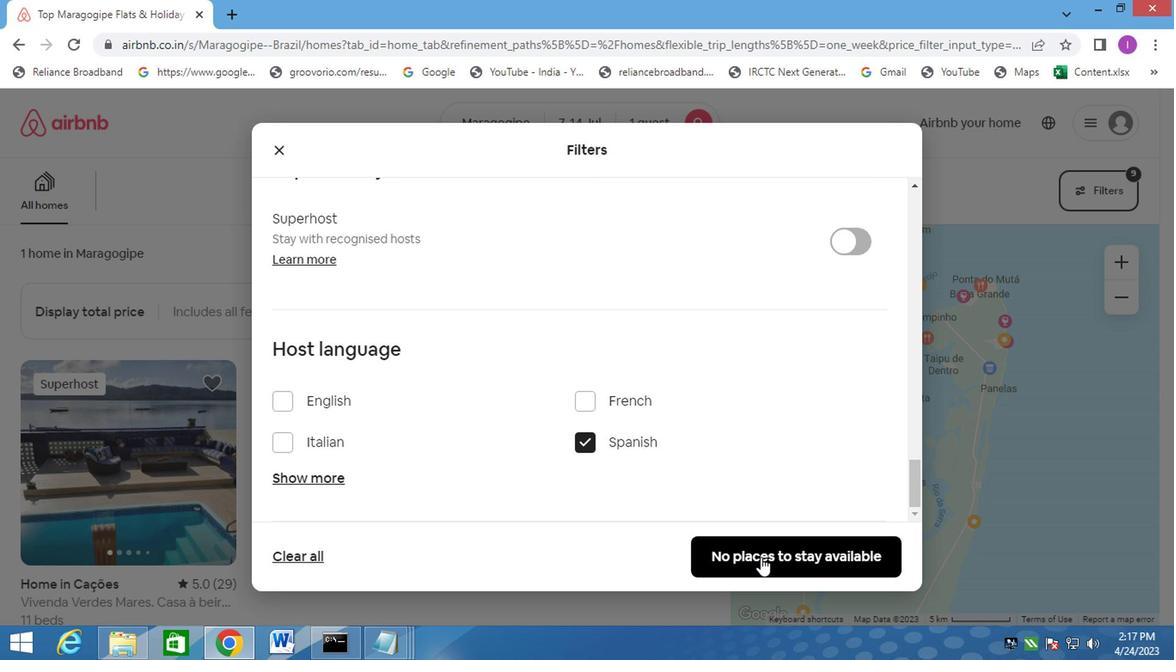 
Action: Mouse pressed left at (756, 559)
Screenshot: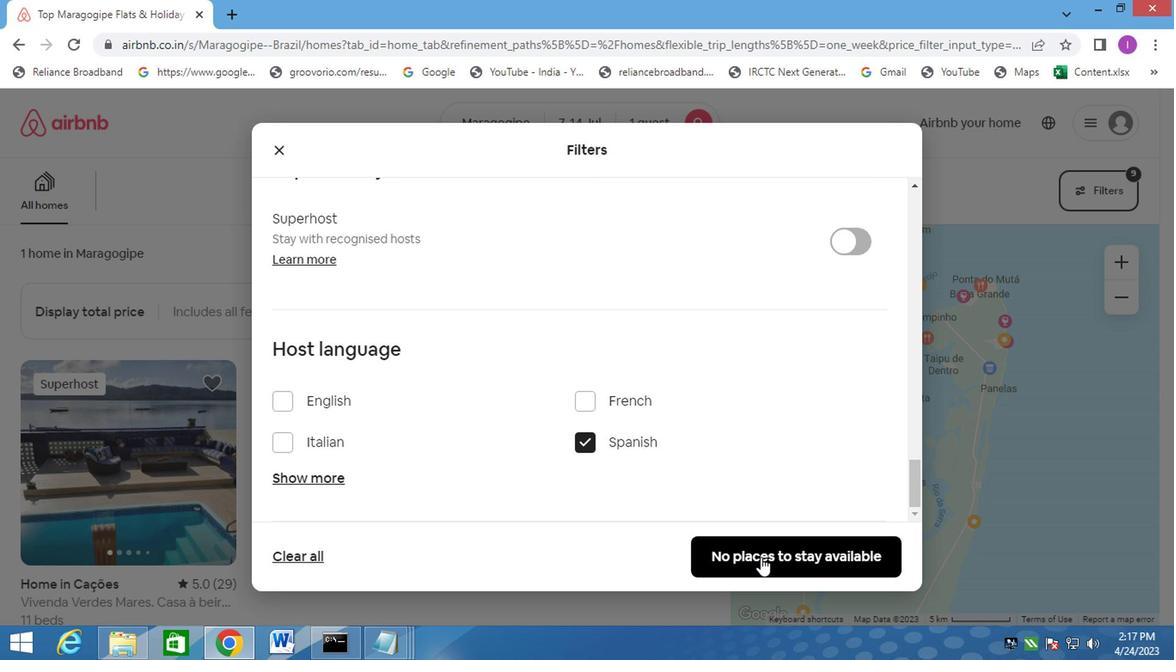 
Action: Mouse moved to (633, 167)
Screenshot: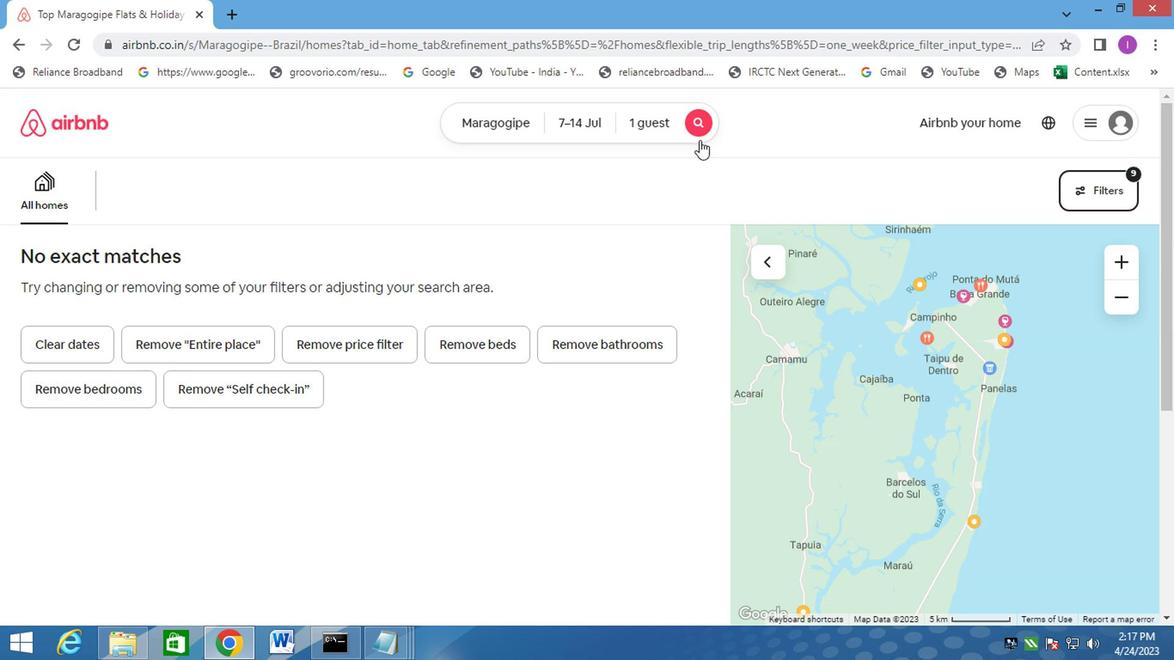 
Action: Key pressed <Key.f8>
Screenshot: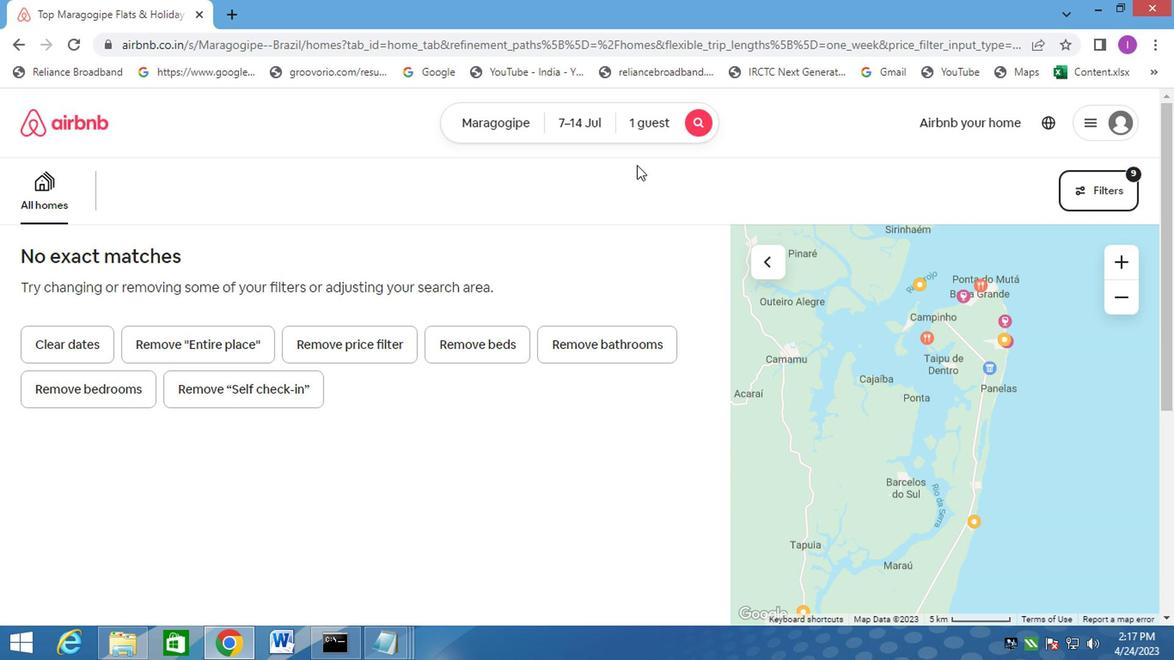 
